 Task: Find connections with filter location Ādīgrat with filter topic #moneywith filter profile language English with filter current company Protiviti with filter school Dhanalakshmi College of Engineering with filter industry Credit Intermediation with filter service category Executive Coaching with filter keywords title Graphic Designer
Action: Mouse moved to (281, 235)
Screenshot: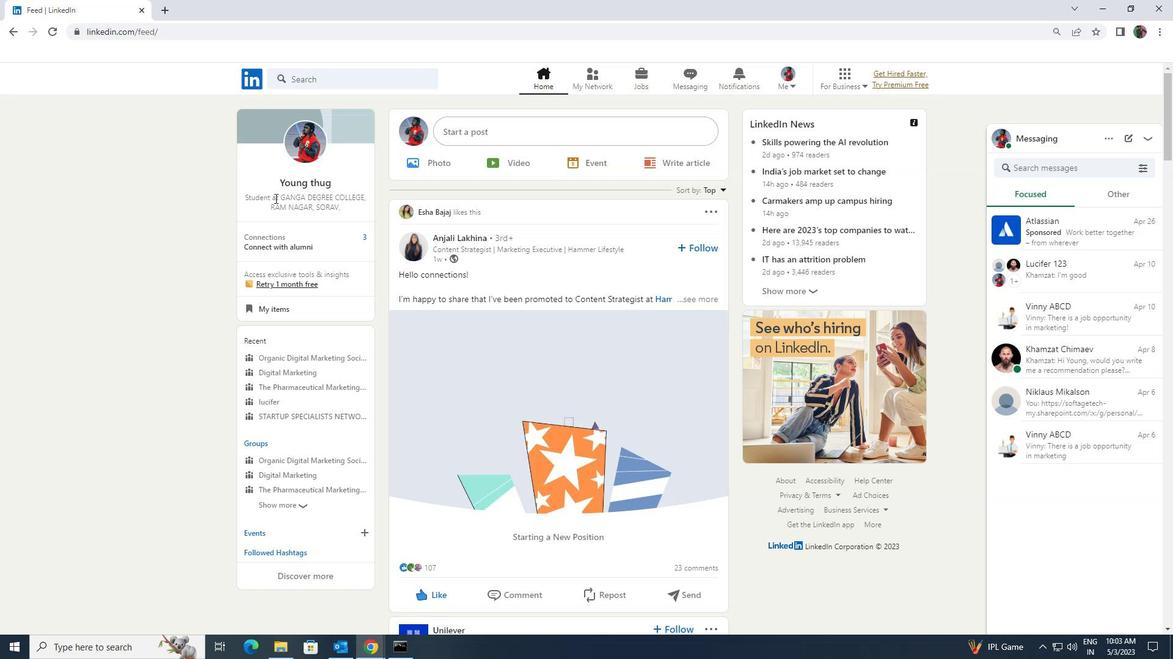 
Action: Mouse pressed left at (281, 235)
Screenshot: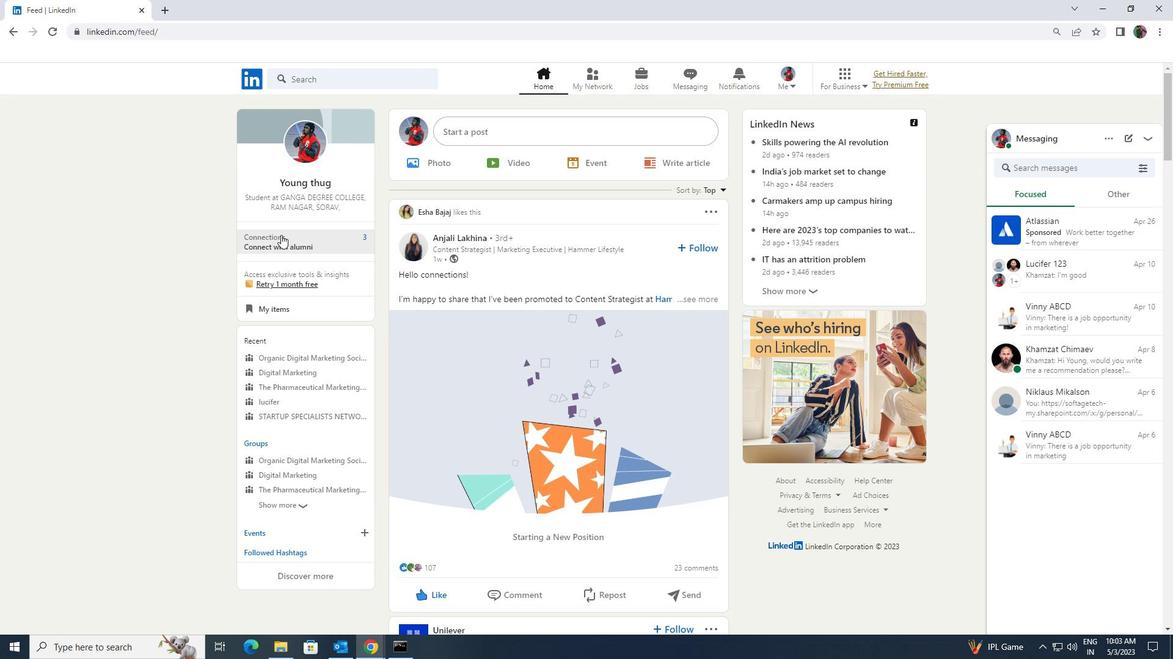 
Action: Mouse moved to (278, 147)
Screenshot: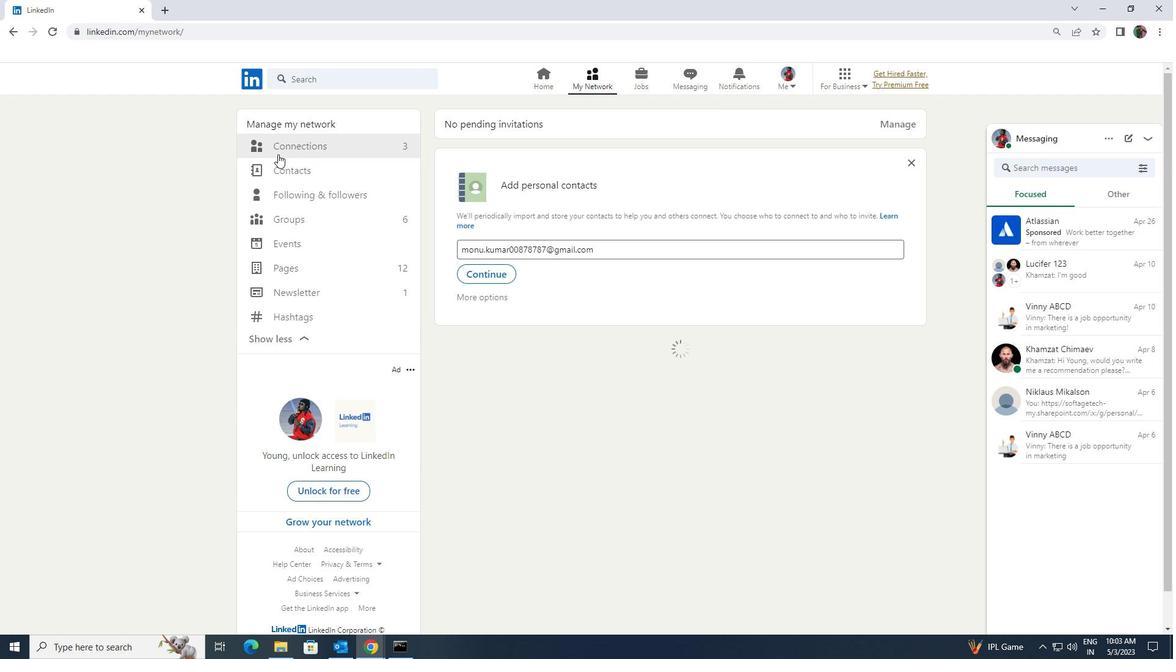 
Action: Mouse pressed left at (278, 147)
Screenshot: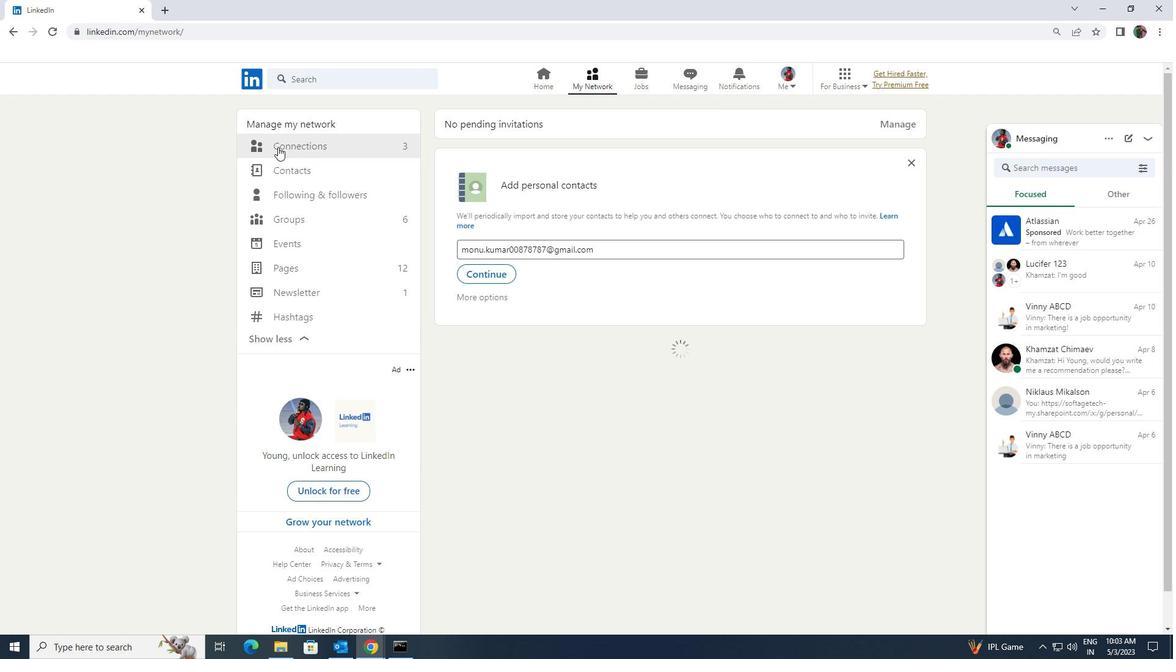 
Action: Mouse moved to (658, 144)
Screenshot: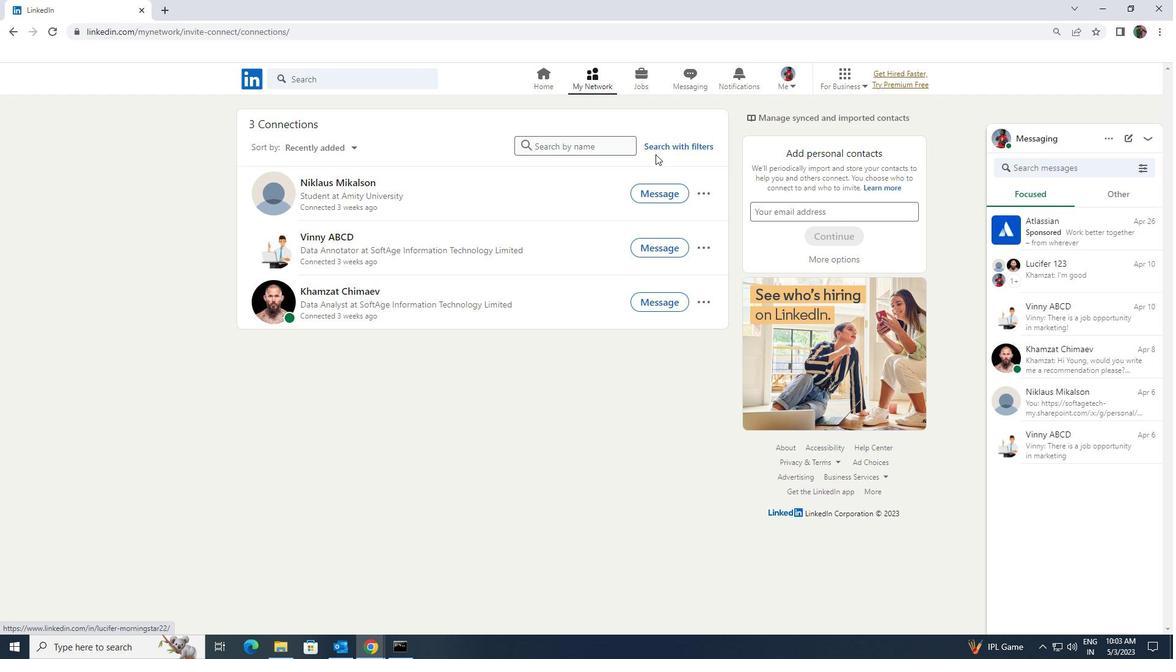 
Action: Mouse pressed left at (658, 144)
Screenshot: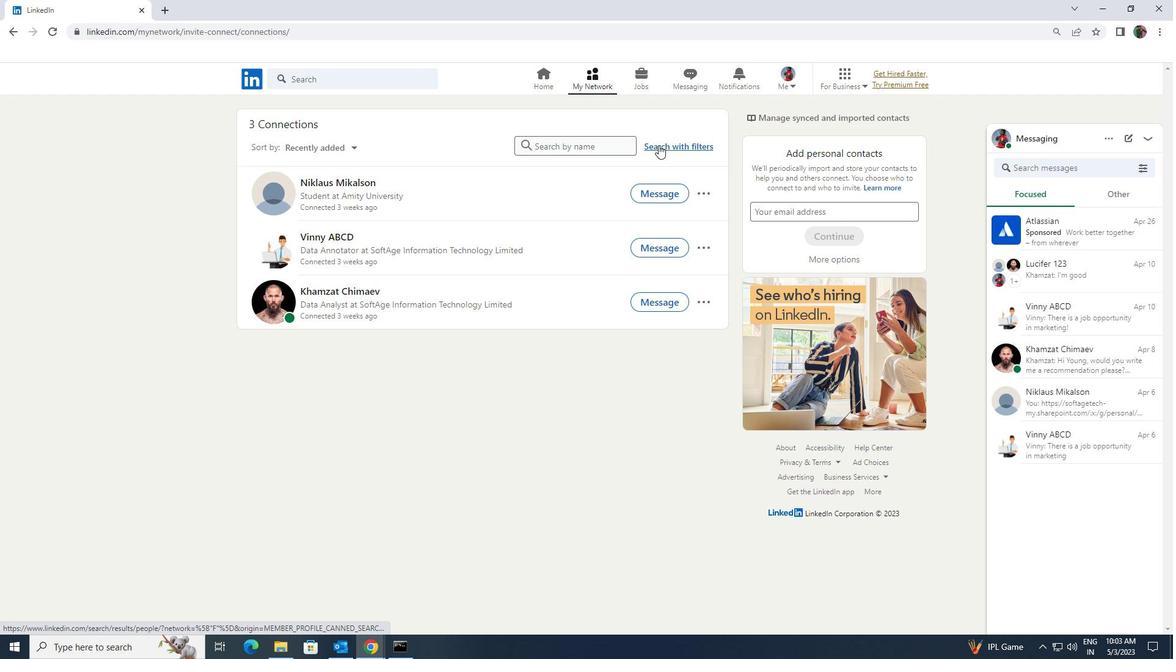 
Action: Mouse moved to (626, 111)
Screenshot: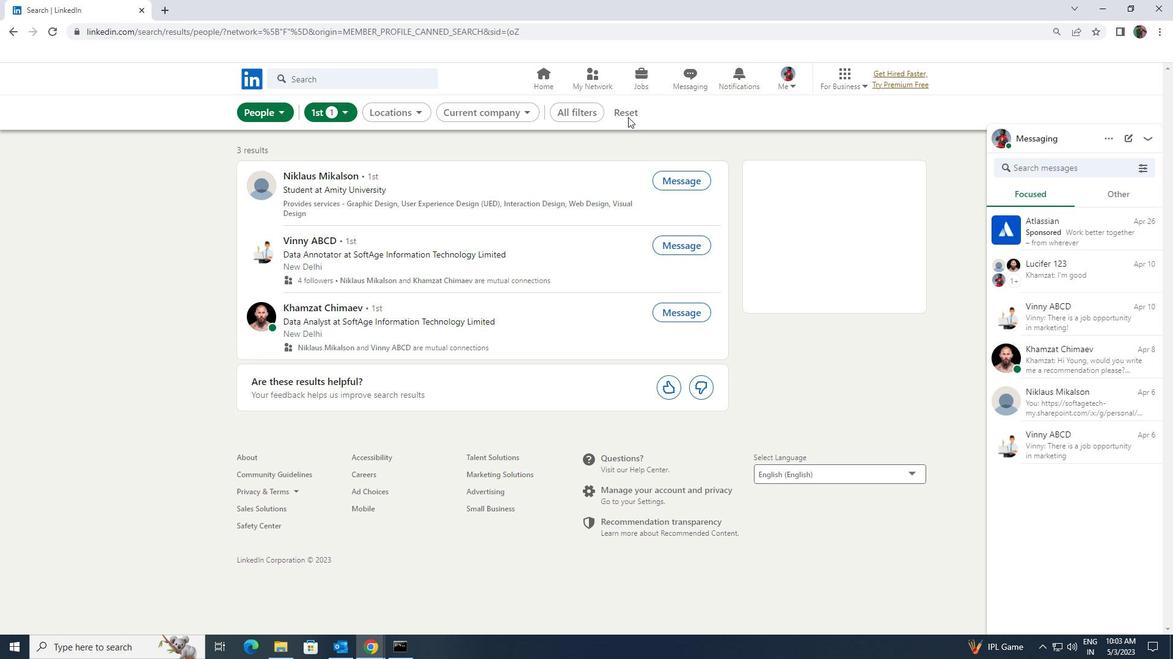 
Action: Mouse pressed left at (626, 111)
Screenshot: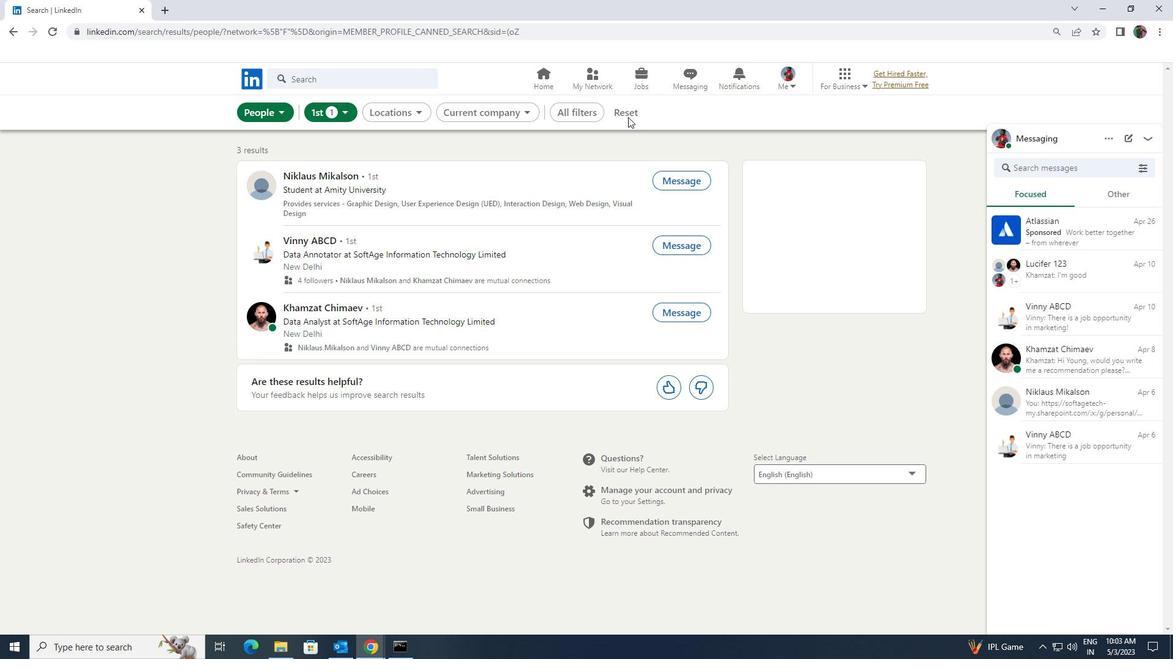 
Action: Mouse moved to (616, 110)
Screenshot: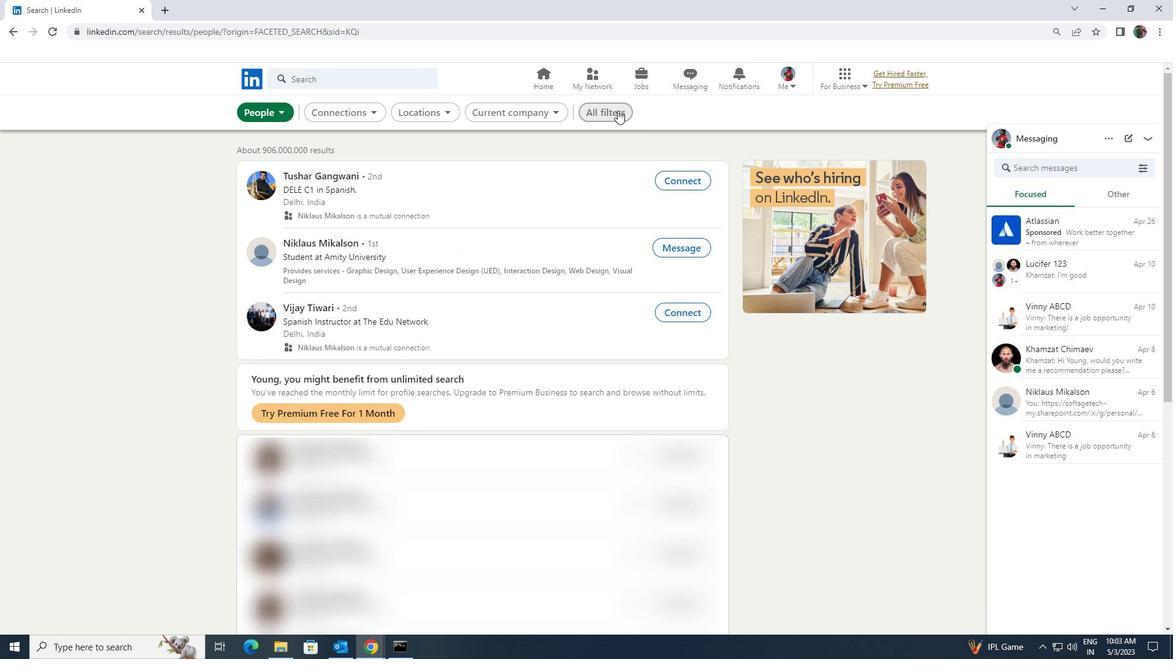 
Action: Mouse pressed left at (616, 110)
Screenshot: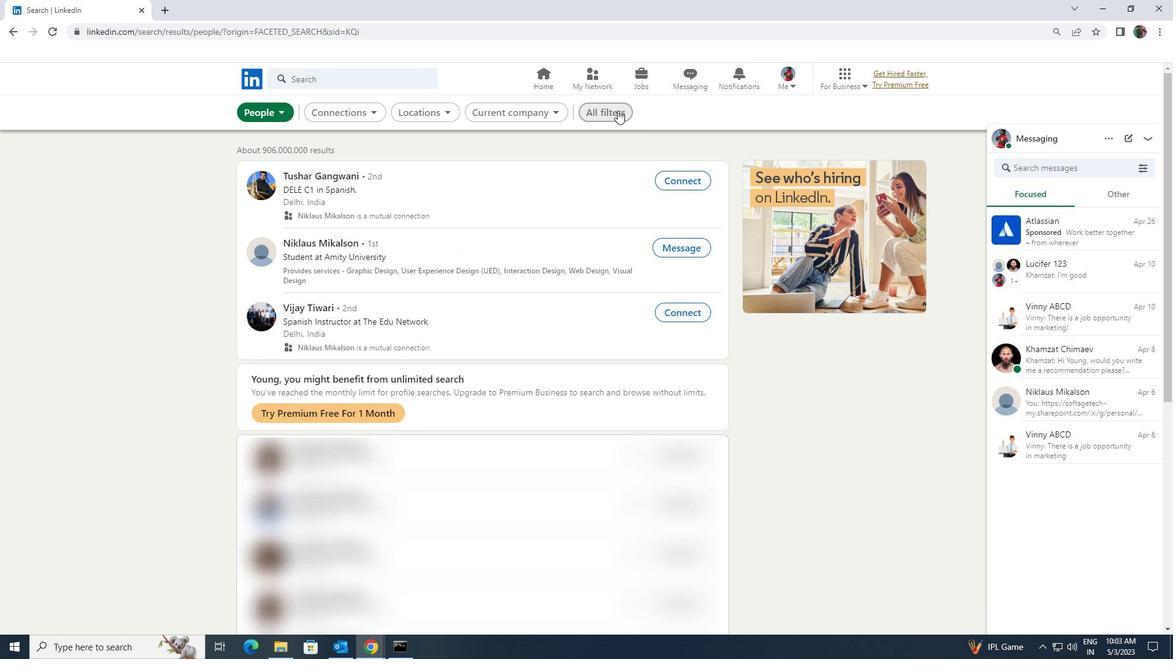 
Action: Mouse moved to (1035, 477)
Screenshot: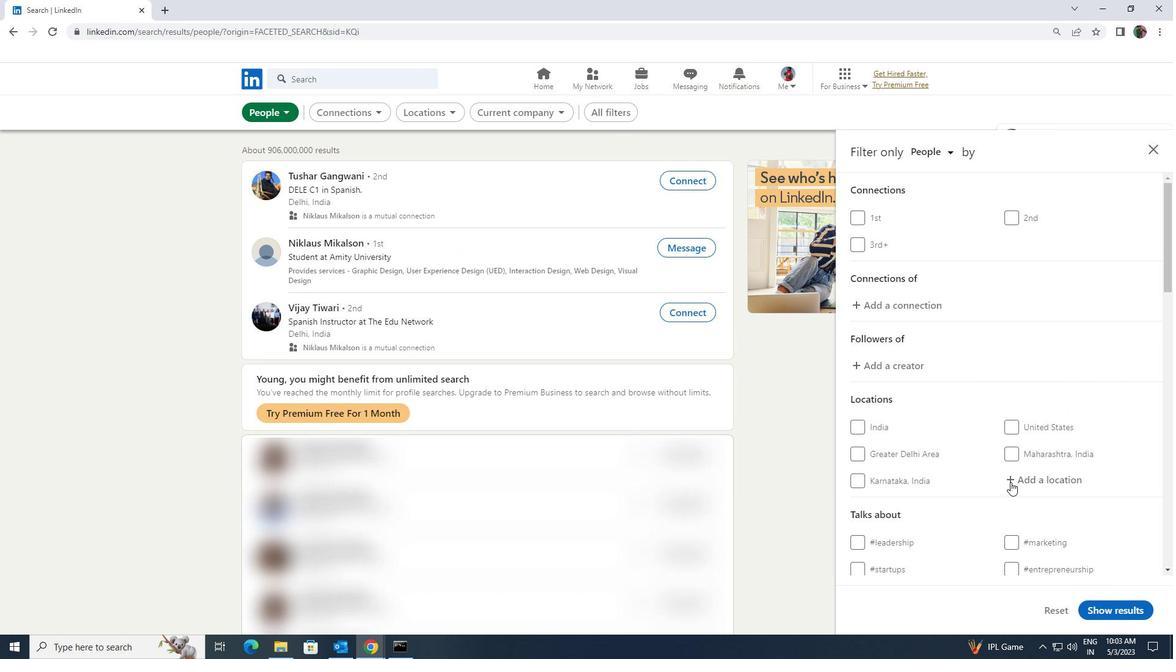 
Action: Mouse pressed left at (1035, 477)
Screenshot: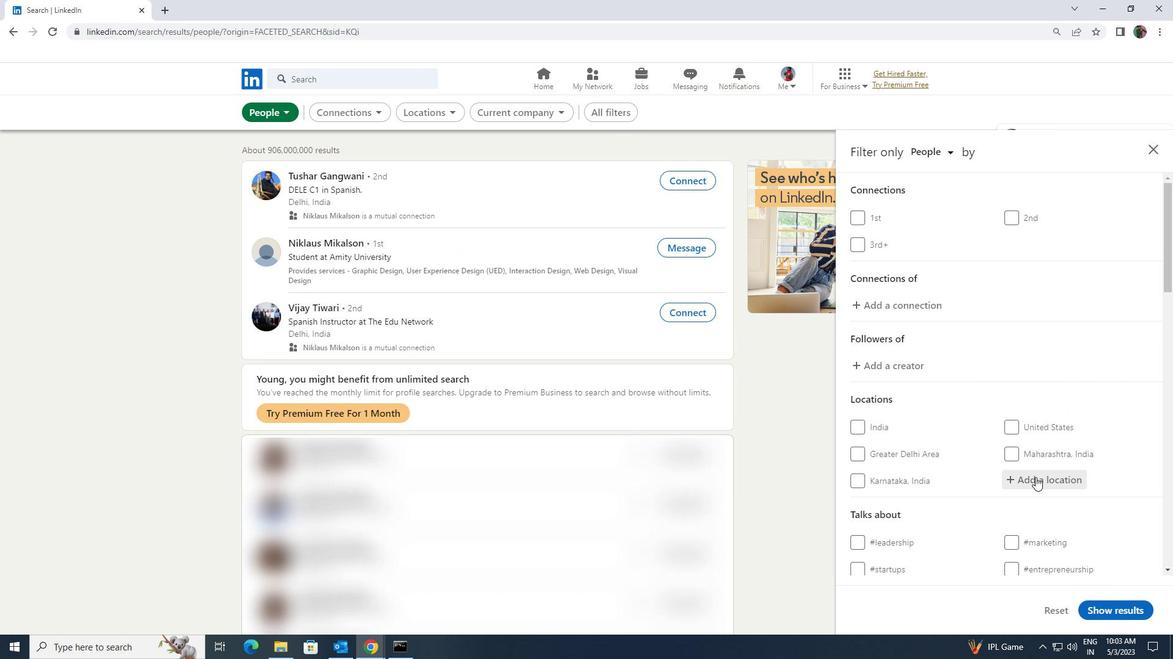 
Action: Mouse moved to (969, 514)
Screenshot: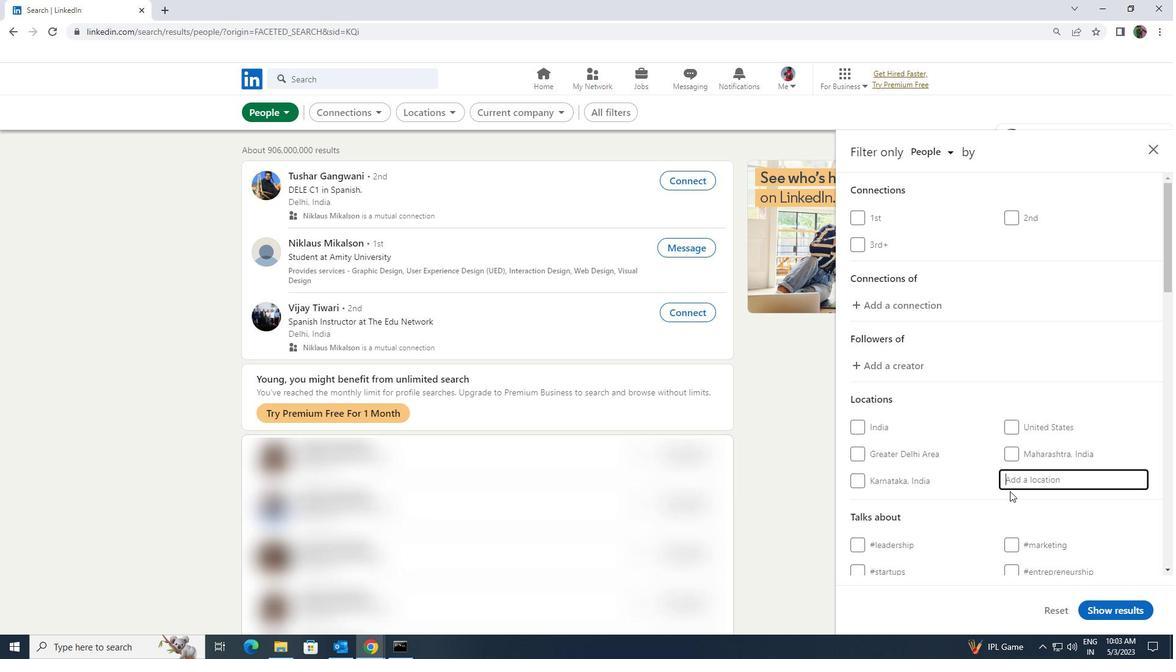 
Action: Key pressed <Key.shift>ADIG
Screenshot: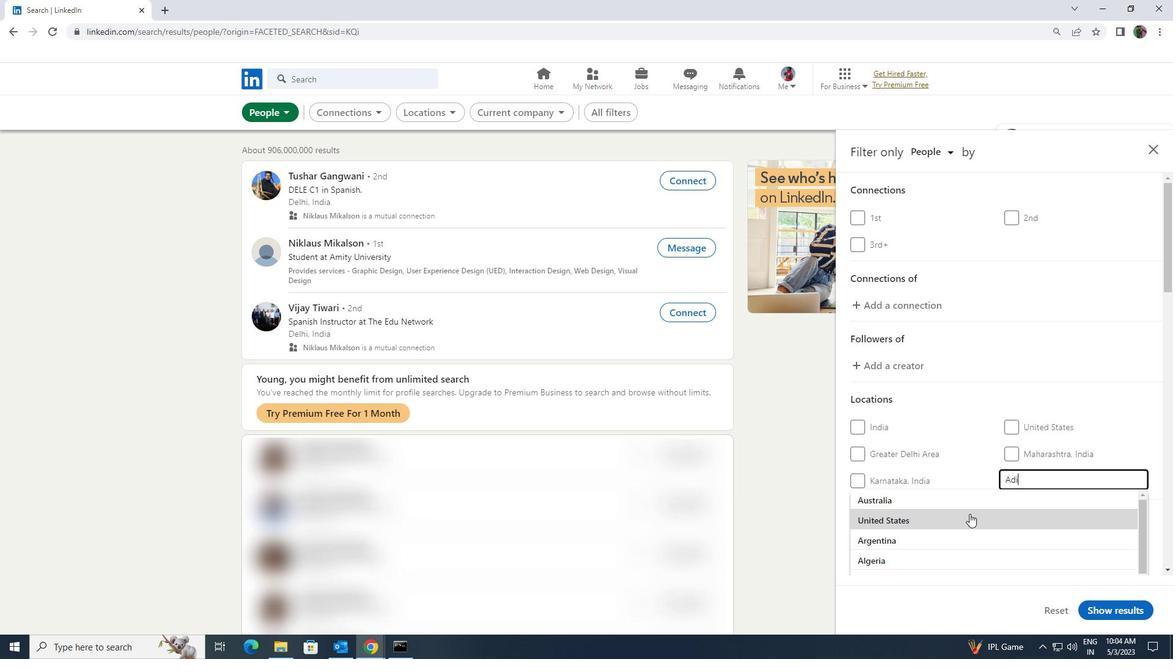 
Action: Mouse moved to (968, 515)
Screenshot: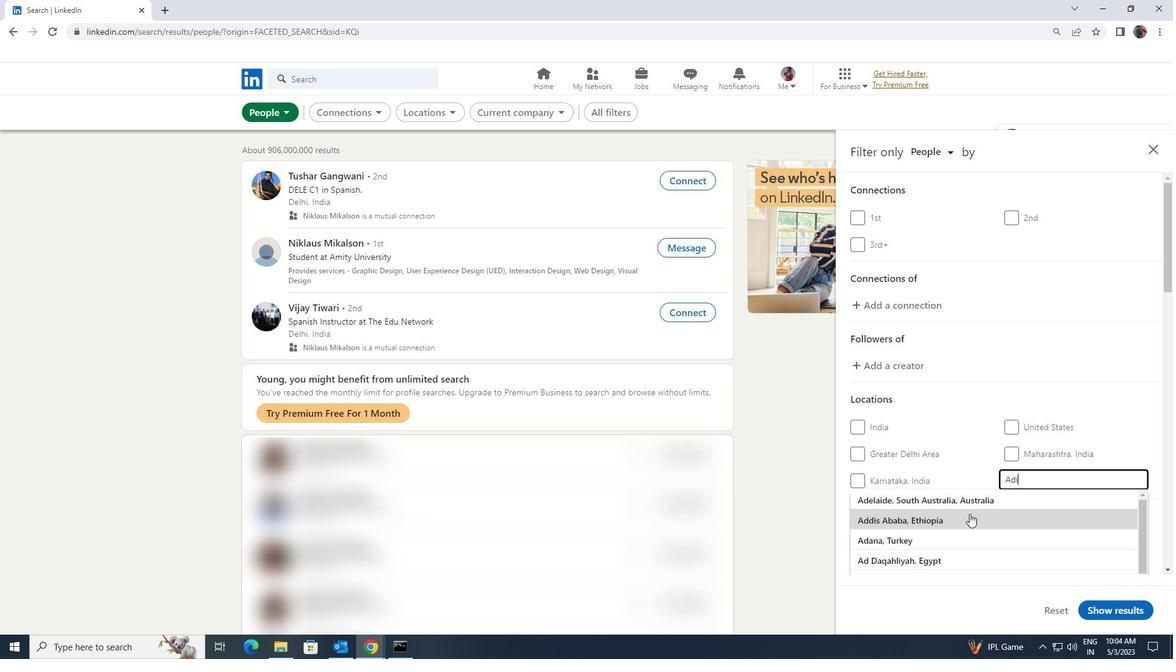 
Action: Key pressed RAT
Screenshot: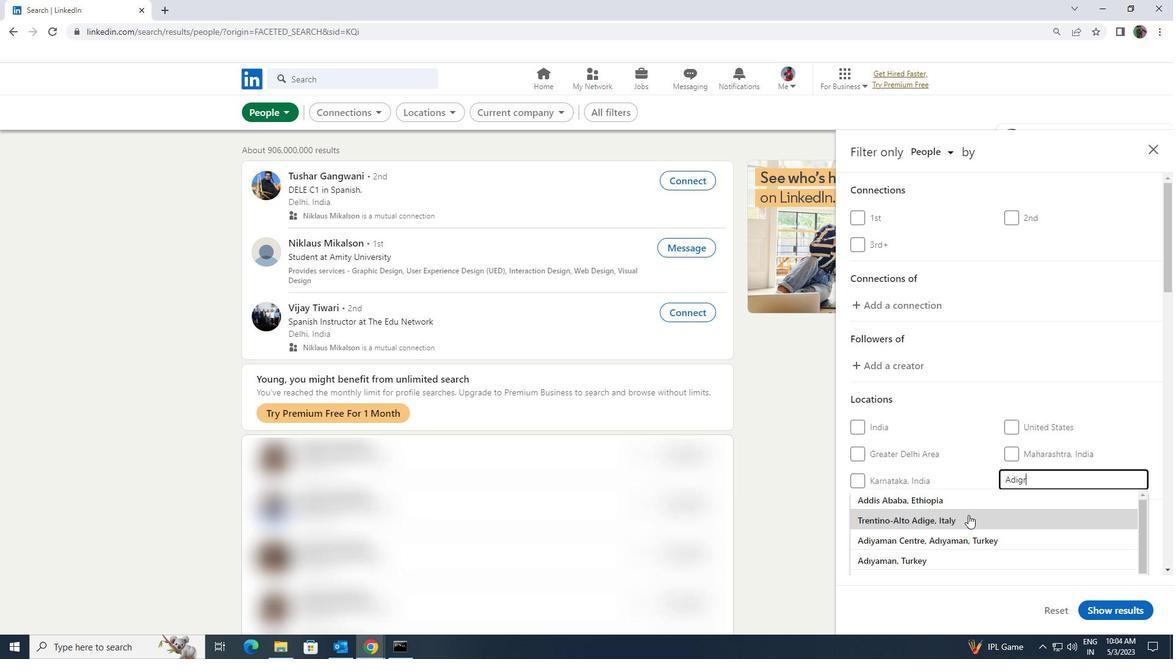 
Action: Mouse moved to (949, 526)
Screenshot: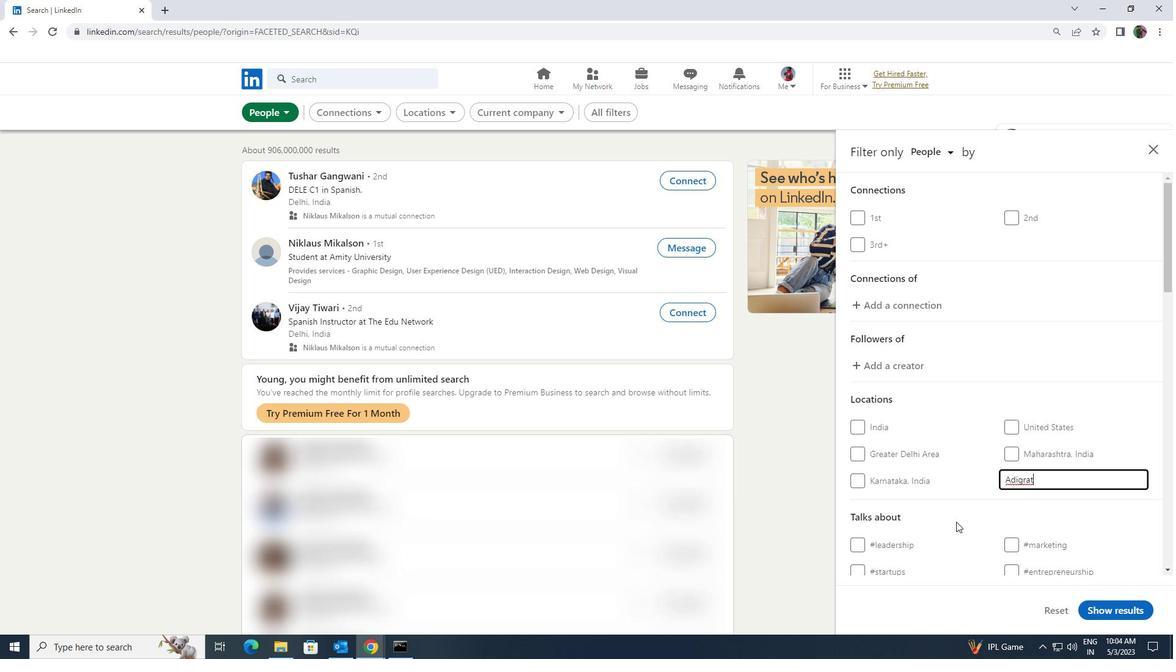 
Action: Mouse scrolled (949, 525) with delta (0, 0)
Screenshot: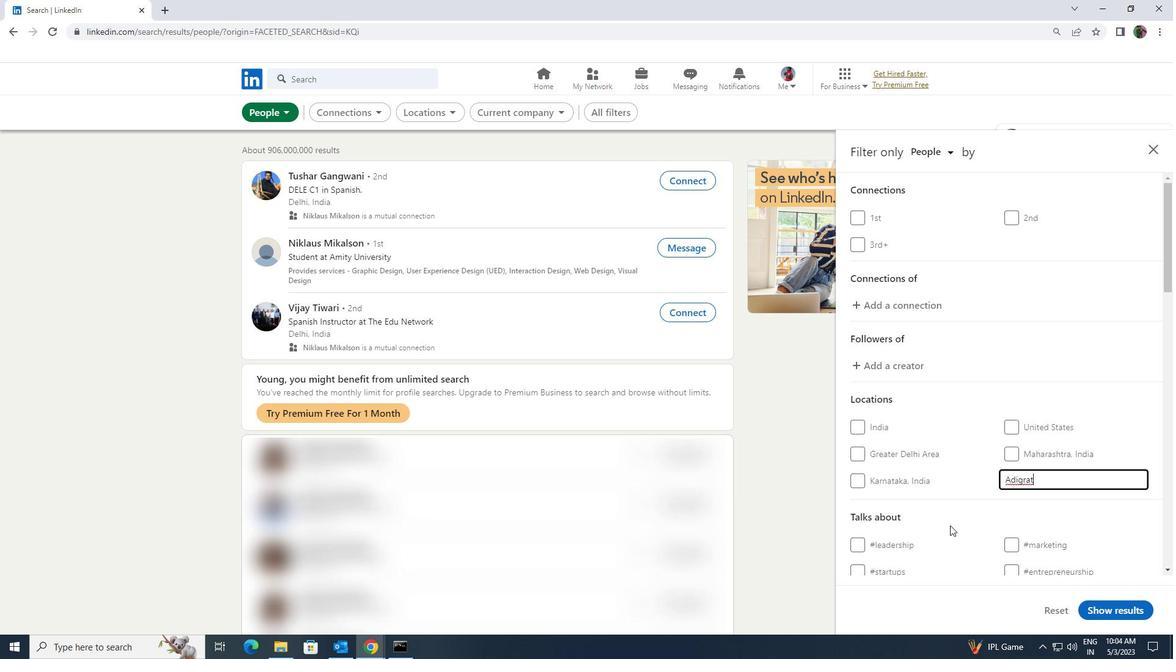 
Action: Mouse moved to (1028, 531)
Screenshot: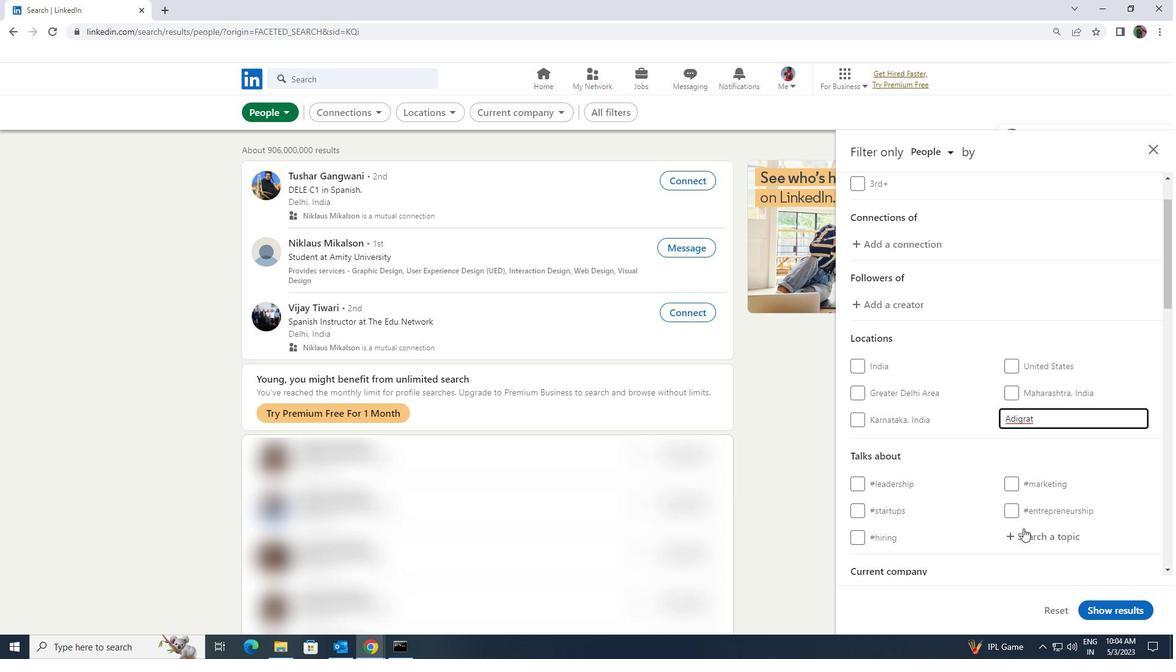 
Action: Mouse pressed left at (1028, 531)
Screenshot: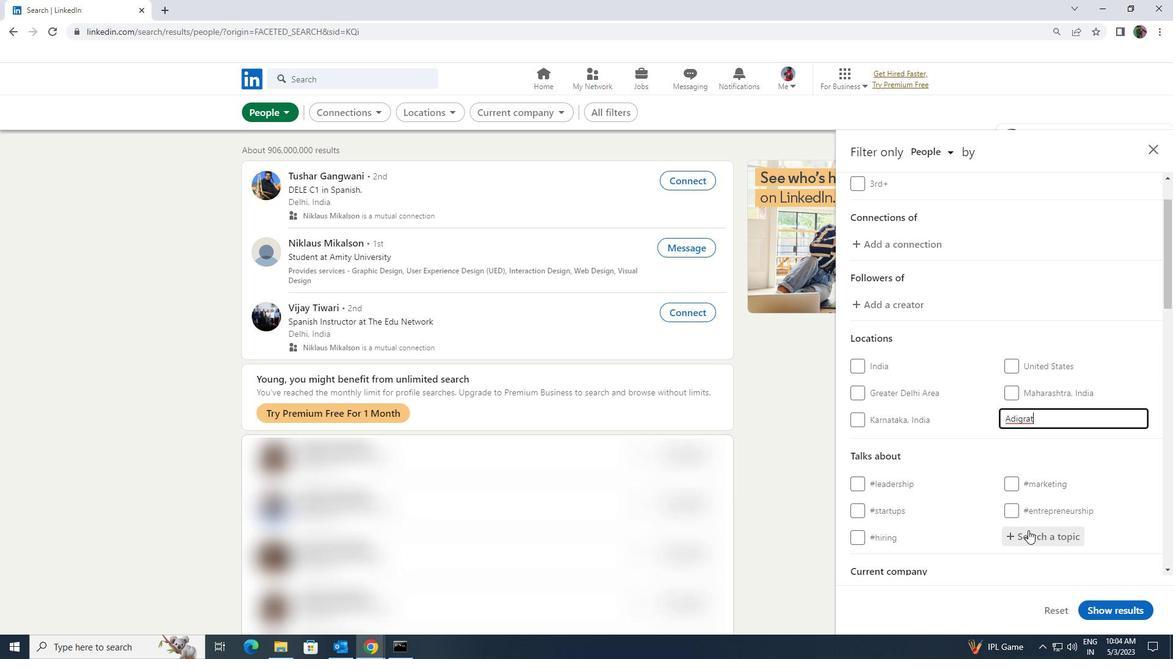 
Action: Mouse moved to (1011, 543)
Screenshot: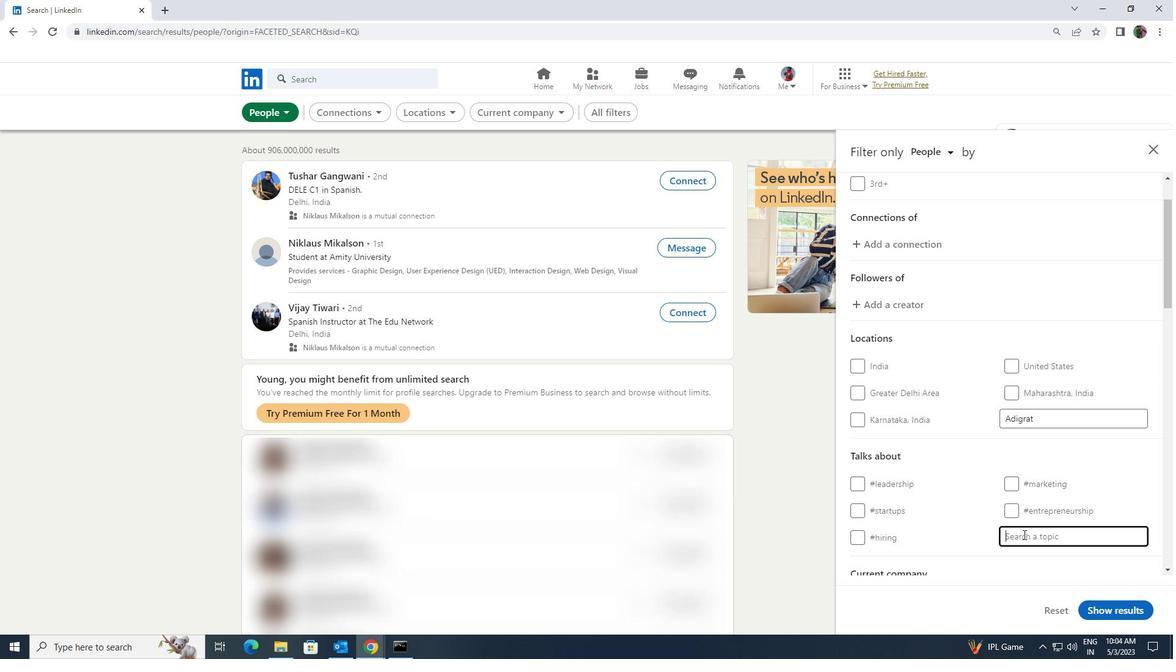 
Action: Key pressed <Key.shift><Key.shift><Key.shift><Key.shift><Key.shift><Key.shift><Key.shift>MONEY
Screenshot: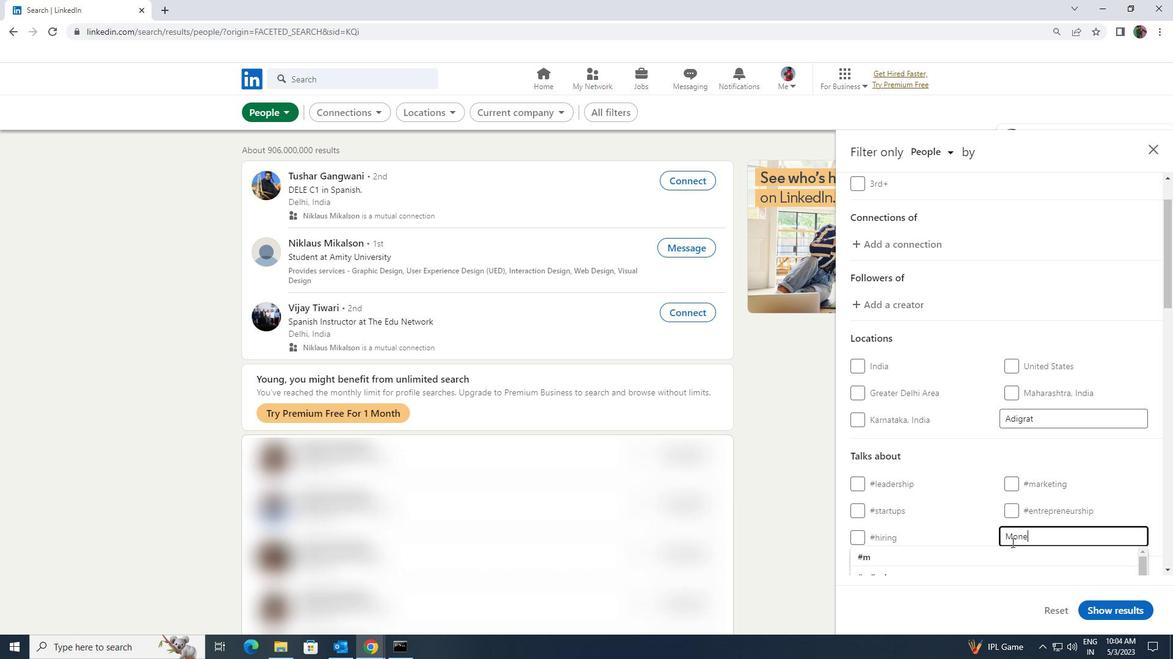 
Action: Mouse moved to (1008, 550)
Screenshot: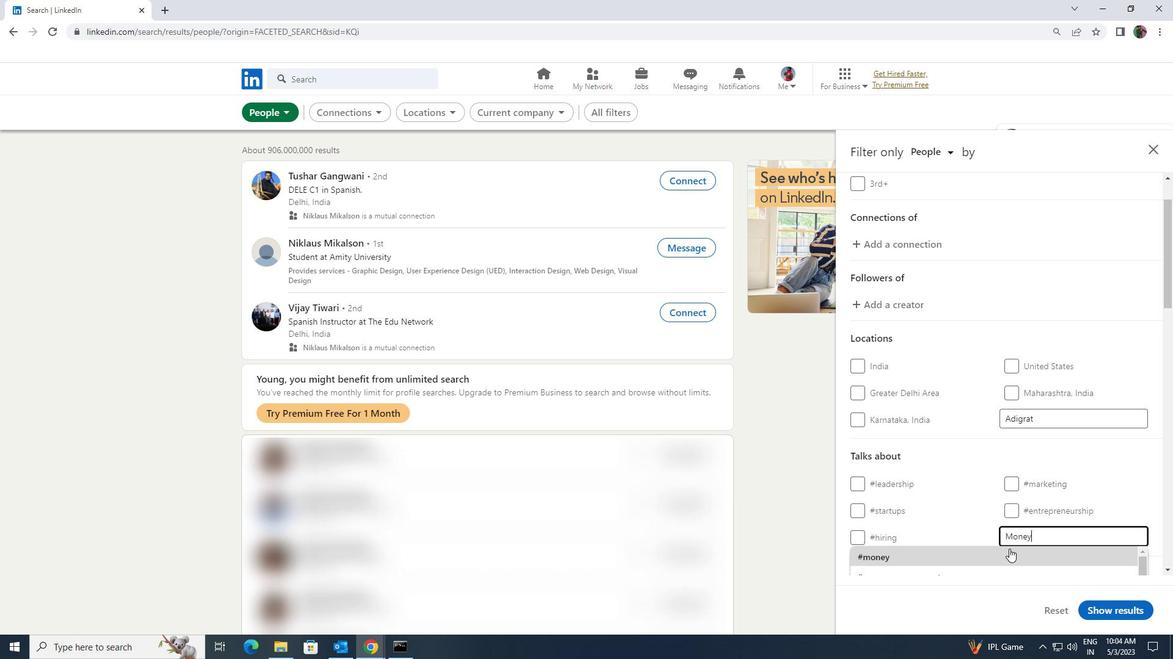 
Action: Mouse pressed left at (1008, 550)
Screenshot: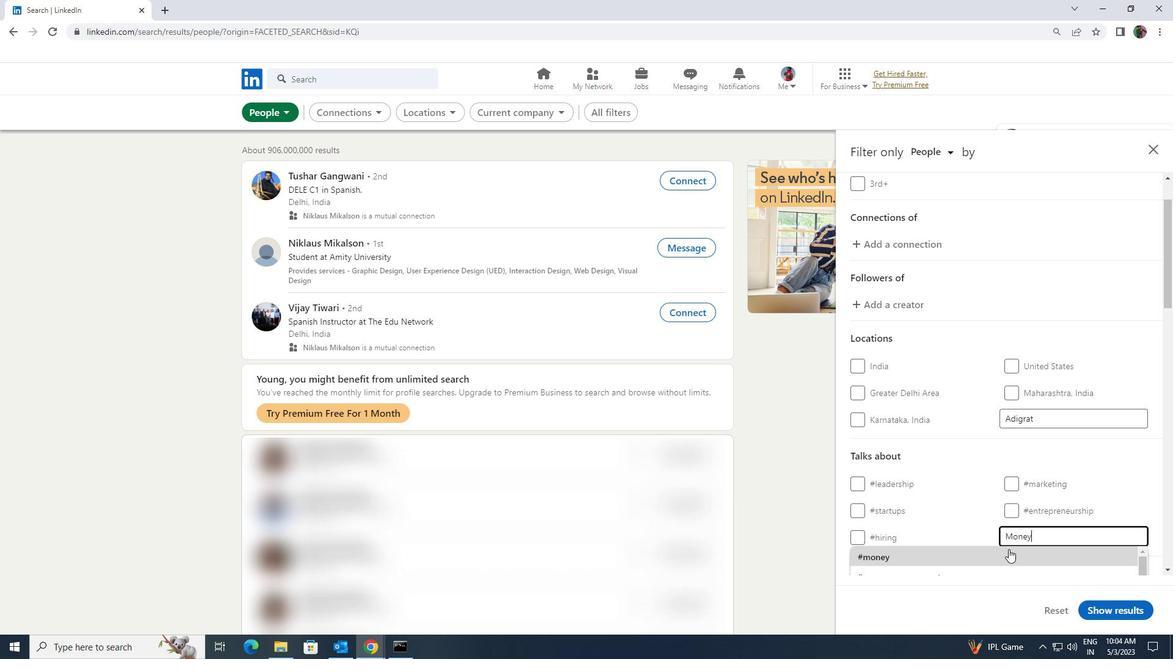 
Action: Mouse moved to (1007, 551)
Screenshot: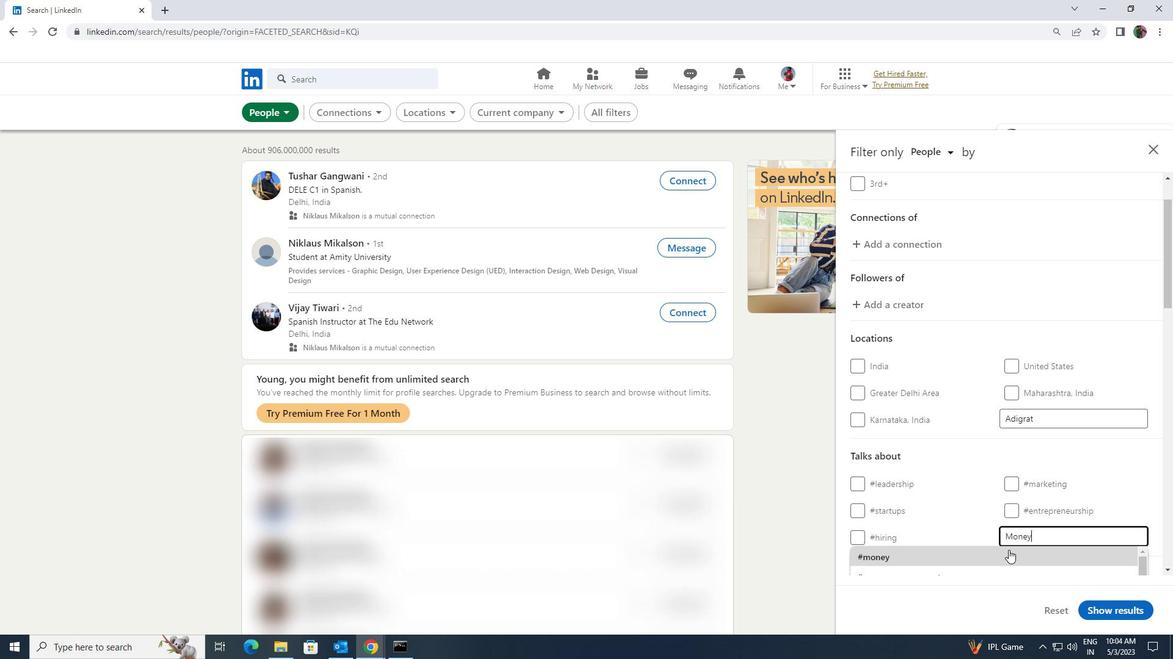 
Action: Mouse scrolled (1007, 550) with delta (0, 0)
Screenshot: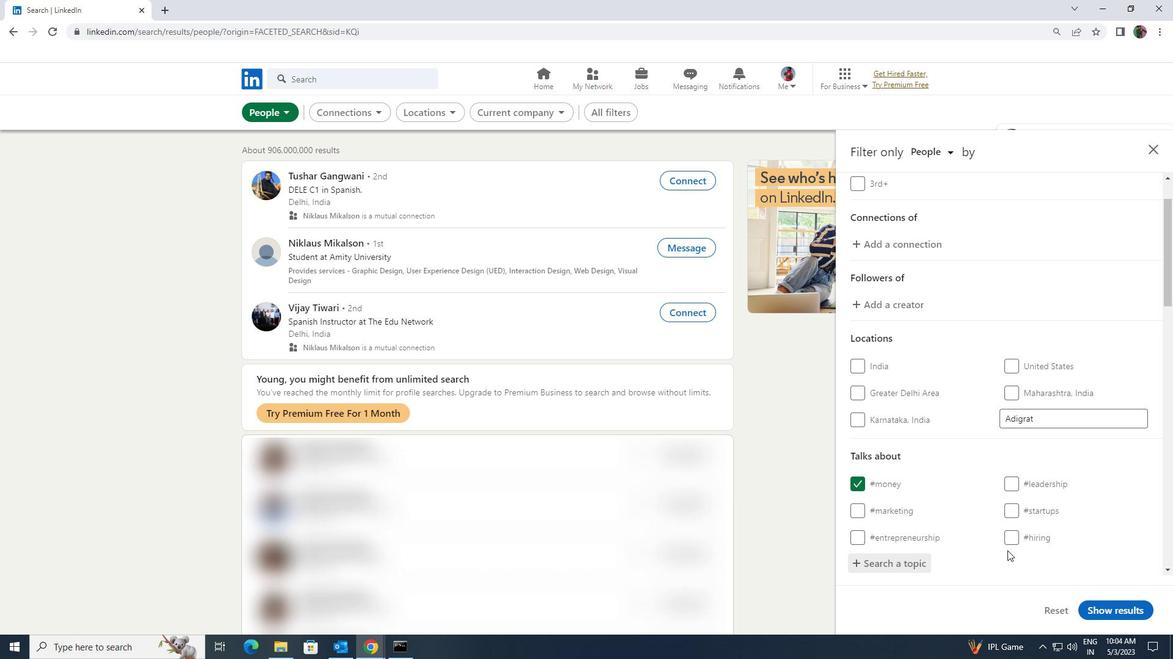 
Action: Mouse moved to (1005, 552)
Screenshot: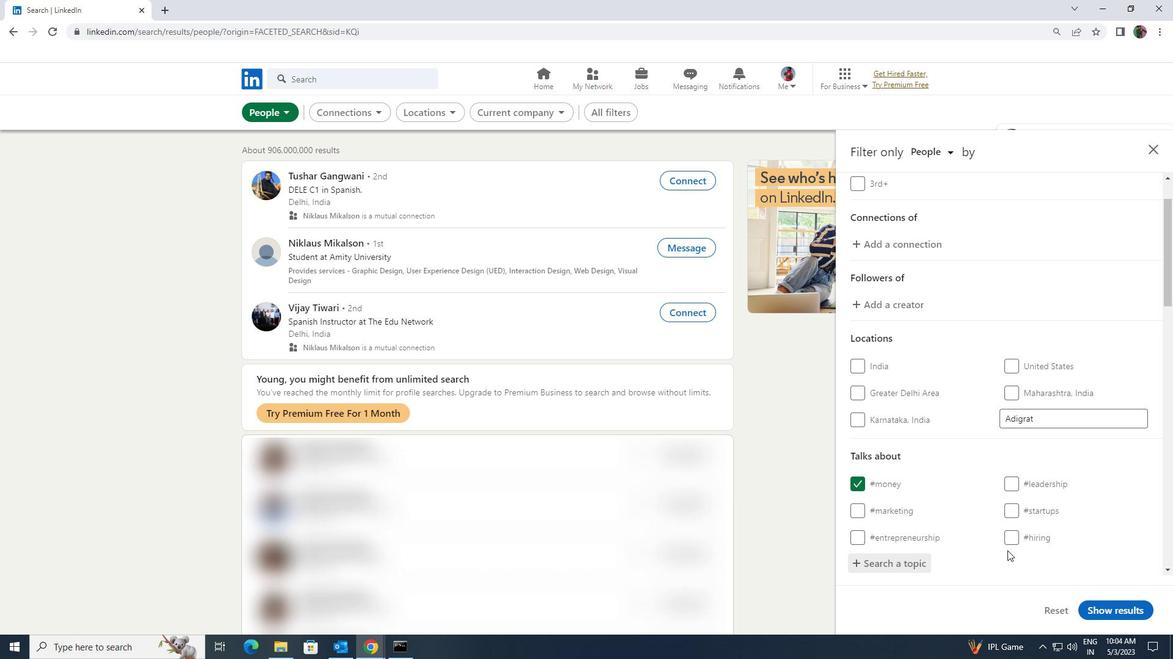 
Action: Mouse scrolled (1005, 551) with delta (0, 0)
Screenshot: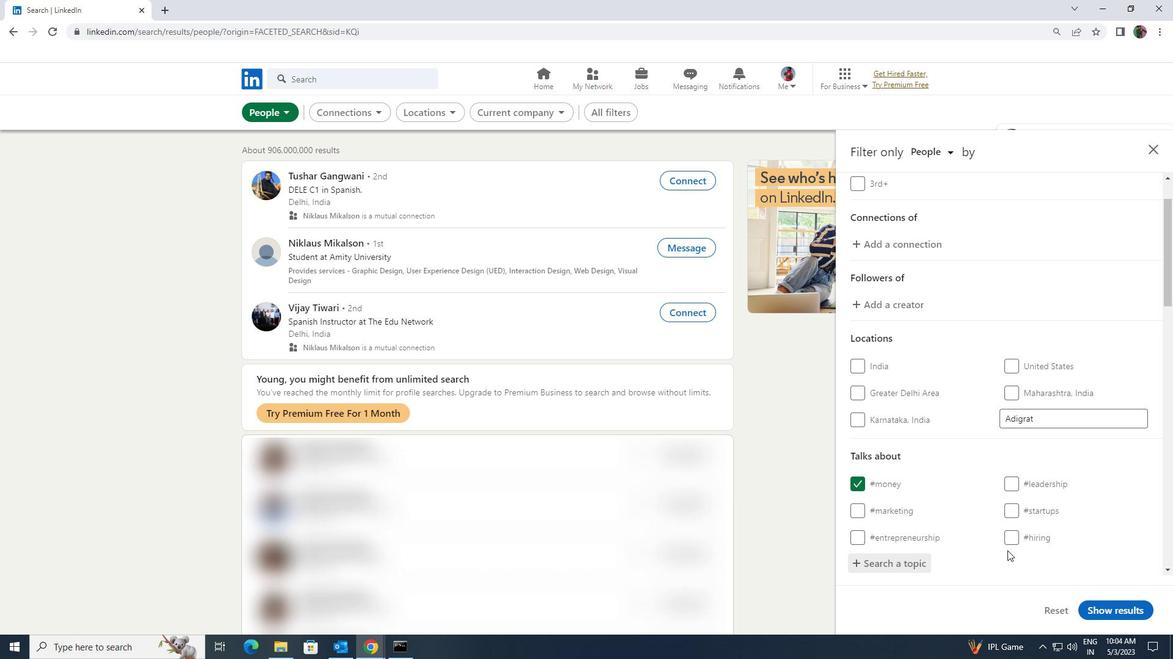 
Action: Mouse moved to (1005, 552)
Screenshot: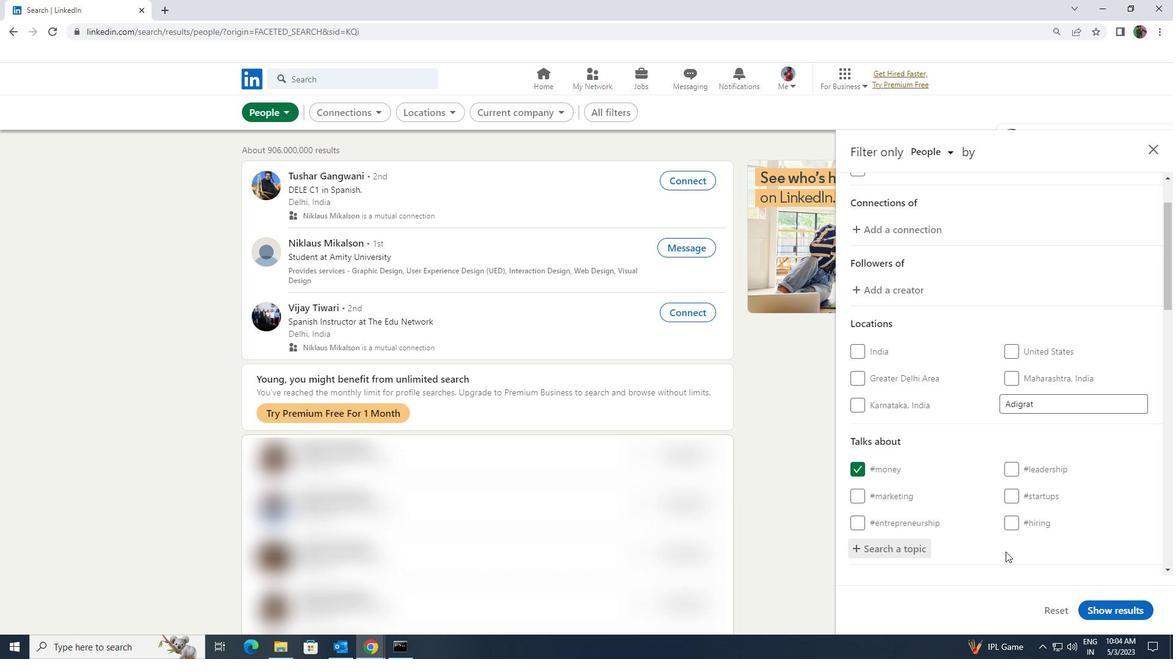 
Action: Mouse scrolled (1005, 551) with delta (0, 0)
Screenshot: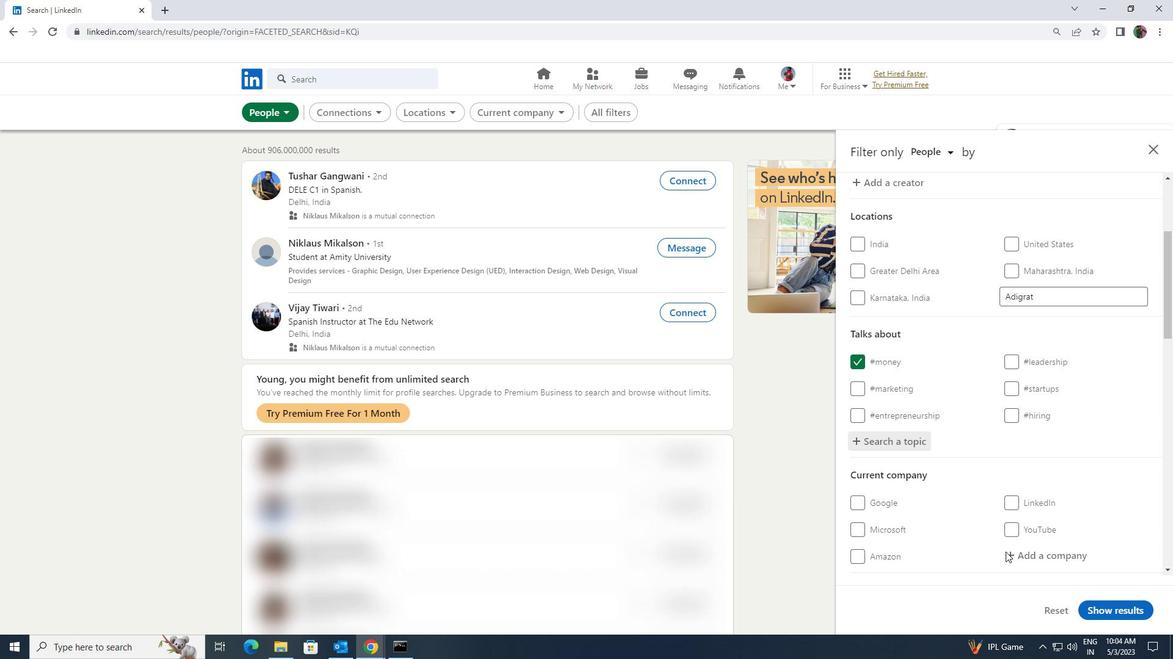 
Action: Mouse moved to (1005, 552)
Screenshot: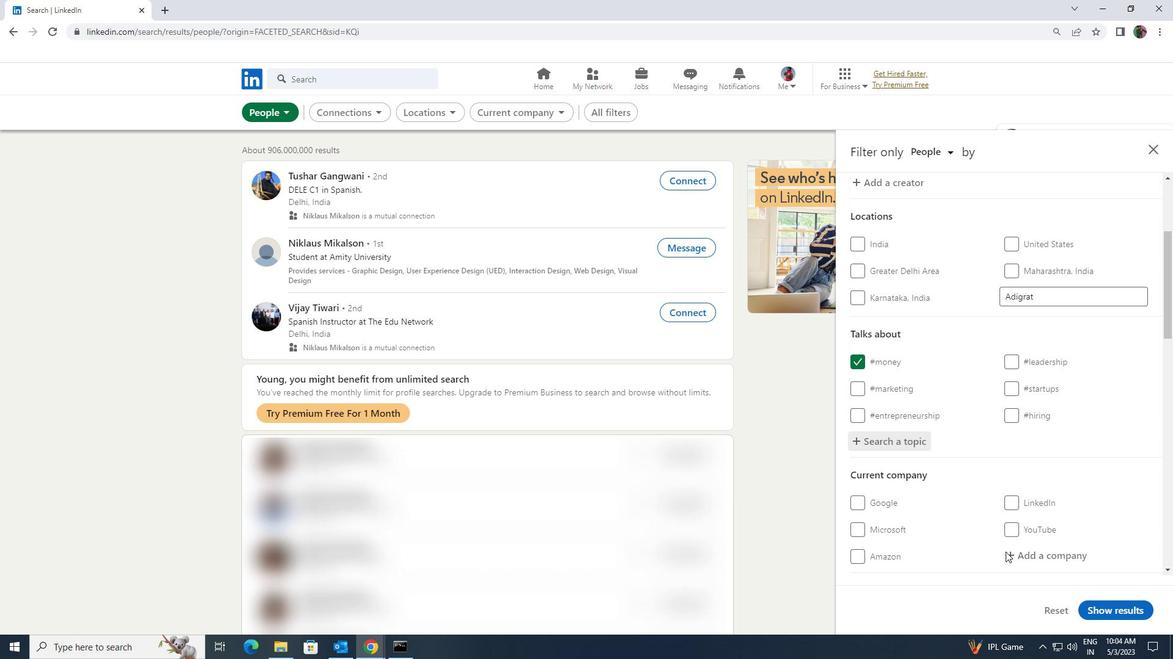 
Action: Mouse scrolled (1005, 551) with delta (0, 0)
Screenshot: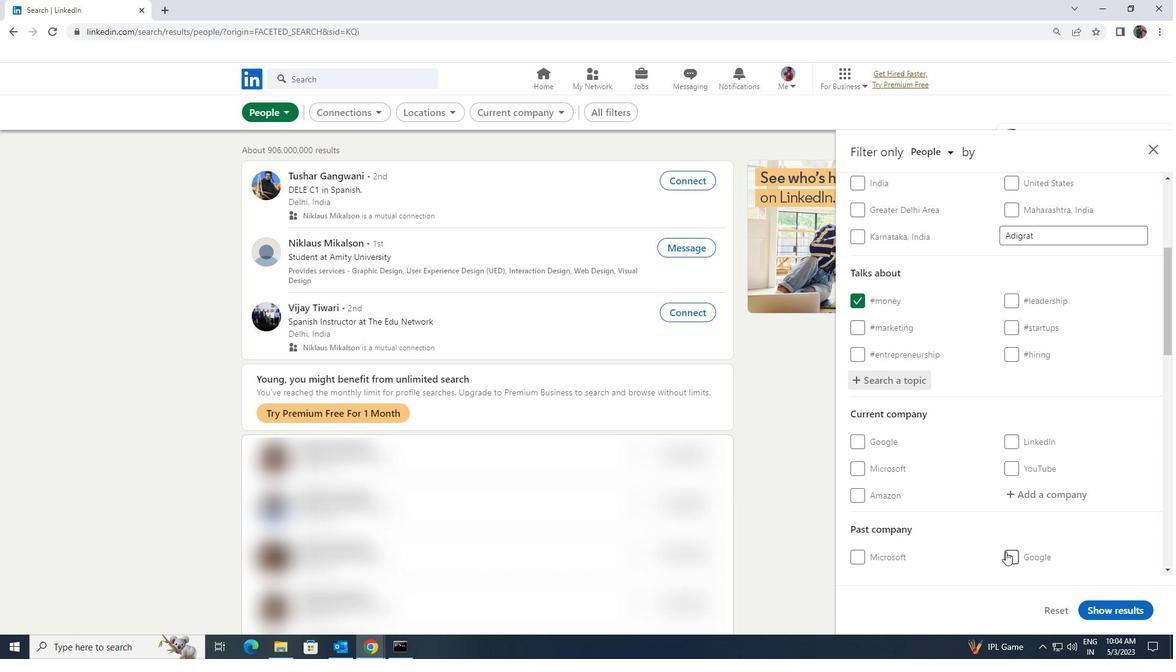 
Action: Mouse scrolled (1005, 551) with delta (0, 0)
Screenshot: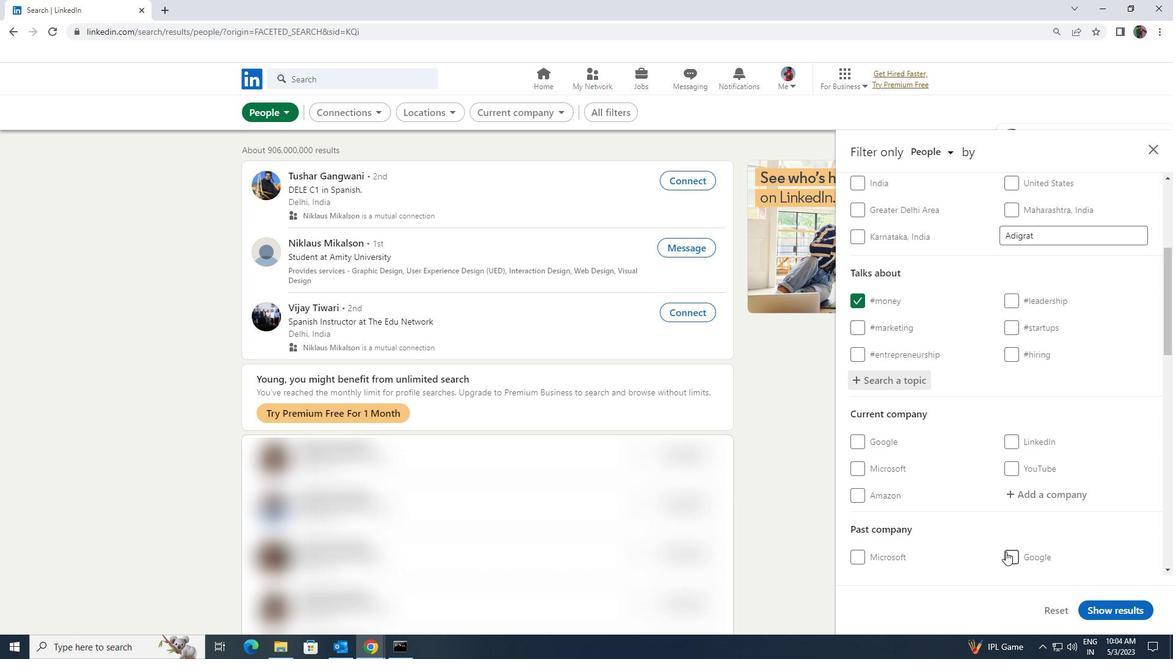 
Action: Mouse scrolled (1005, 551) with delta (0, 0)
Screenshot: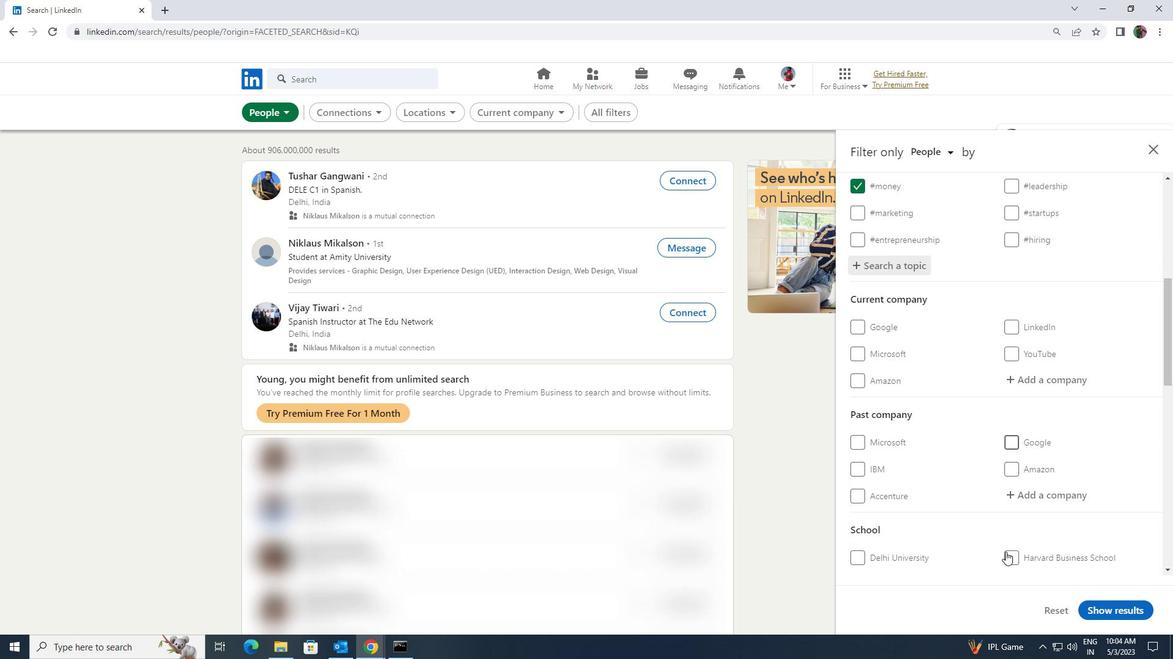 
Action: Mouse moved to (1005, 551)
Screenshot: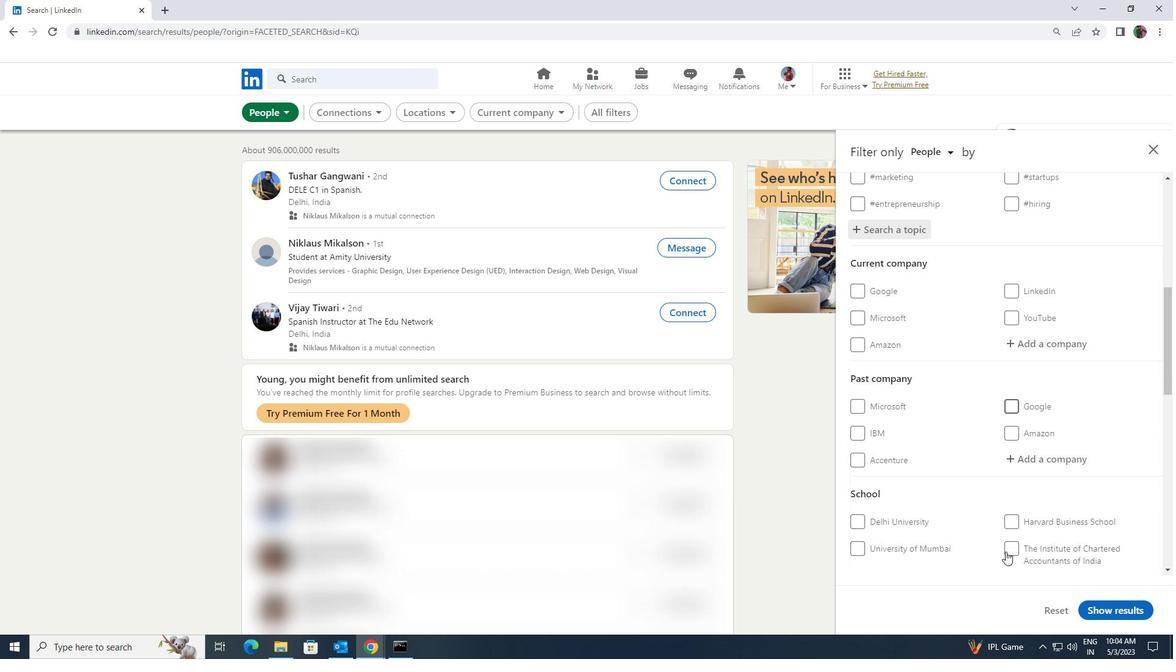 
Action: Mouse scrolled (1005, 551) with delta (0, 0)
Screenshot: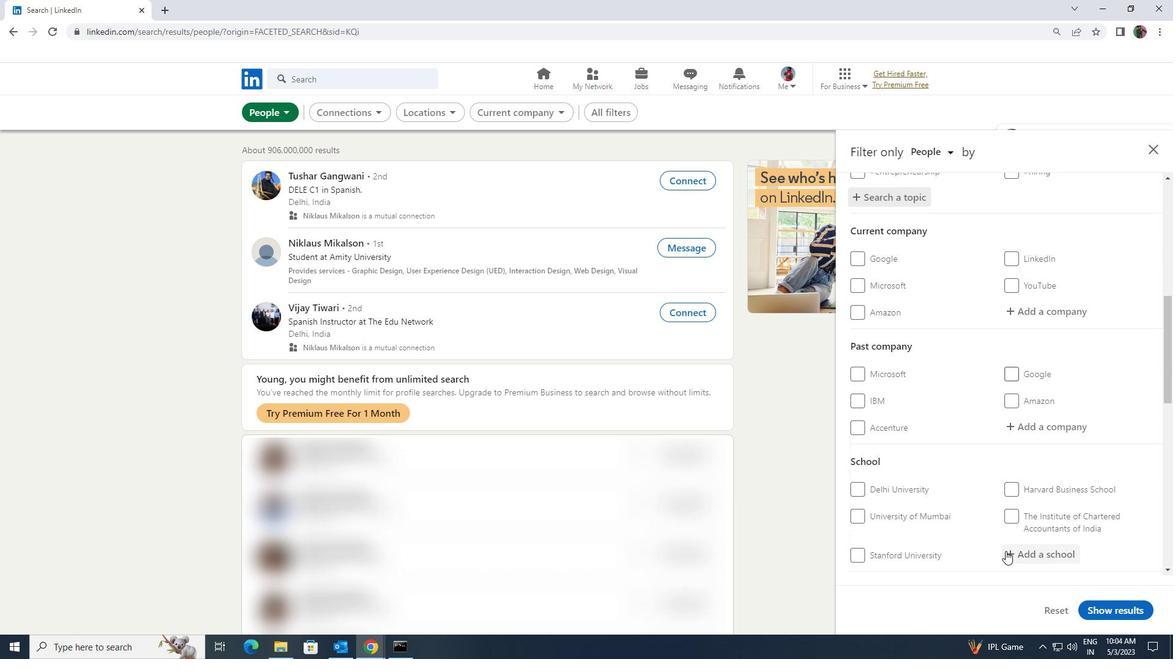 
Action: Mouse scrolled (1005, 551) with delta (0, 0)
Screenshot: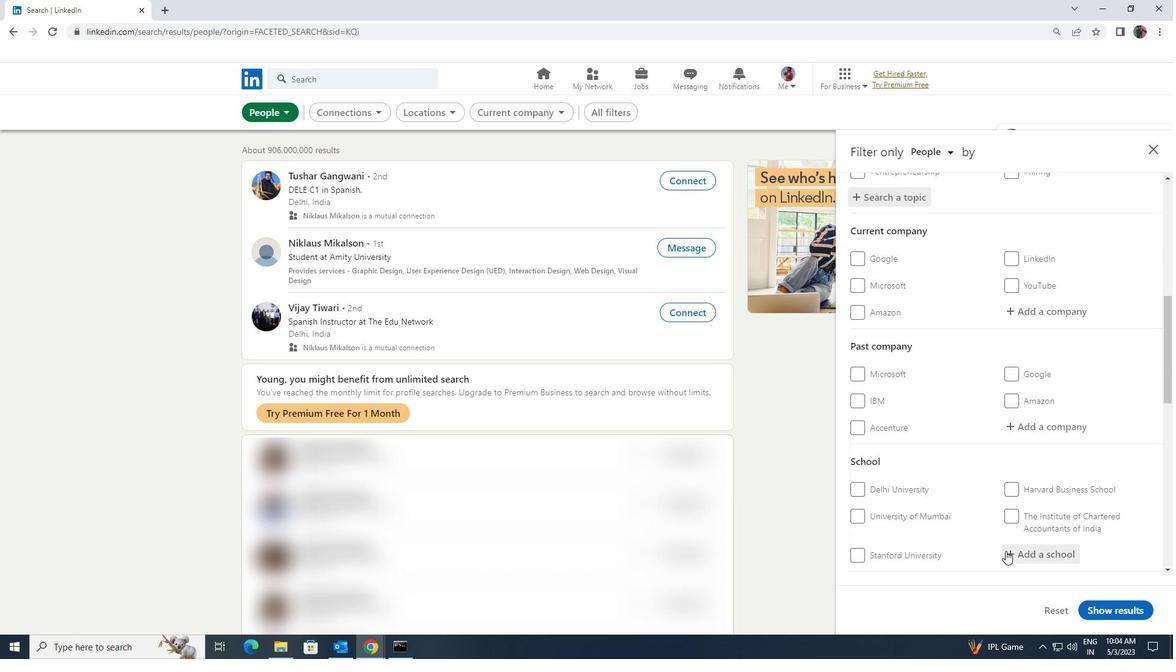 
Action: Mouse scrolled (1005, 551) with delta (0, 0)
Screenshot: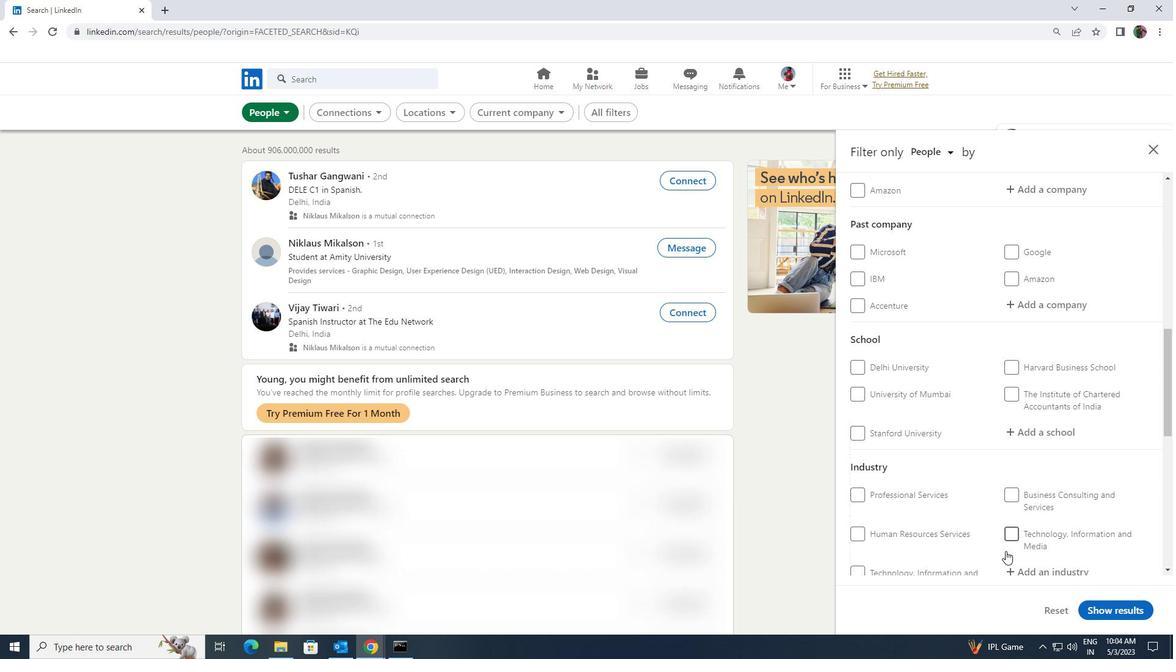 
Action: Mouse scrolled (1005, 551) with delta (0, 0)
Screenshot: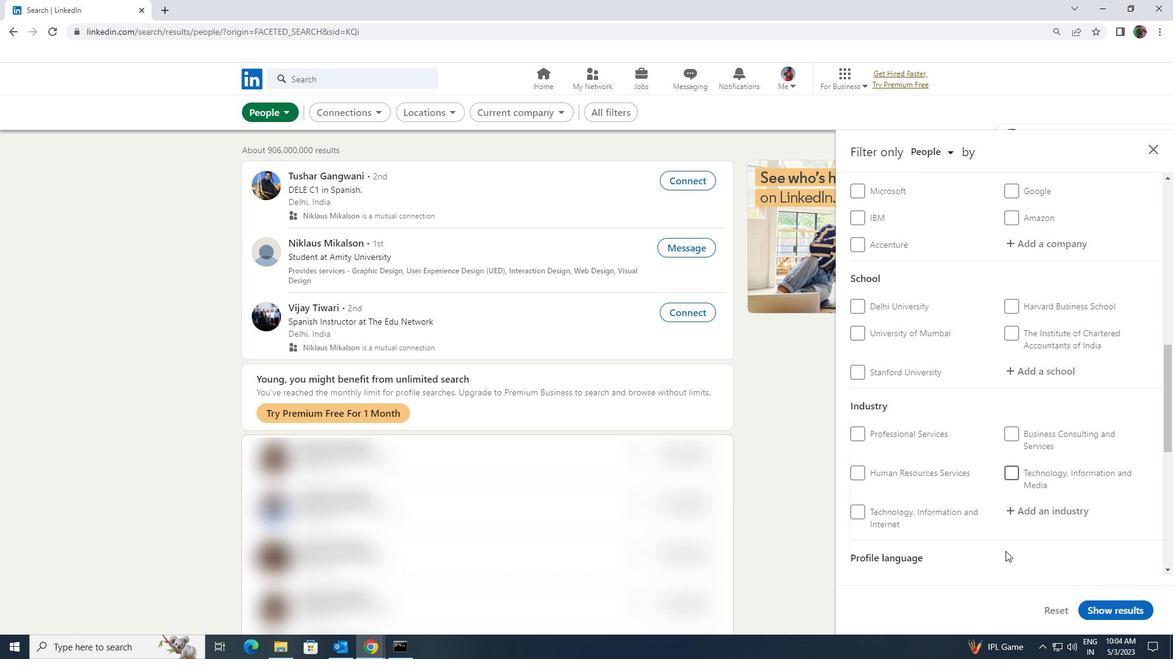 
Action: Mouse scrolled (1005, 551) with delta (0, 0)
Screenshot: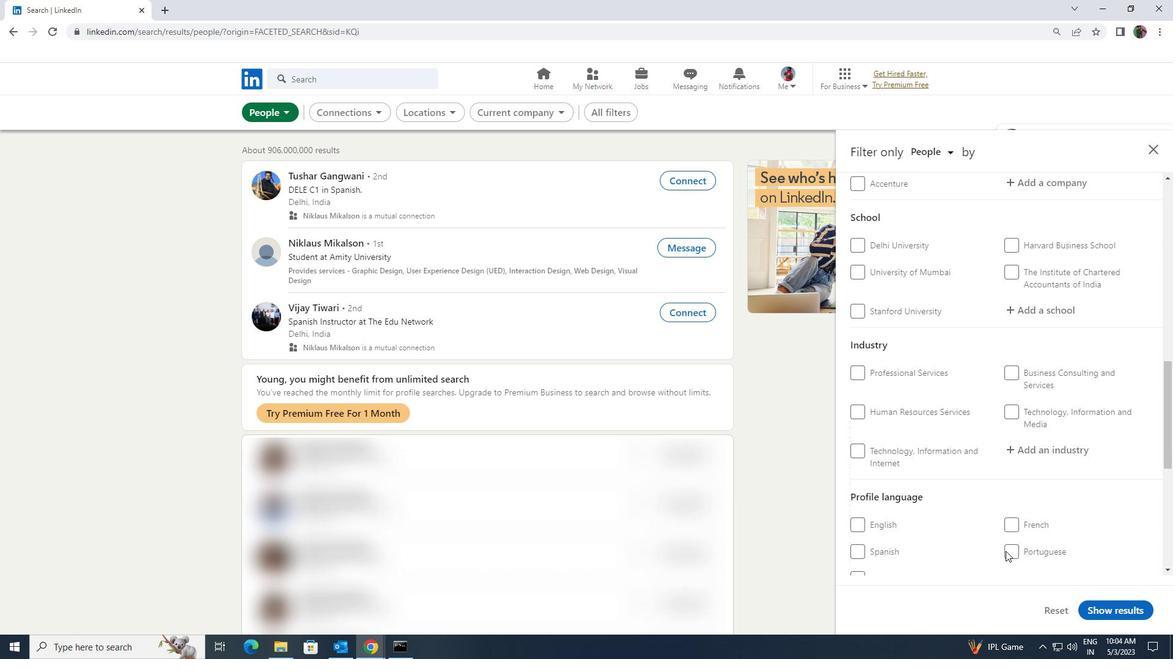 
Action: Mouse moved to (860, 466)
Screenshot: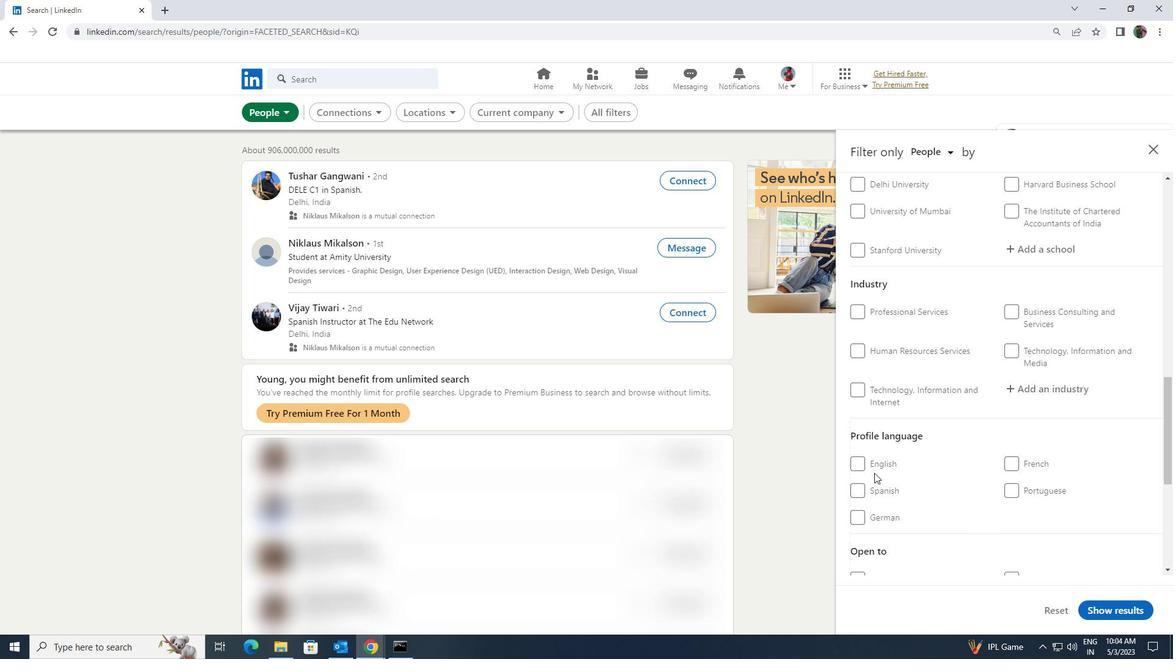 
Action: Mouse pressed left at (860, 466)
Screenshot: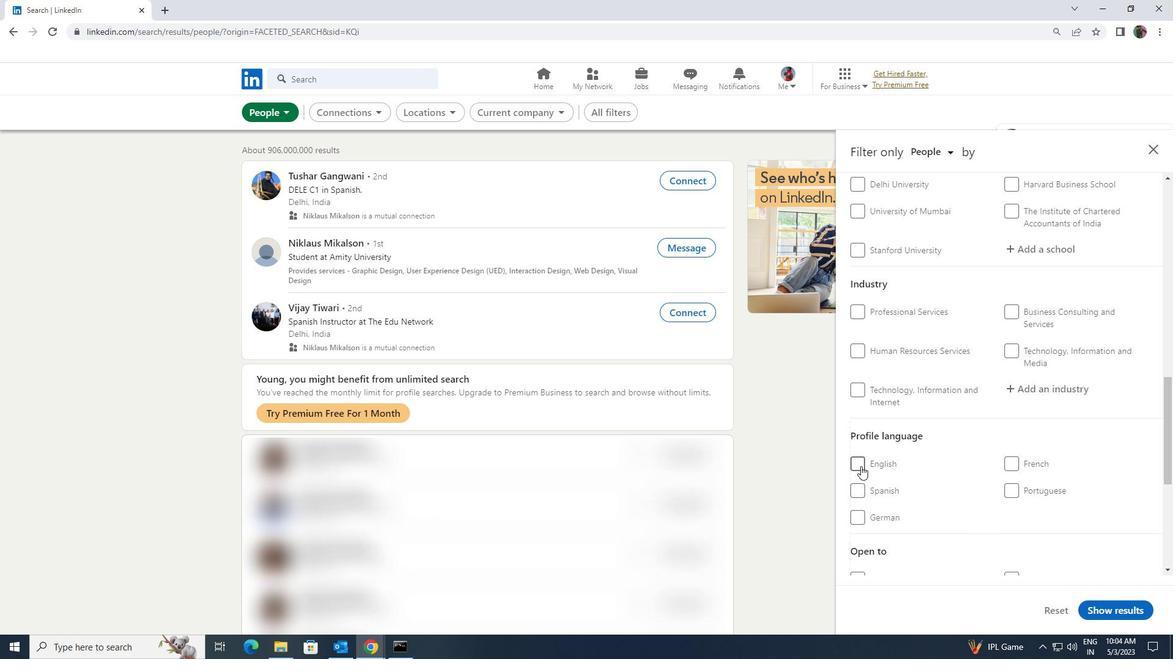 
Action: Mouse moved to (952, 491)
Screenshot: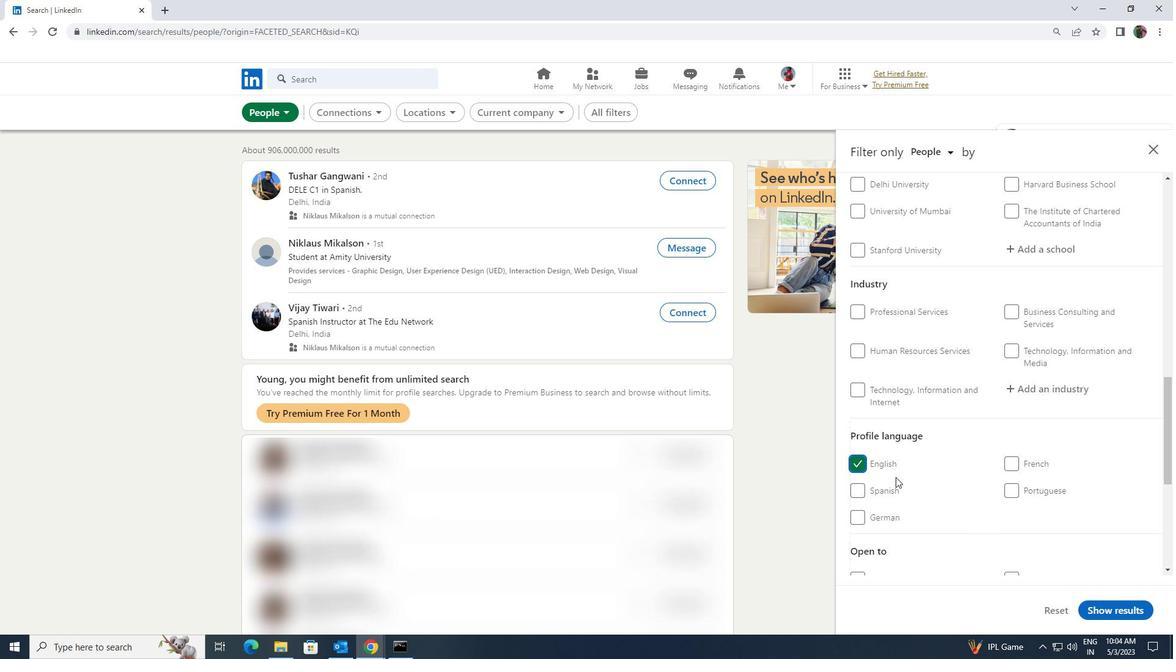 
Action: Mouse scrolled (952, 492) with delta (0, 0)
Screenshot: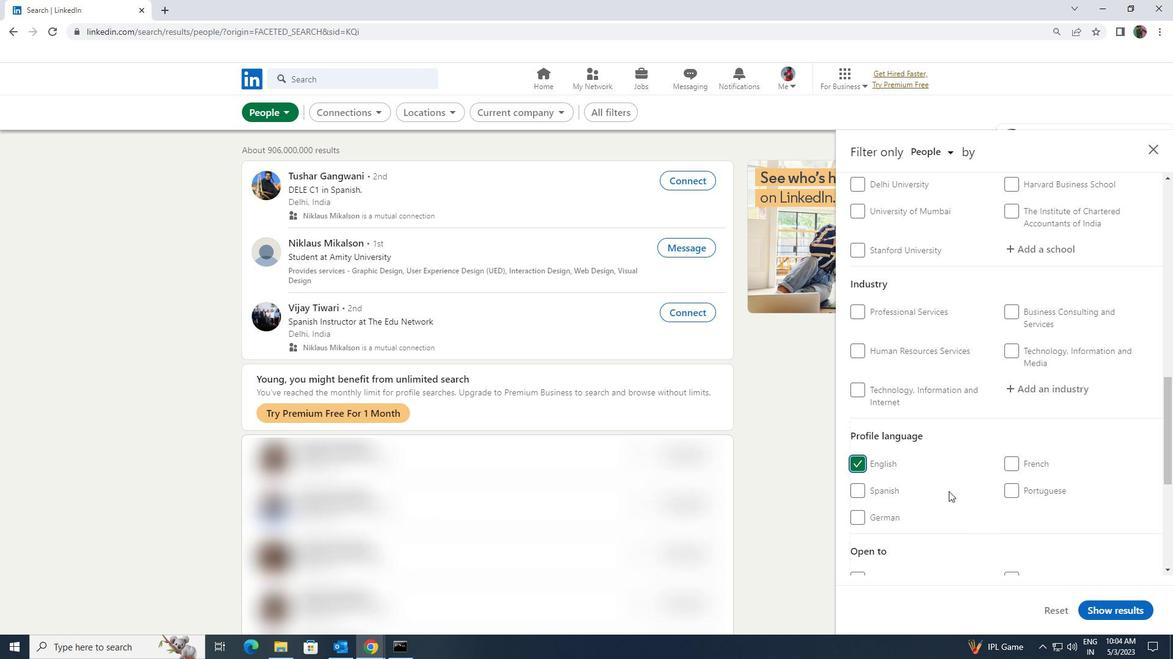 
Action: Mouse scrolled (952, 492) with delta (0, 0)
Screenshot: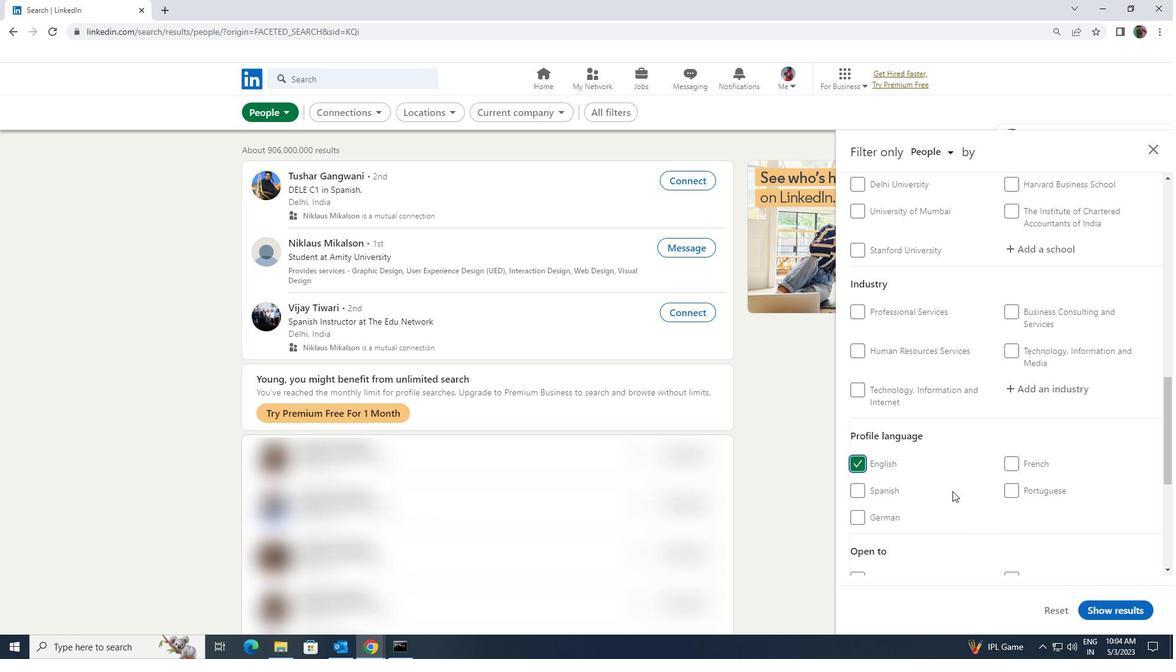 
Action: Mouse scrolled (952, 492) with delta (0, 0)
Screenshot: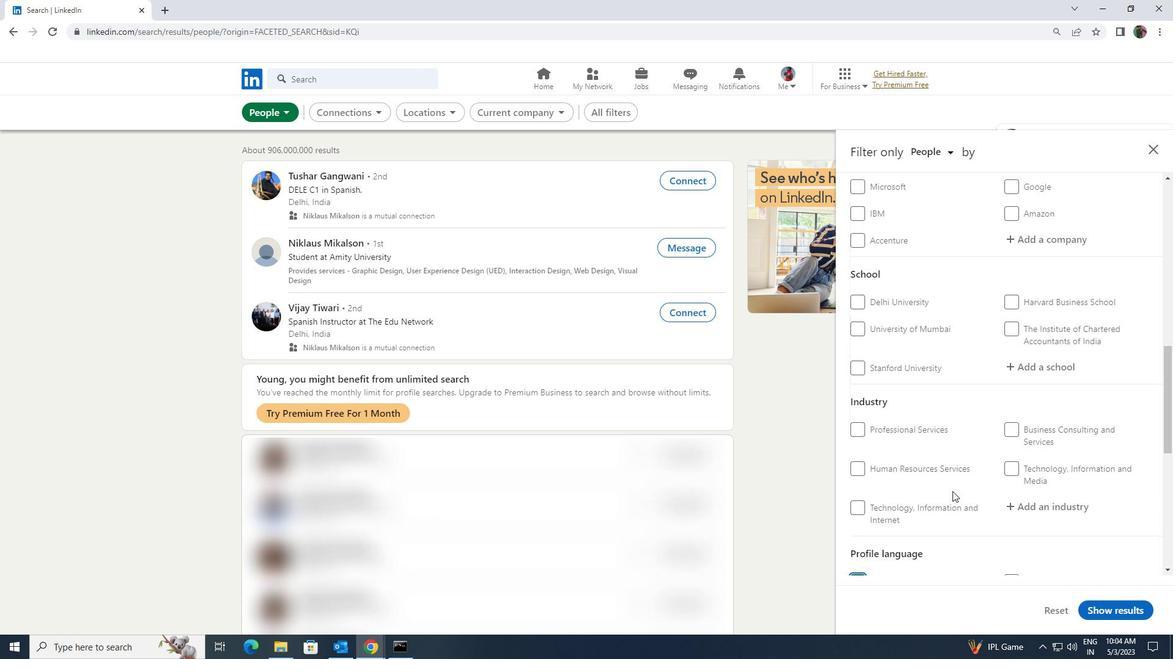 
Action: Mouse scrolled (952, 492) with delta (0, 0)
Screenshot: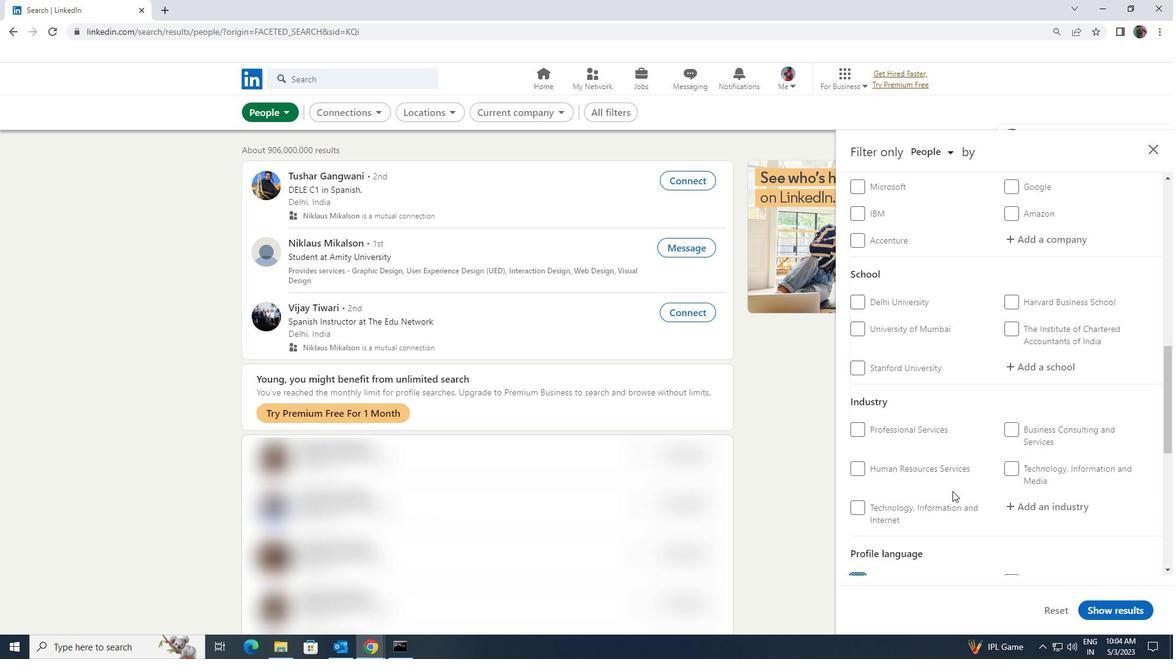 
Action: Mouse scrolled (952, 492) with delta (0, 0)
Screenshot: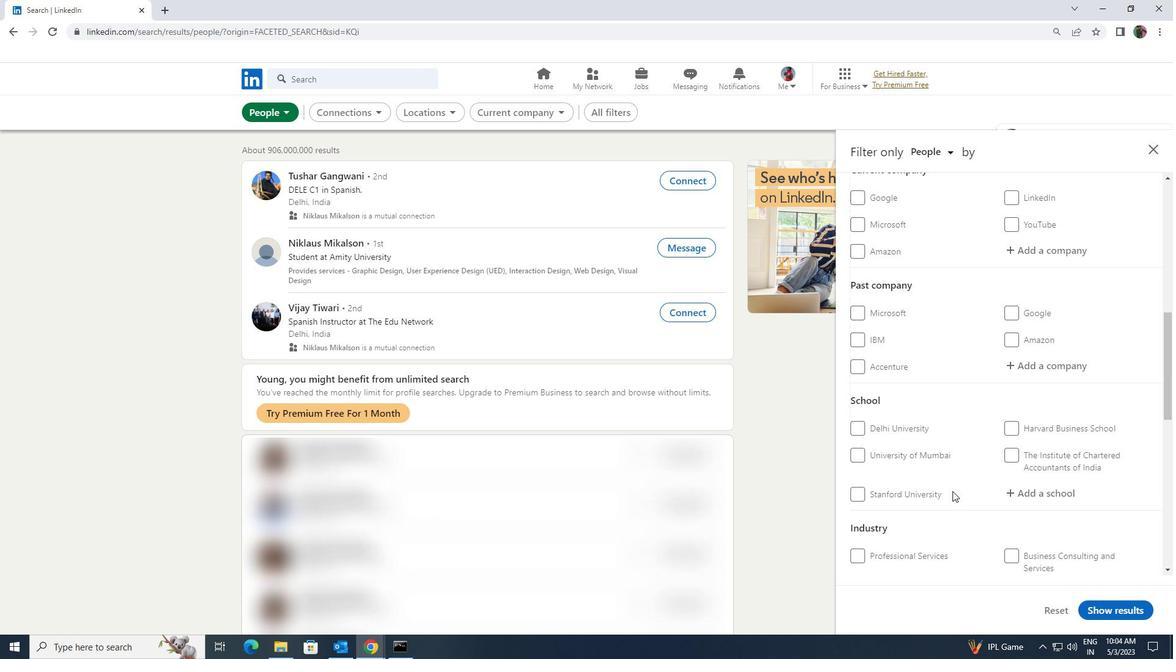 
Action: Mouse scrolled (952, 492) with delta (0, 0)
Screenshot: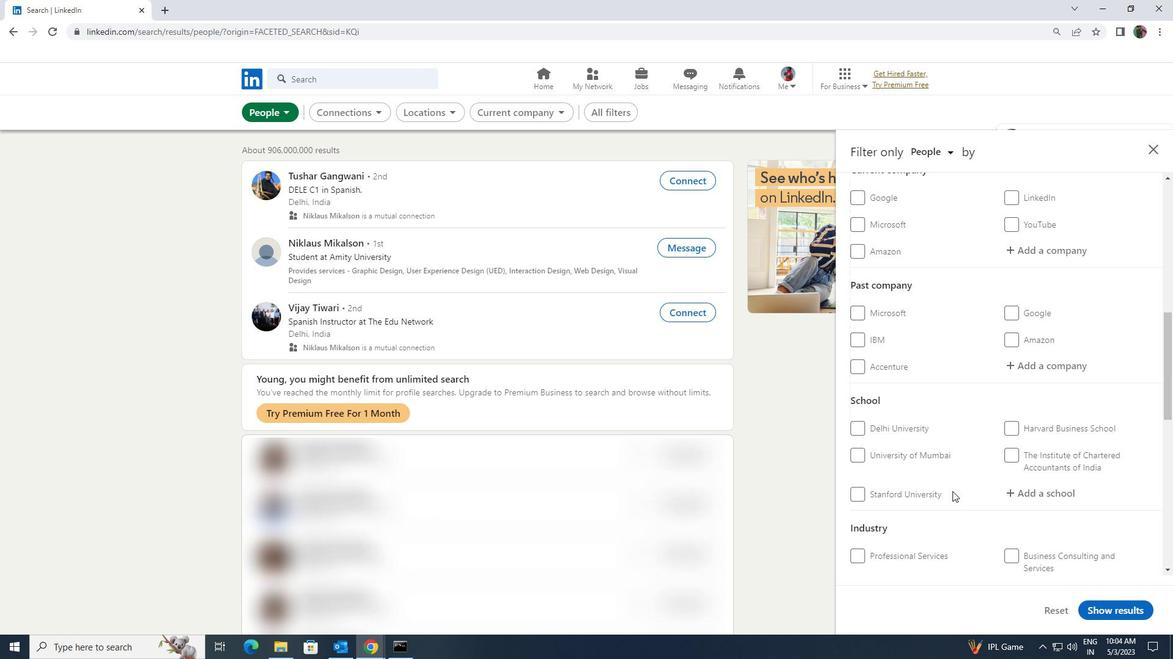 
Action: Mouse scrolled (952, 492) with delta (0, 0)
Screenshot: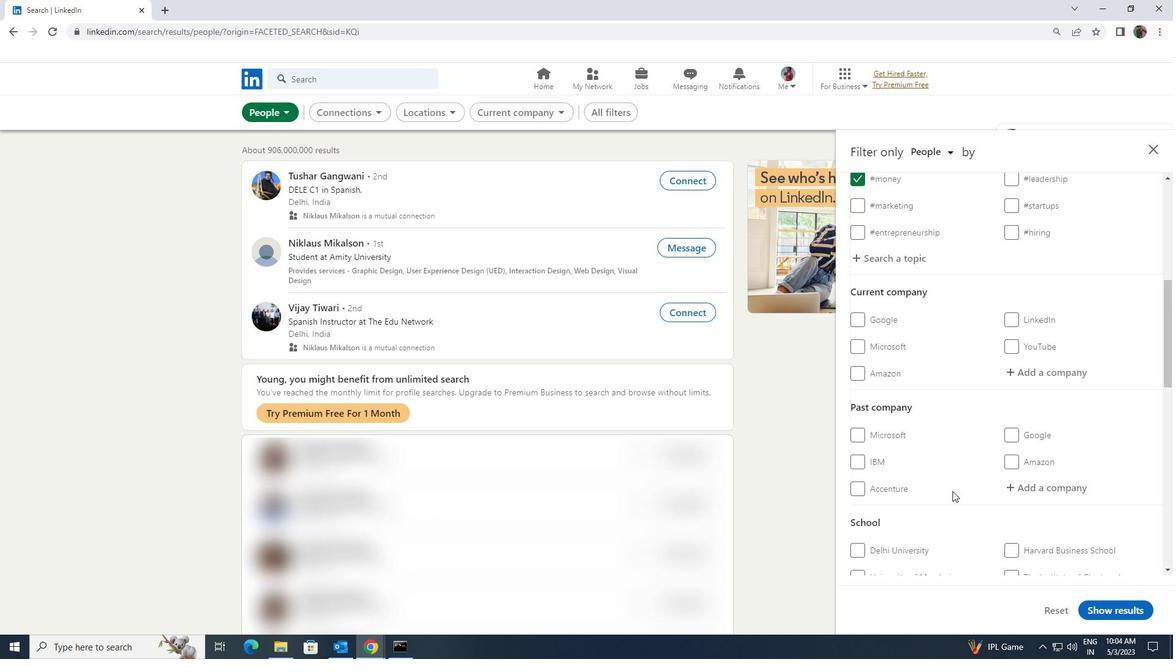 
Action: Mouse moved to (1021, 437)
Screenshot: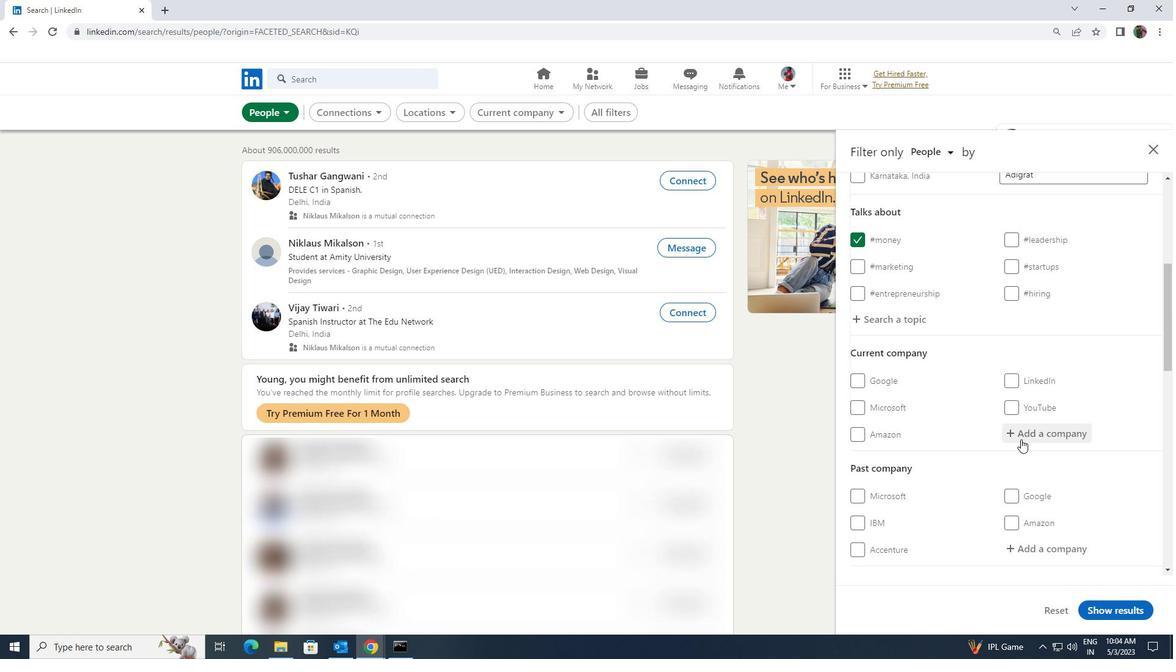
Action: Mouse pressed left at (1021, 437)
Screenshot: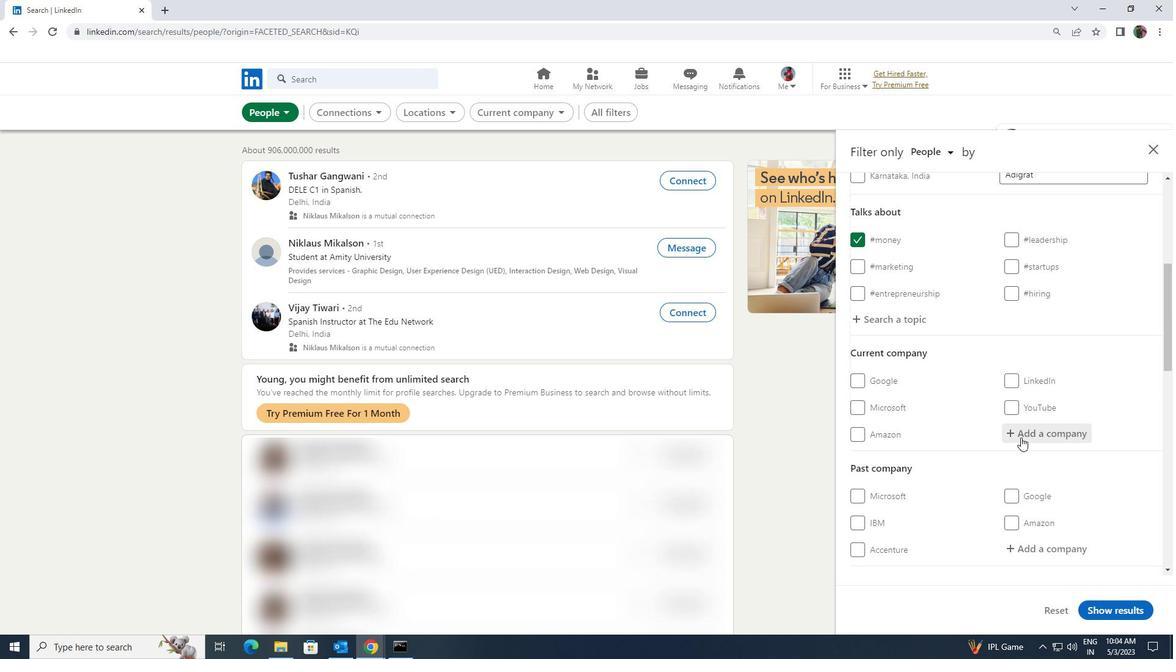 
Action: Mouse moved to (1019, 437)
Screenshot: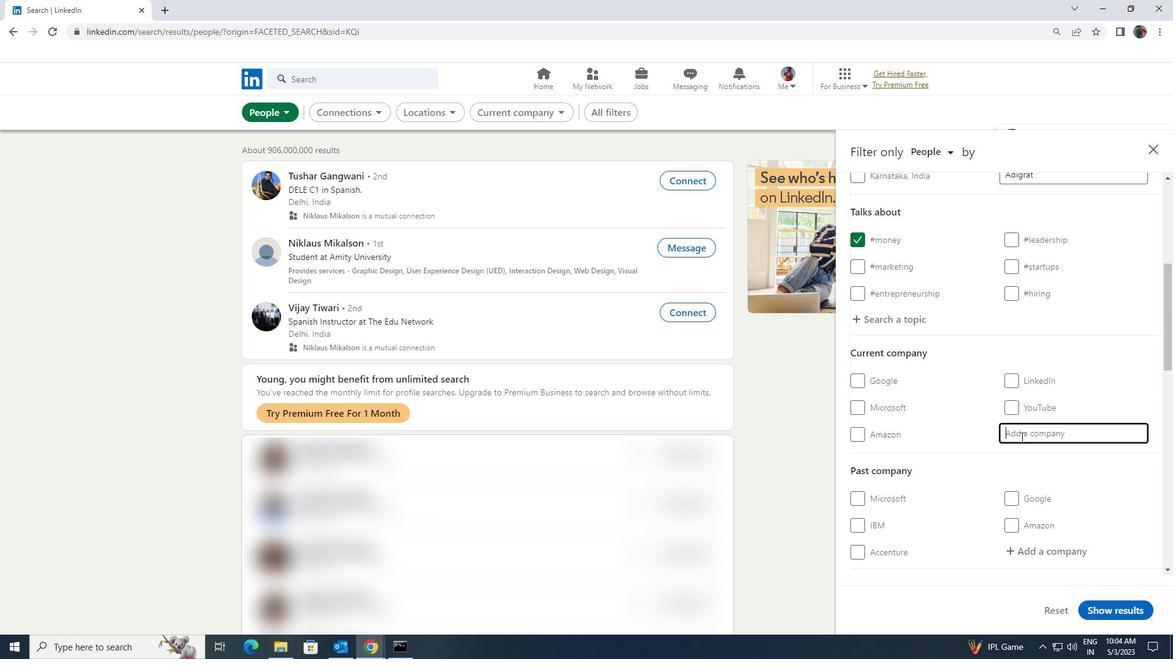 
Action: Key pressed <Key.shift>PROTIVI
Screenshot: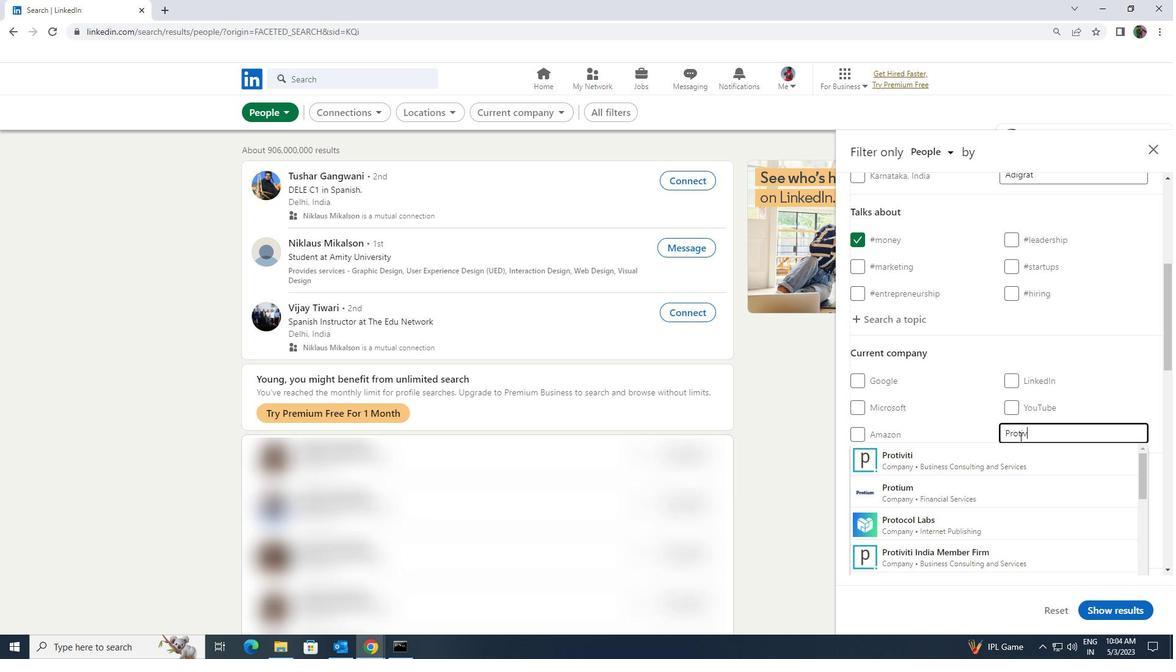 
Action: Mouse moved to (1002, 455)
Screenshot: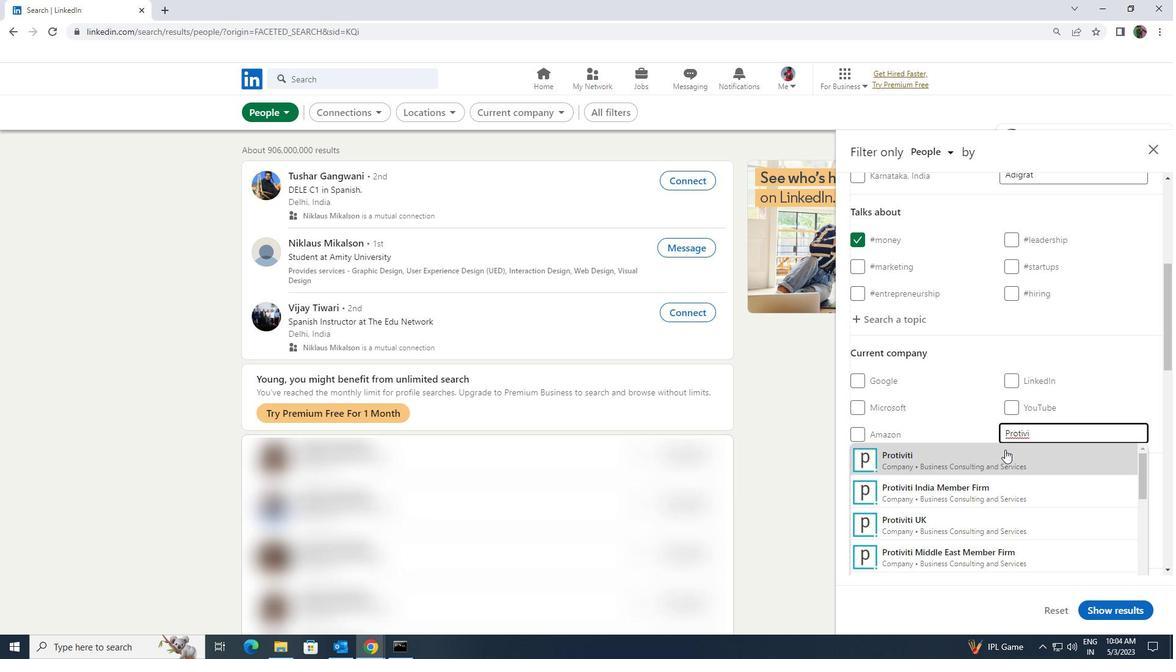 
Action: Mouse pressed left at (1002, 455)
Screenshot: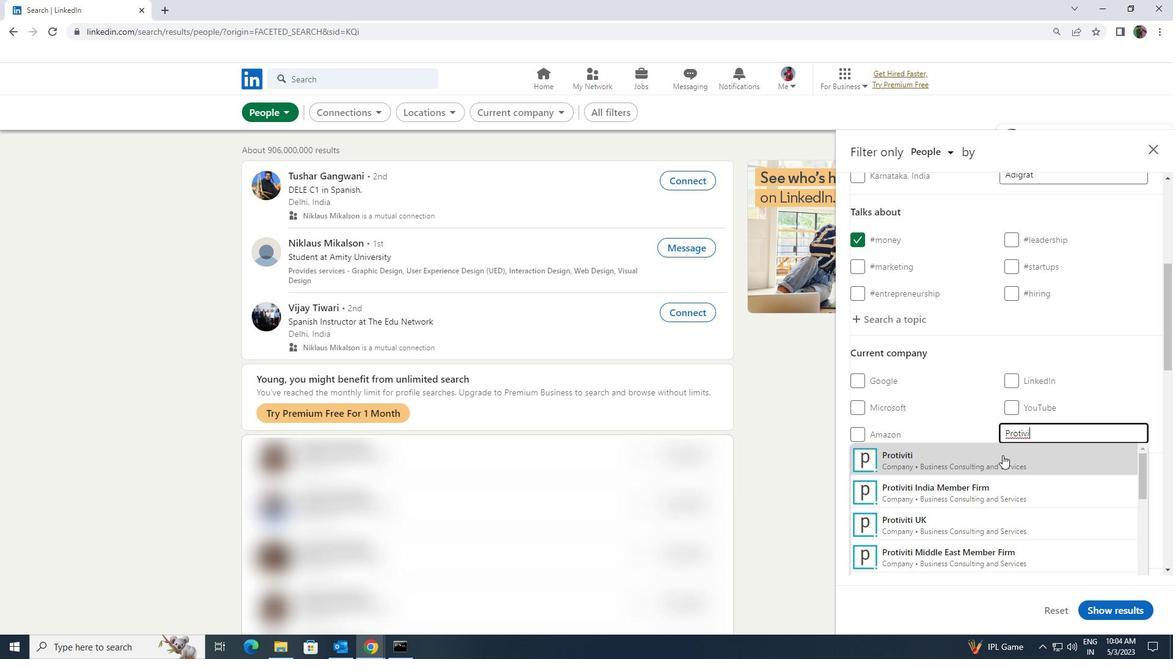 
Action: Mouse scrolled (1002, 455) with delta (0, 0)
Screenshot: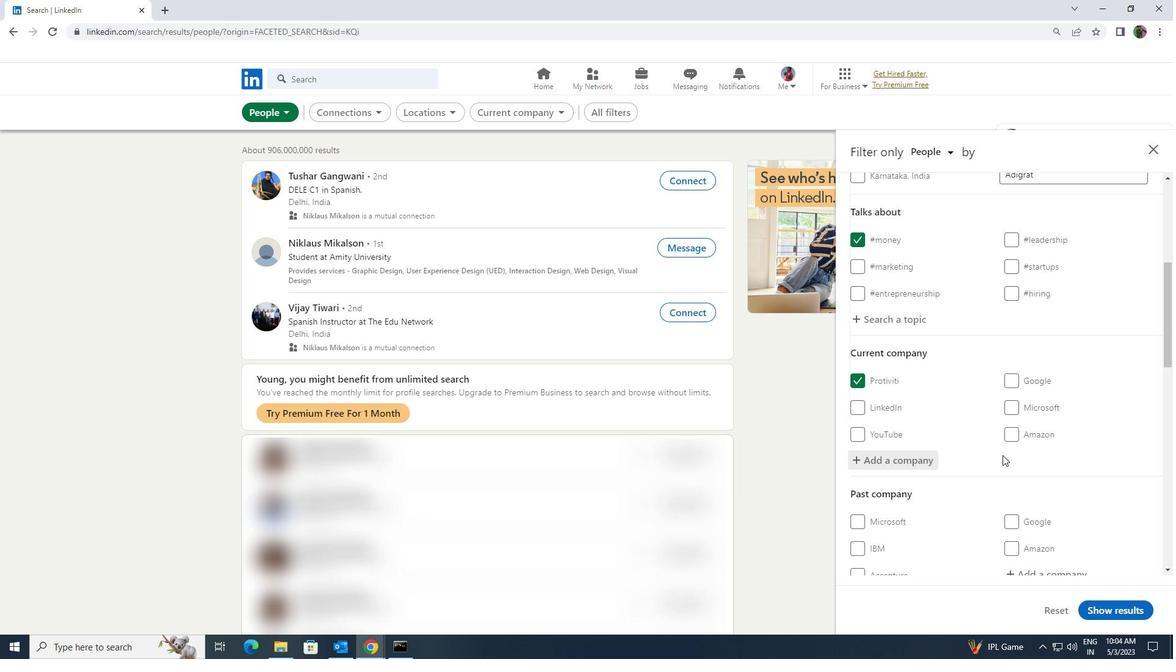 
Action: Mouse scrolled (1002, 455) with delta (0, 0)
Screenshot: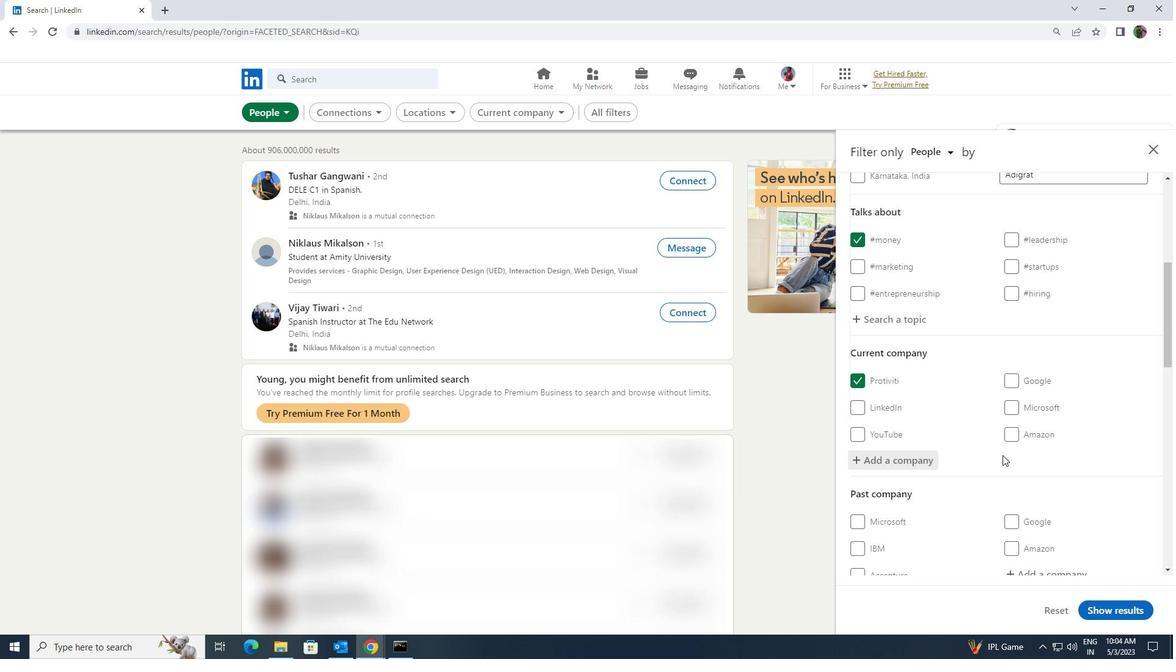
Action: Mouse scrolled (1002, 455) with delta (0, 0)
Screenshot: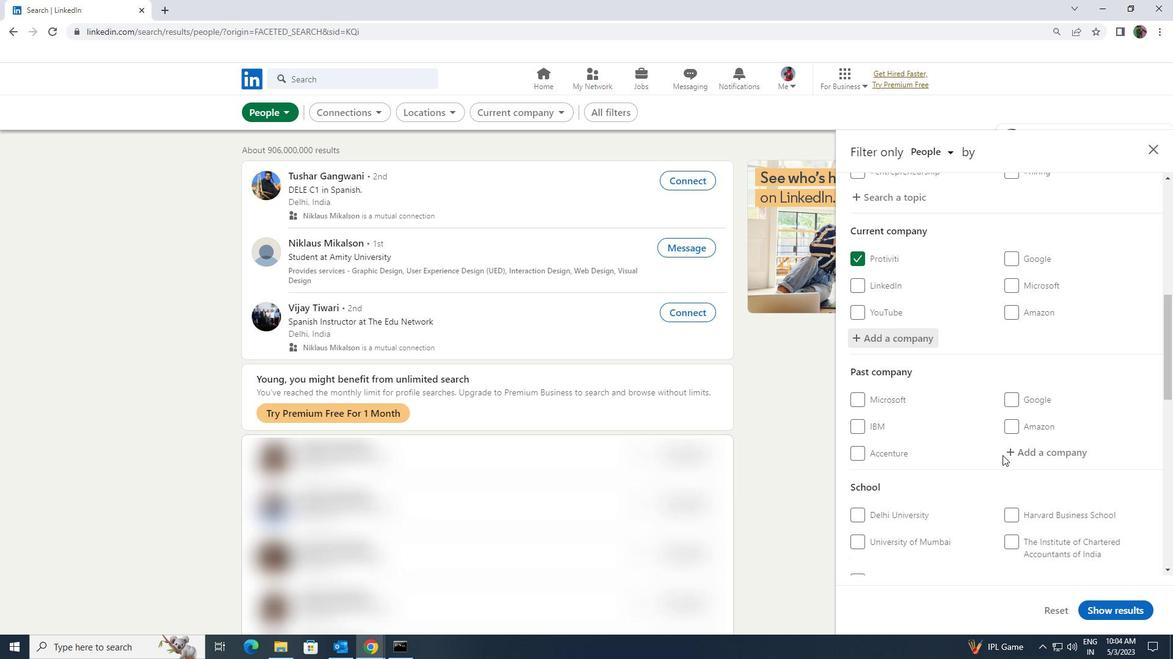 
Action: Mouse scrolled (1002, 455) with delta (0, 0)
Screenshot: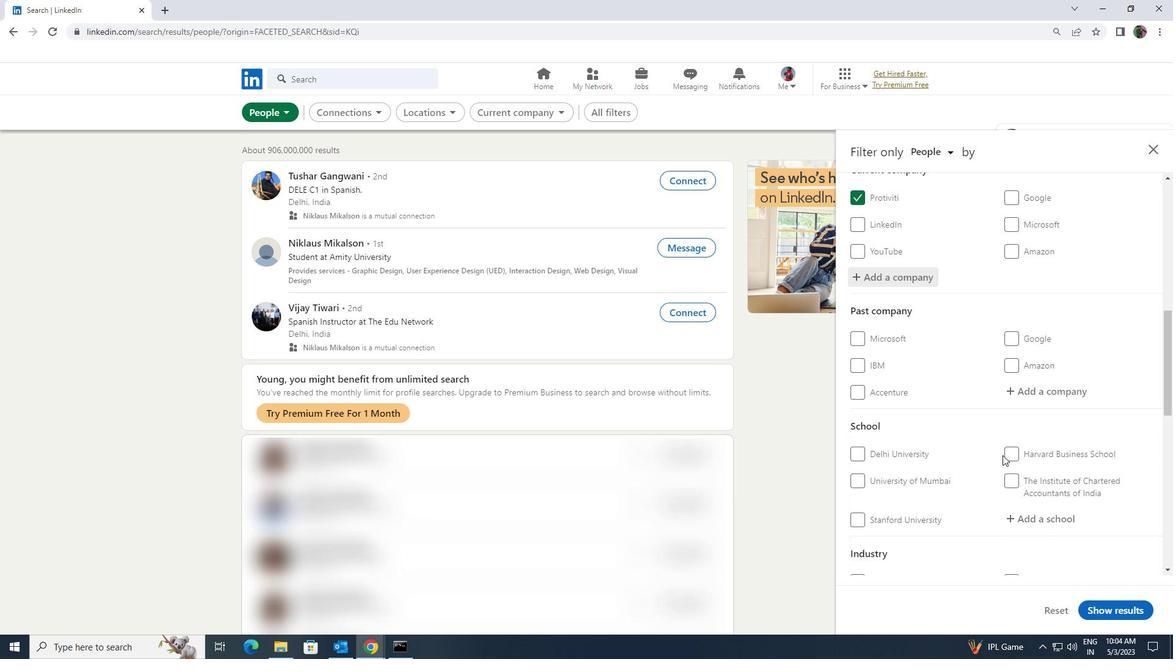 
Action: Mouse pressed left at (1002, 455)
Screenshot: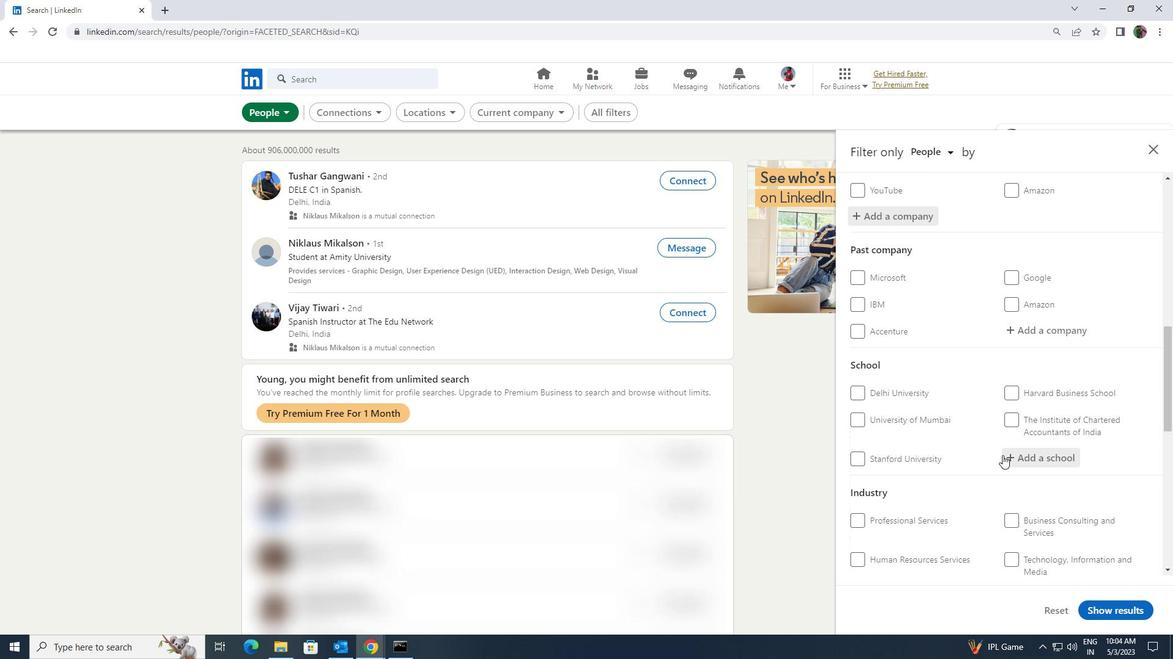
Action: Key pressed <Key.shift>DHANALA
Screenshot: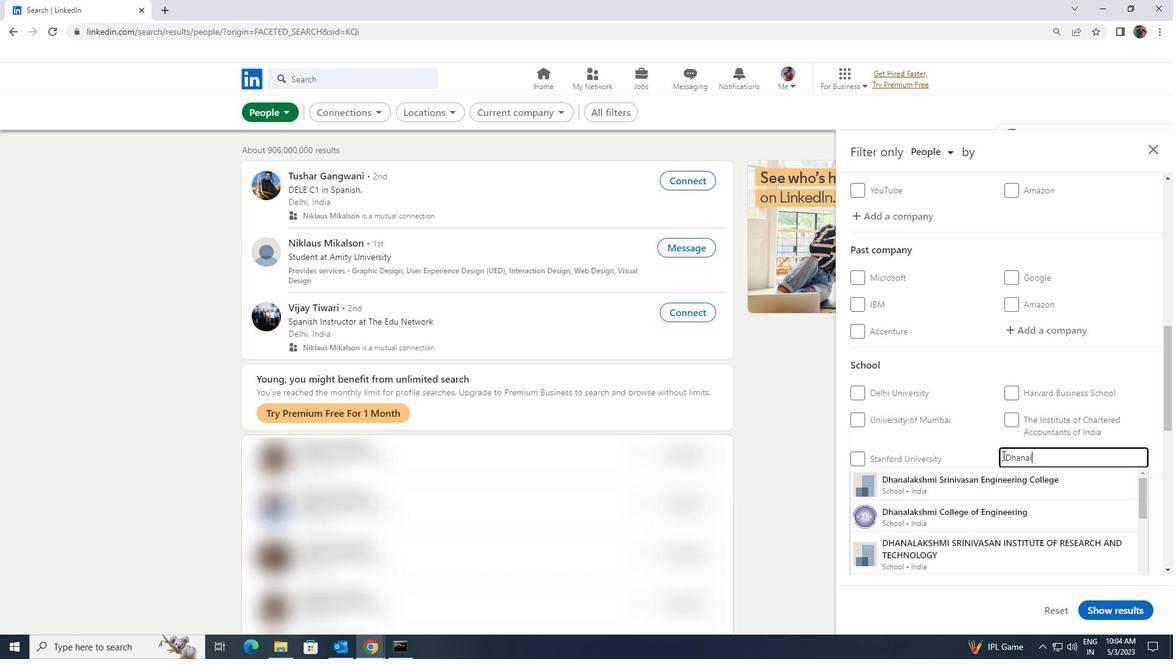 
Action: Mouse moved to (999, 475)
Screenshot: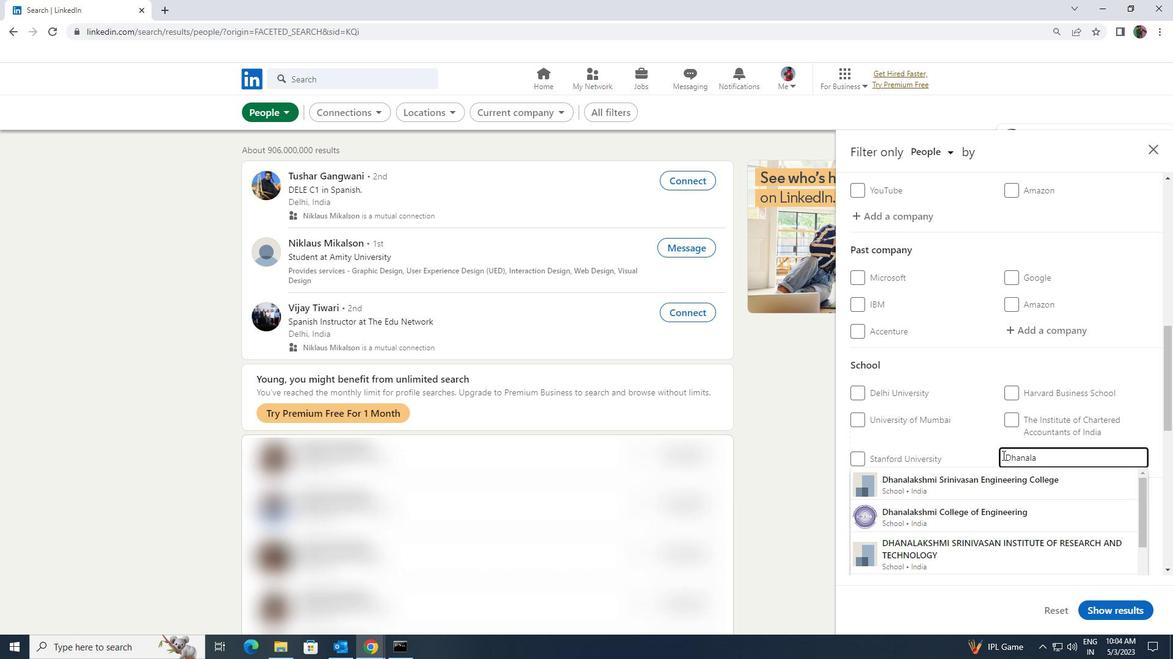 
Action: Mouse pressed left at (999, 475)
Screenshot: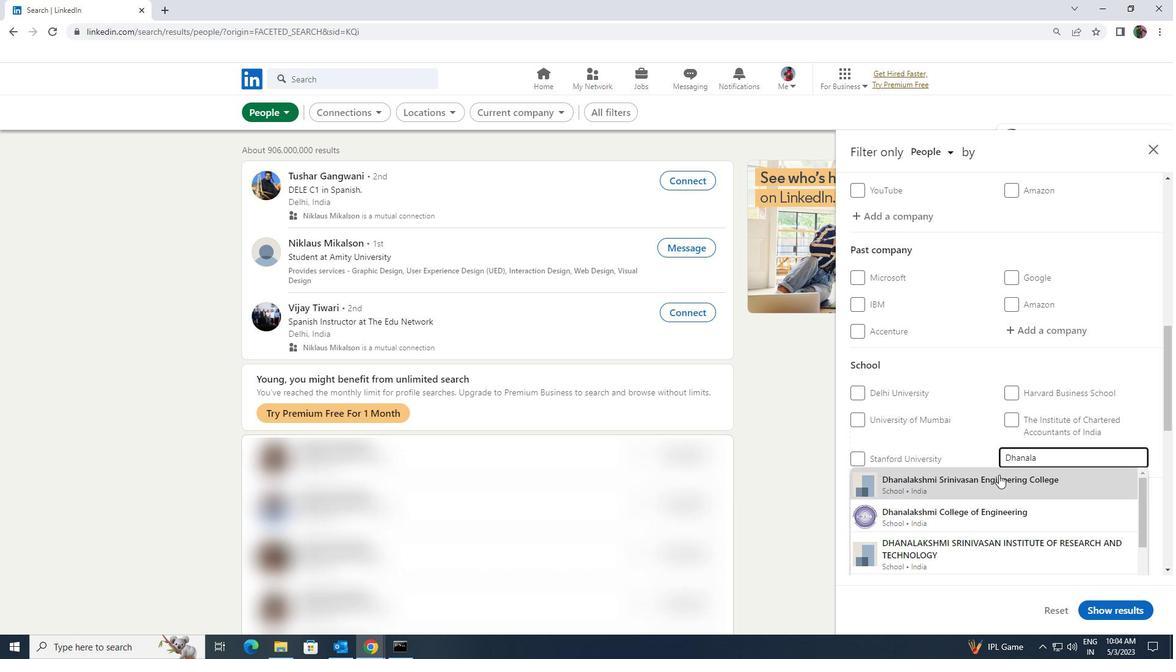 
Action: Mouse moved to (993, 479)
Screenshot: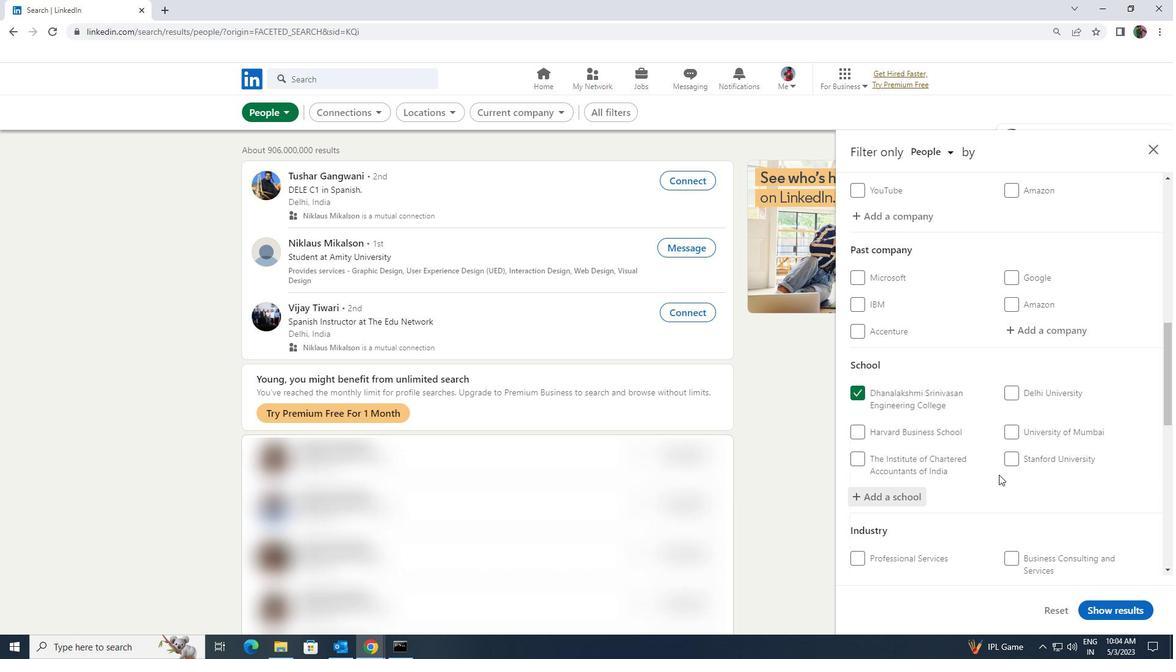 
Action: Mouse scrolled (993, 479) with delta (0, 0)
Screenshot: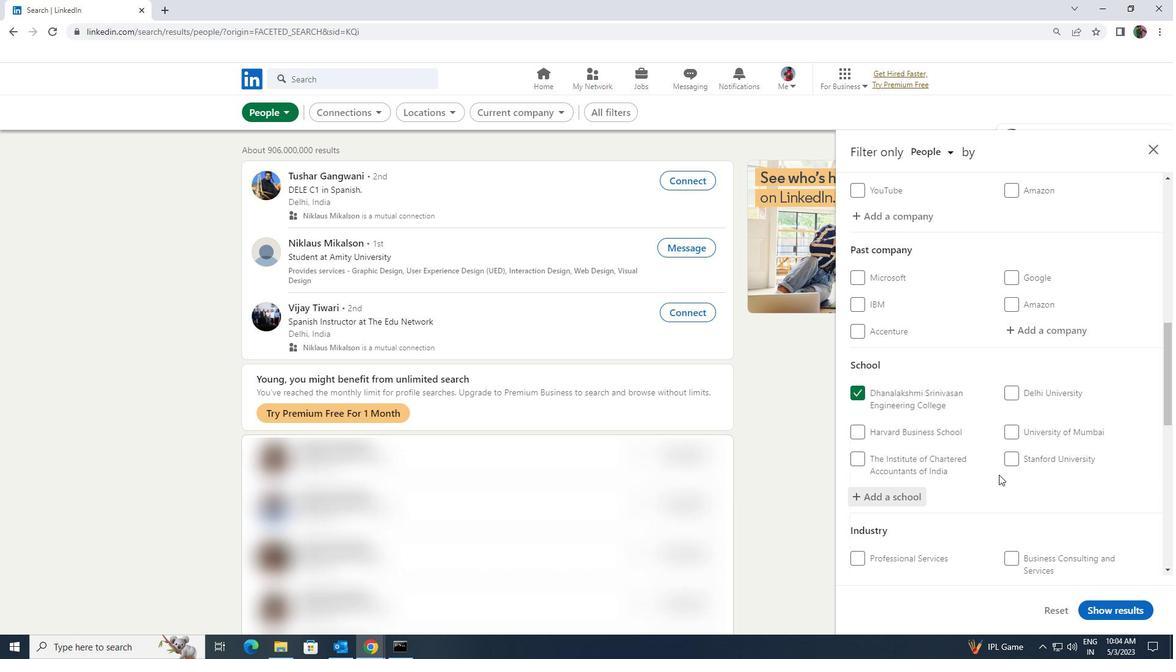 
Action: Mouse scrolled (993, 479) with delta (0, 0)
Screenshot: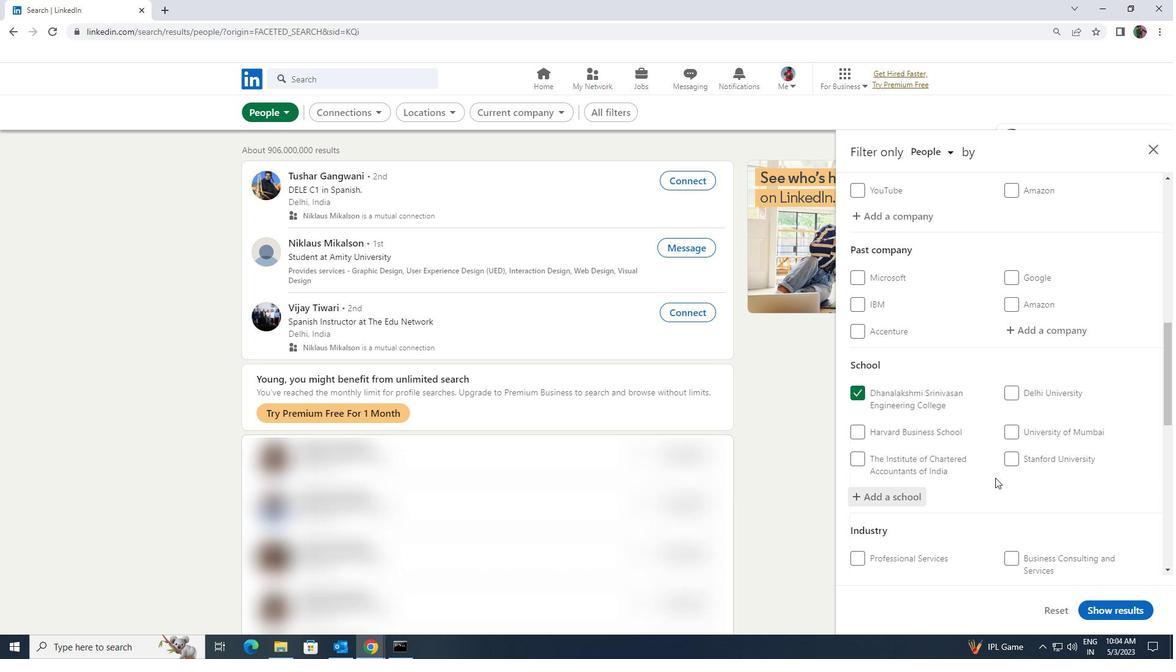 
Action: Mouse scrolled (993, 479) with delta (0, 0)
Screenshot: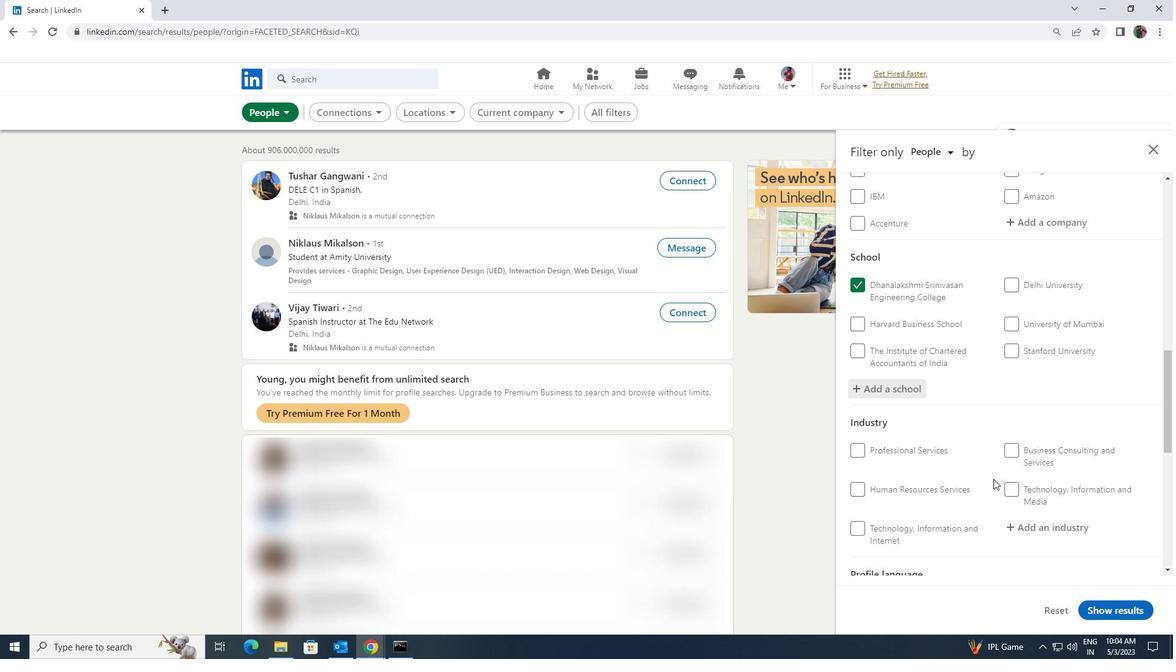 
Action: Mouse moved to (1017, 455)
Screenshot: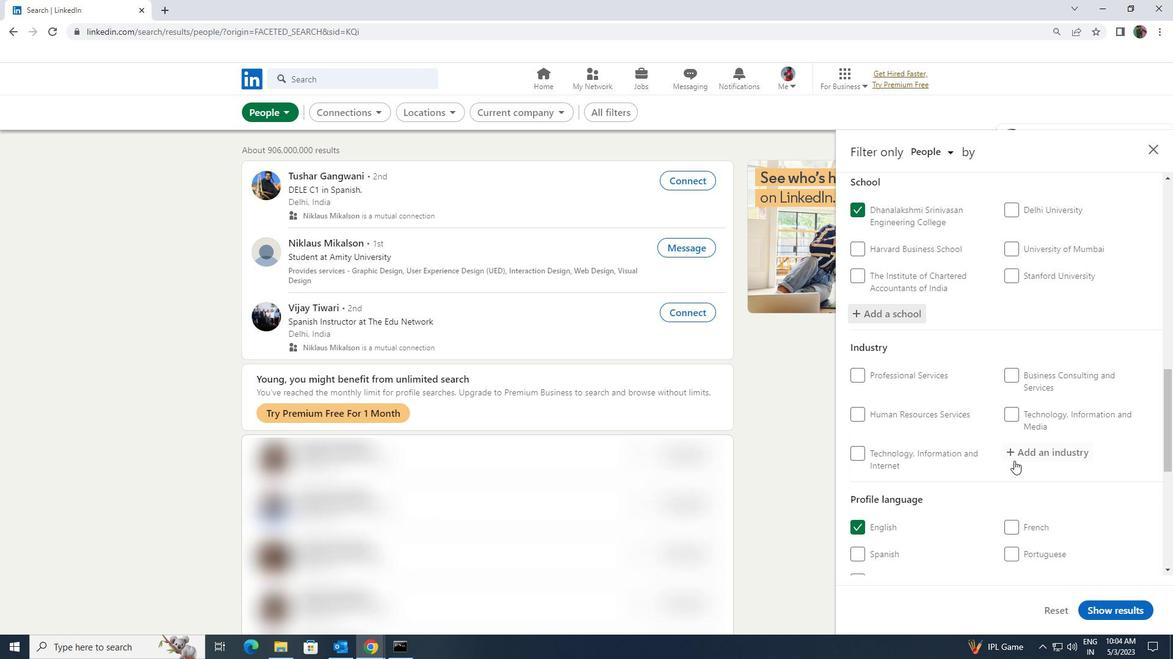 
Action: Mouse pressed left at (1017, 455)
Screenshot: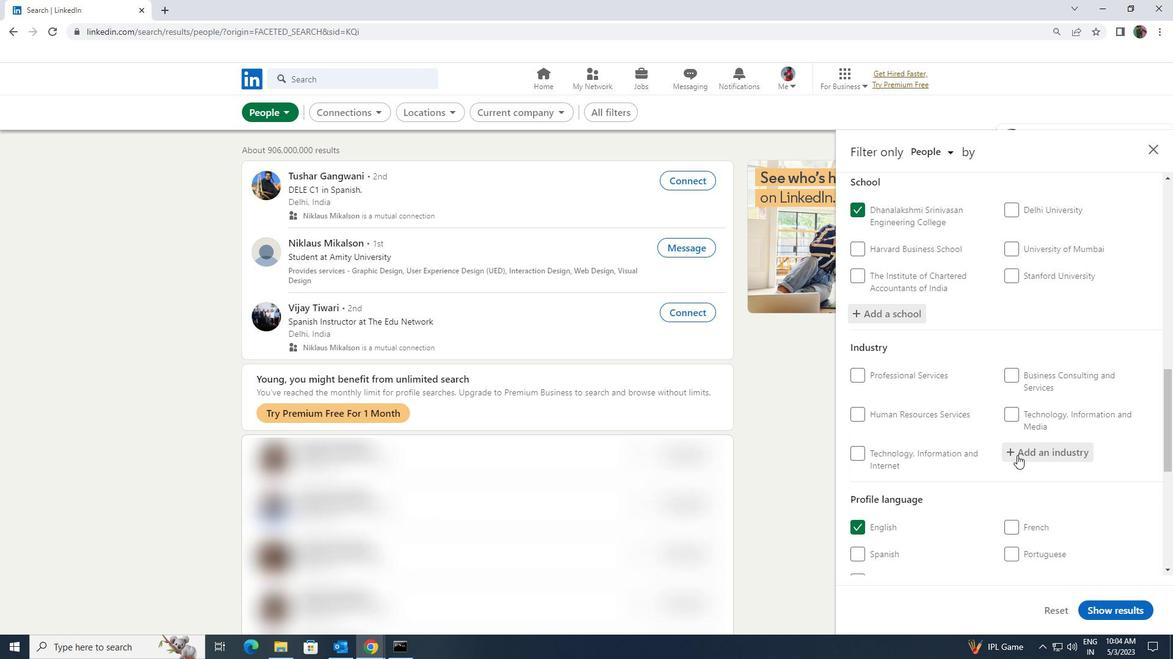 
Action: Key pressed <Key.shift><Key.shift><Key.shift><Key.shift><Key.shift><Key.shift><Key.shift>CREDIT<Key.space><Key.shift><Key.shift>INTER
Screenshot: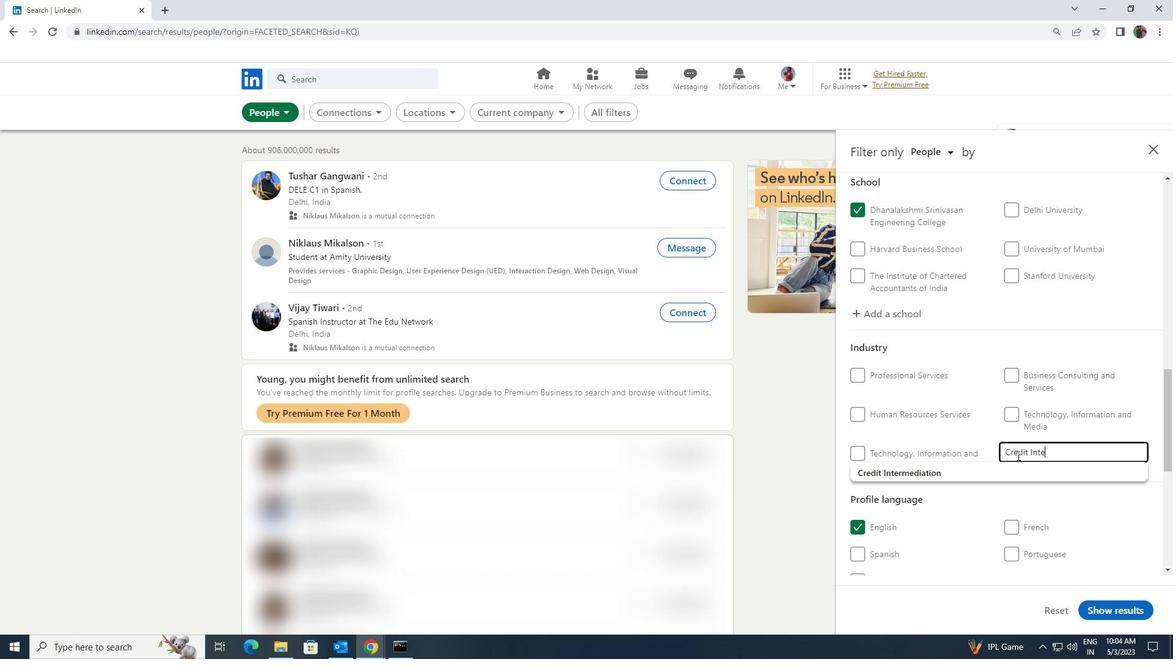 
Action: Mouse moved to (1003, 463)
Screenshot: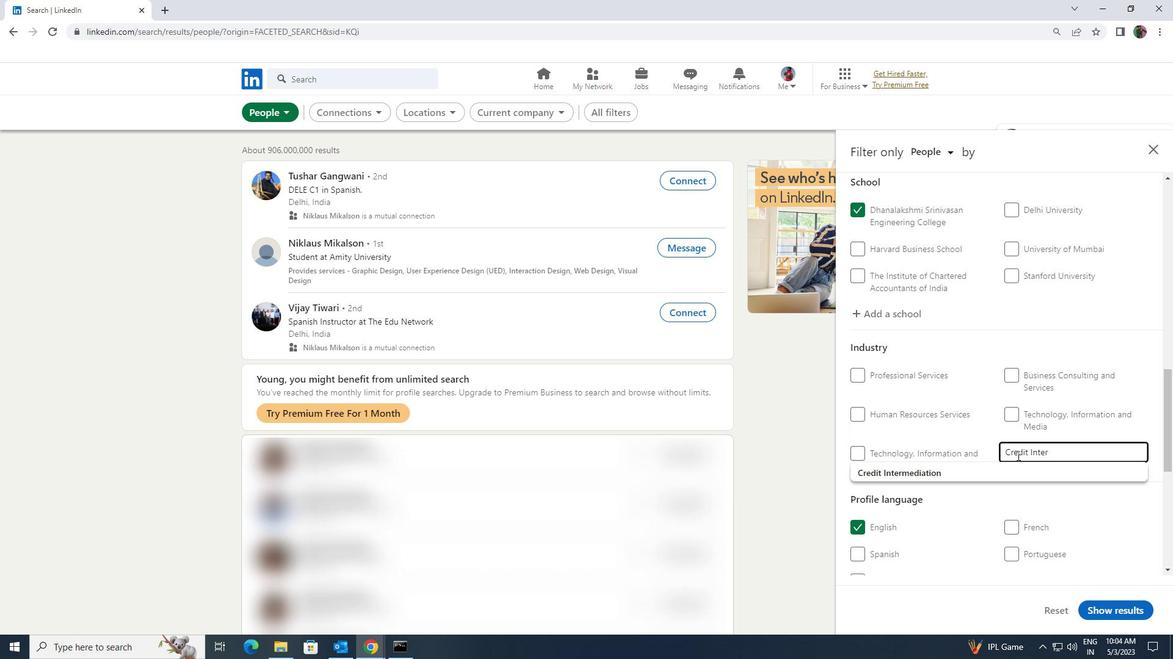 
Action: Mouse pressed left at (1003, 463)
Screenshot: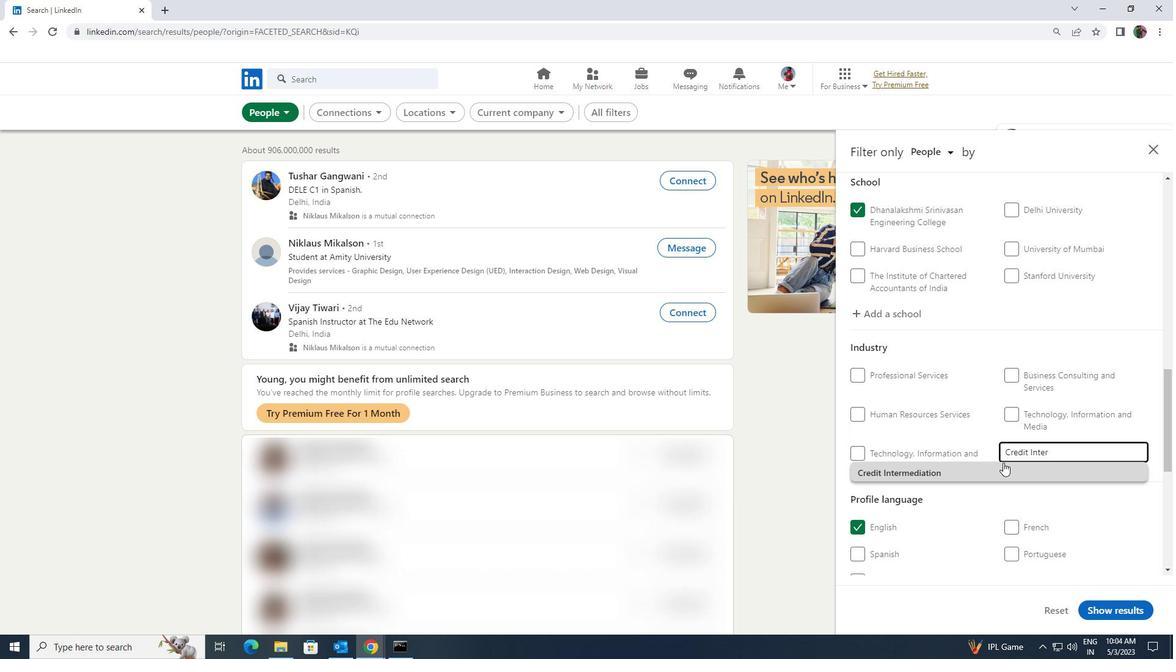 
Action: Mouse moved to (1001, 464)
Screenshot: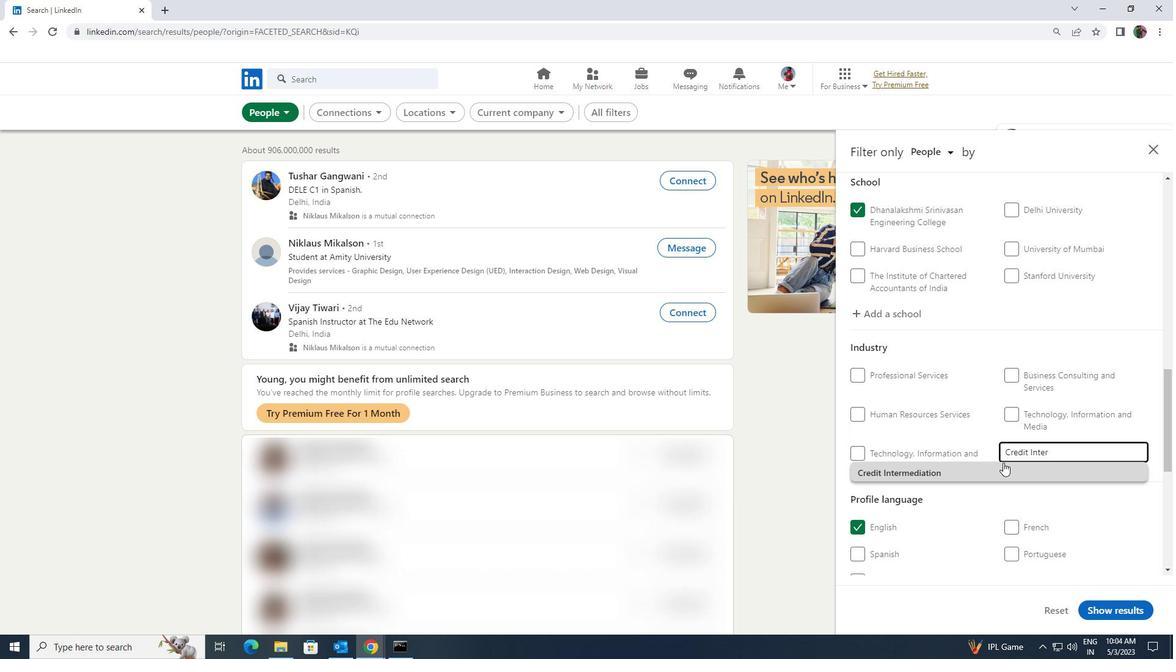 
Action: Mouse pressed left at (1001, 464)
Screenshot: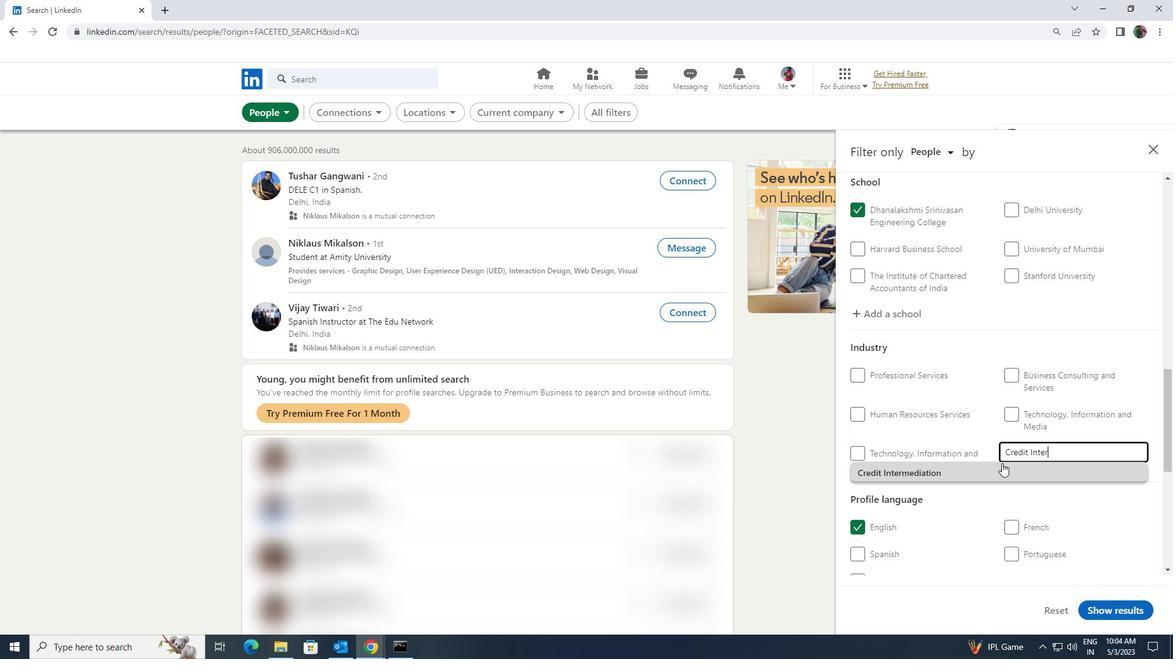 
Action: Mouse scrolled (1001, 463) with delta (0, 0)
Screenshot: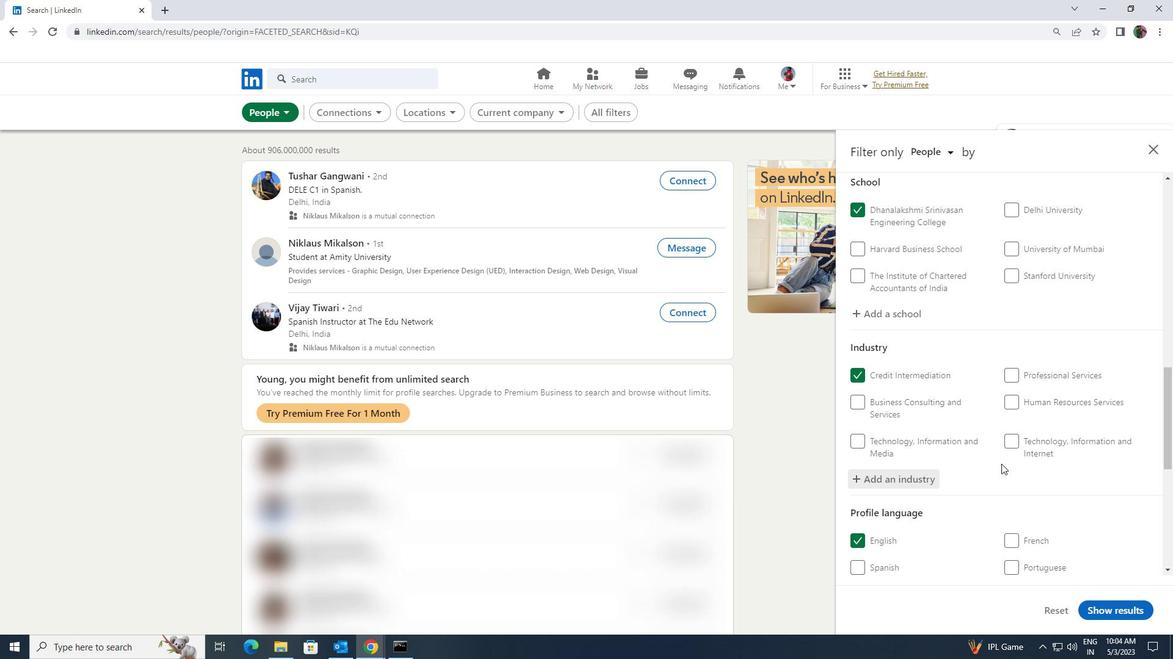 
Action: Mouse moved to (1000, 465)
Screenshot: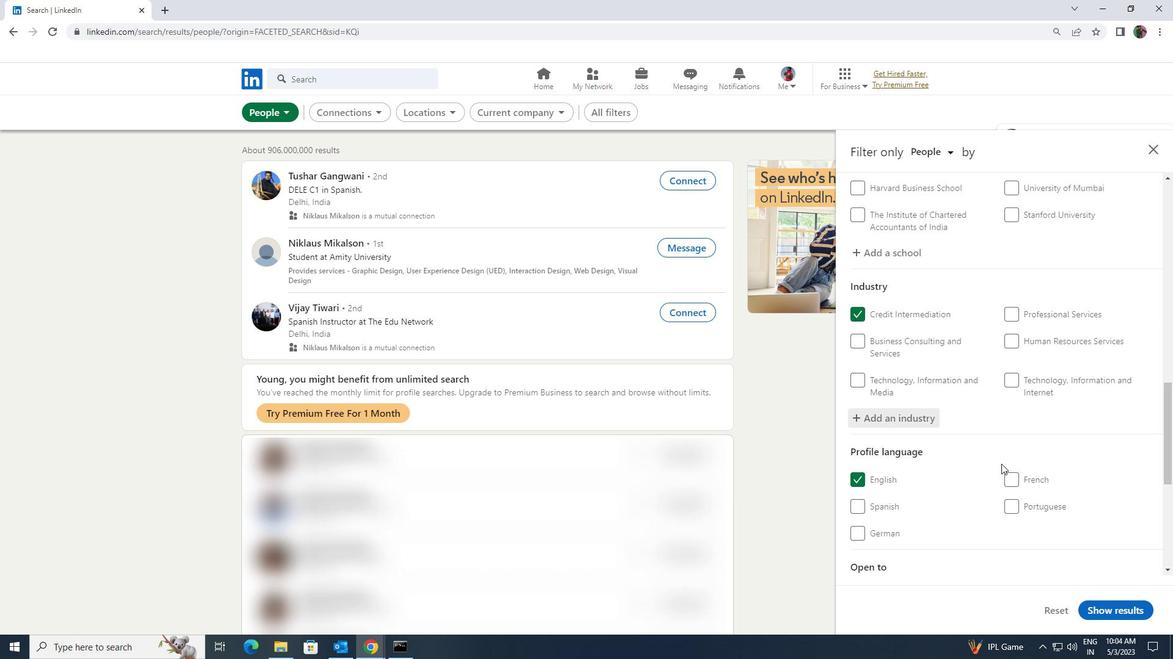 
Action: Mouse scrolled (1000, 464) with delta (0, 0)
Screenshot: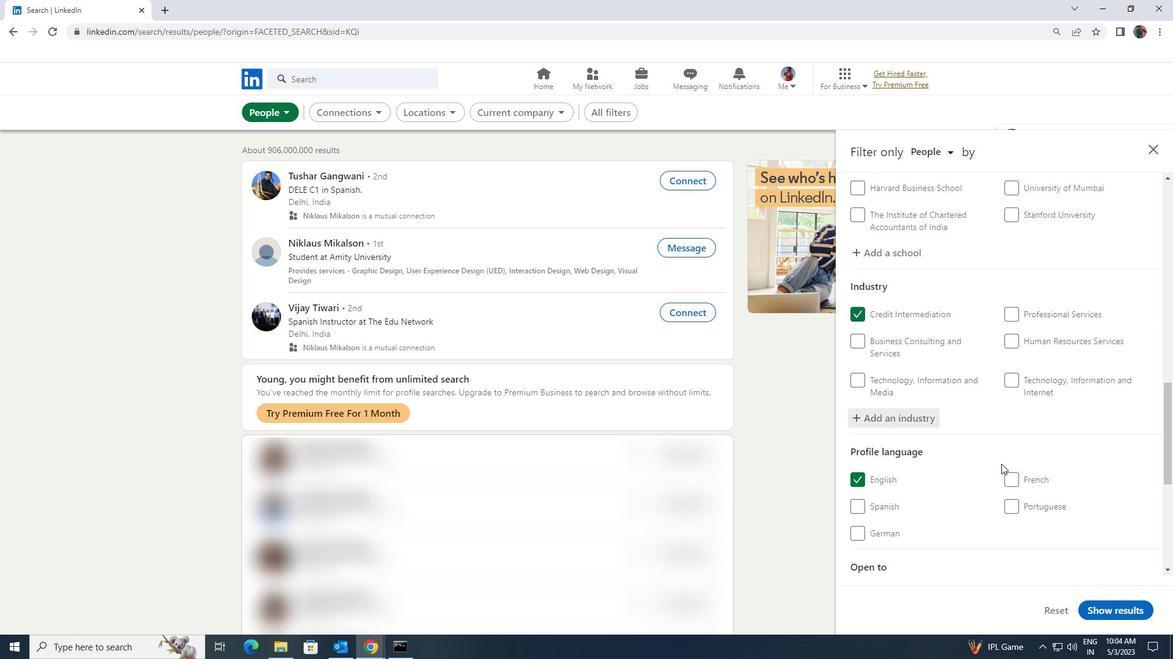 
Action: Mouse scrolled (1000, 464) with delta (0, 0)
Screenshot: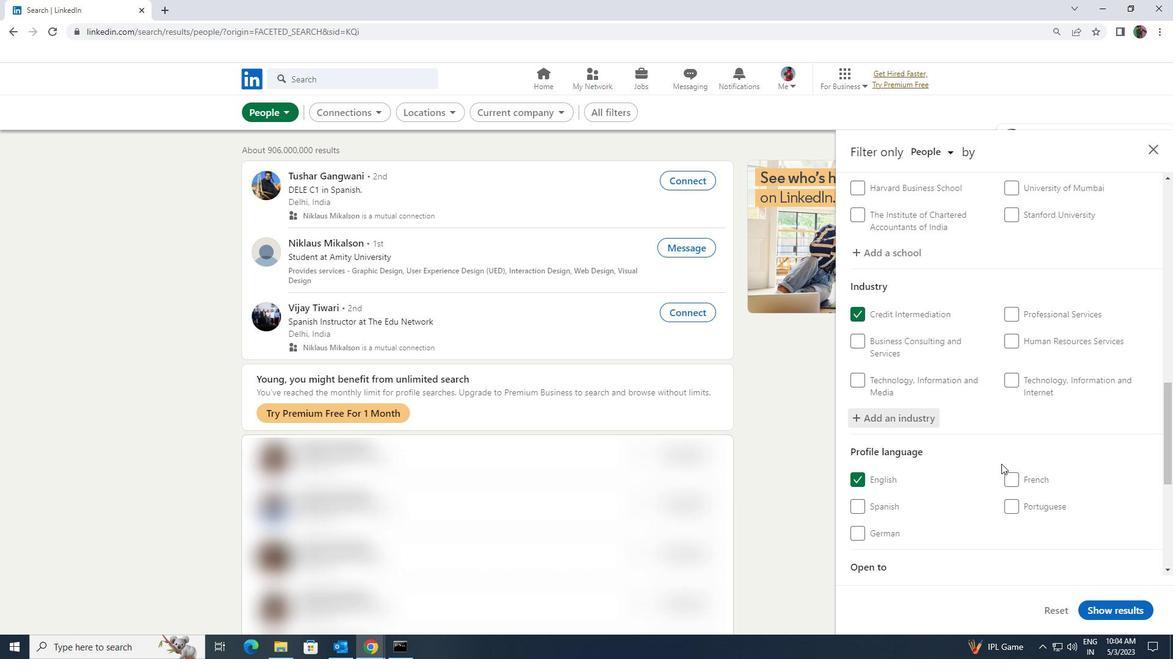 
Action: Mouse scrolled (1000, 464) with delta (0, 0)
Screenshot: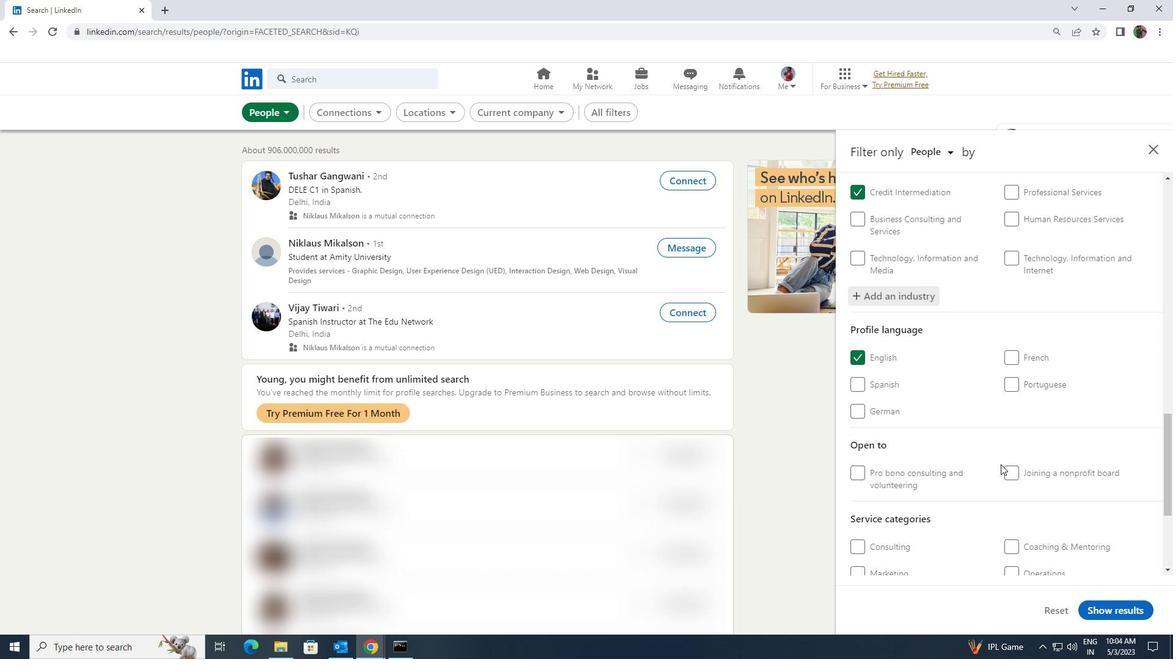 
Action: Mouse scrolled (1000, 464) with delta (0, 0)
Screenshot: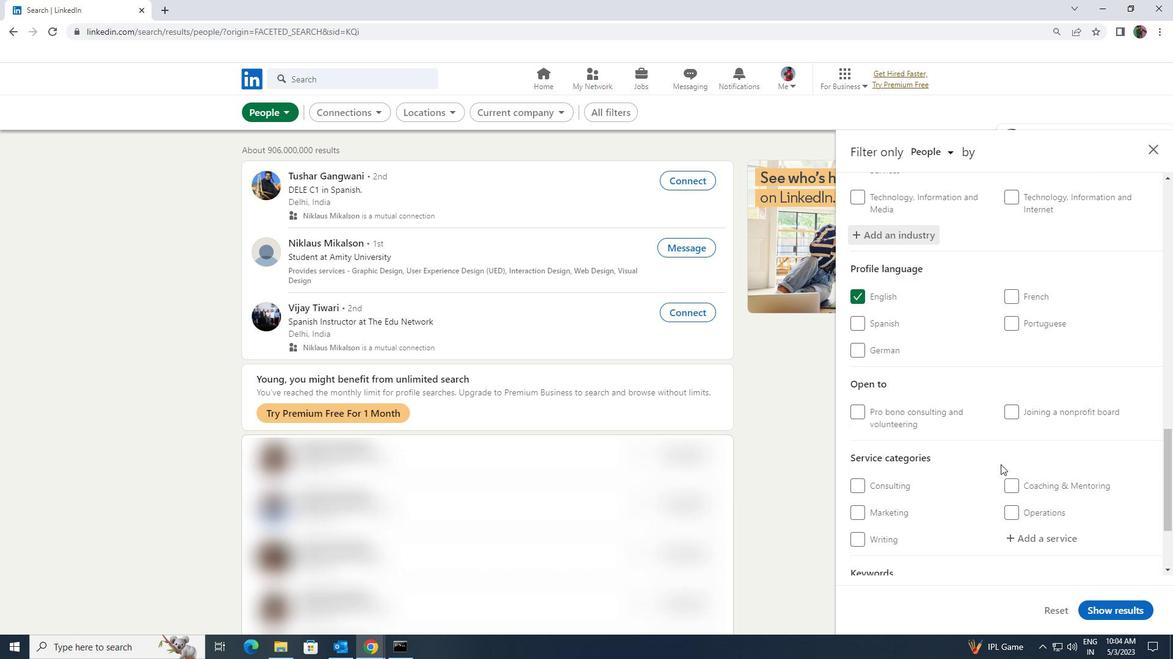 
Action: Mouse moved to (1022, 477)
Screenshot: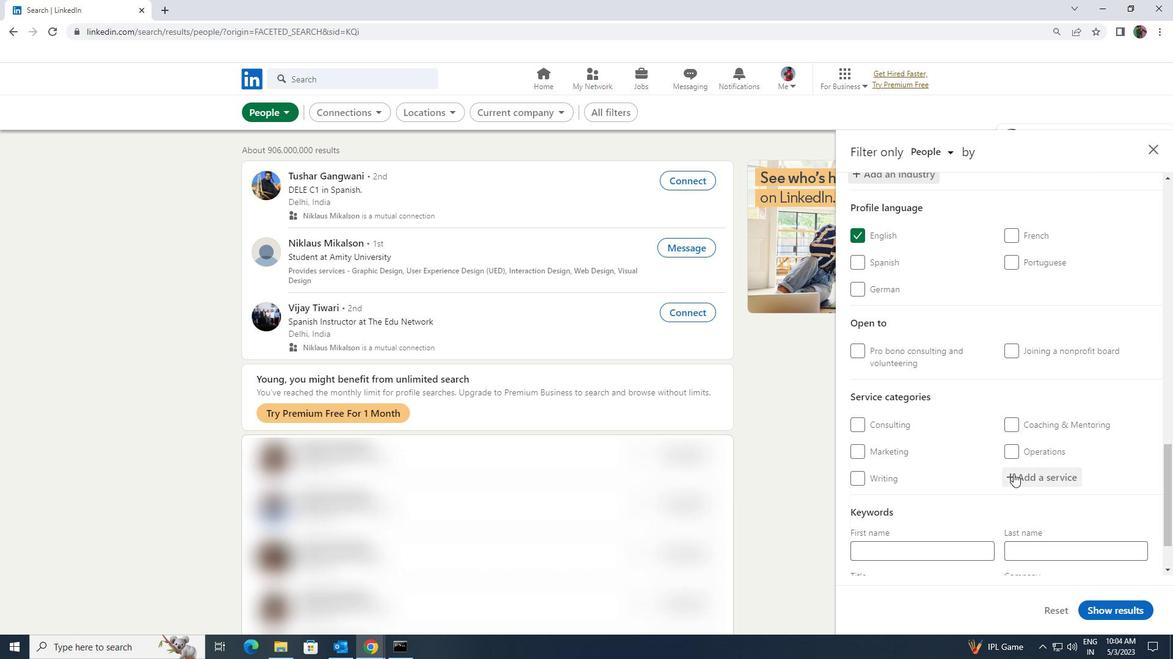 
Action: Mouse pressed left at (1022, 477)
Screenshot: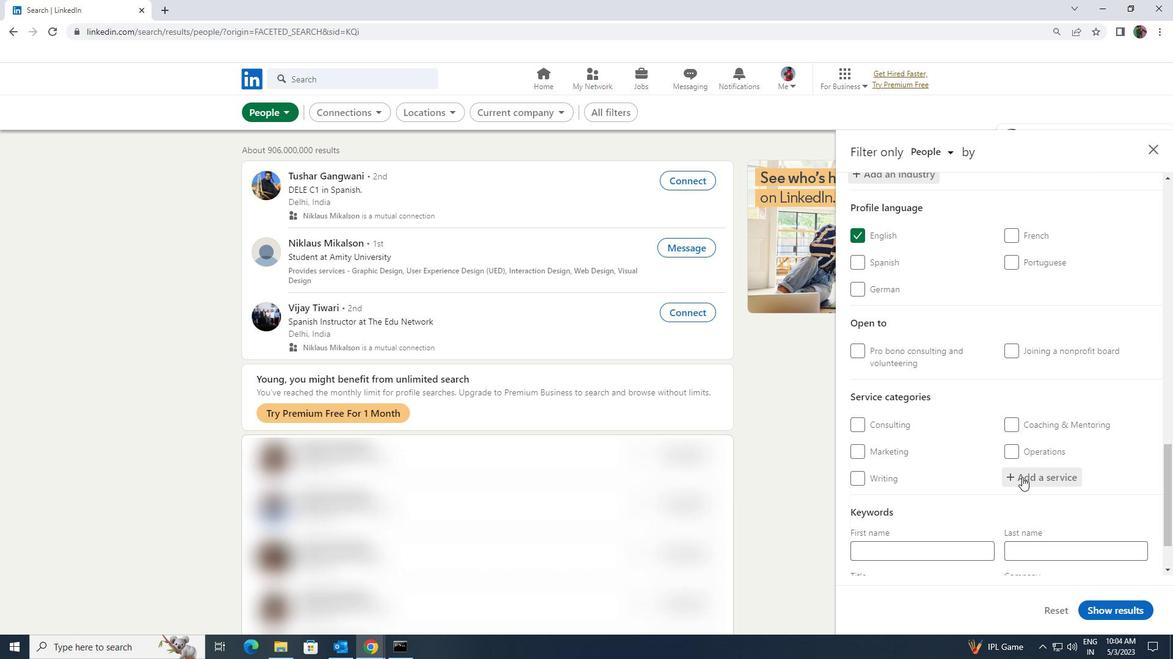 
Action: Key pressed <Key.shift>EXECUTIVE
Screenshot: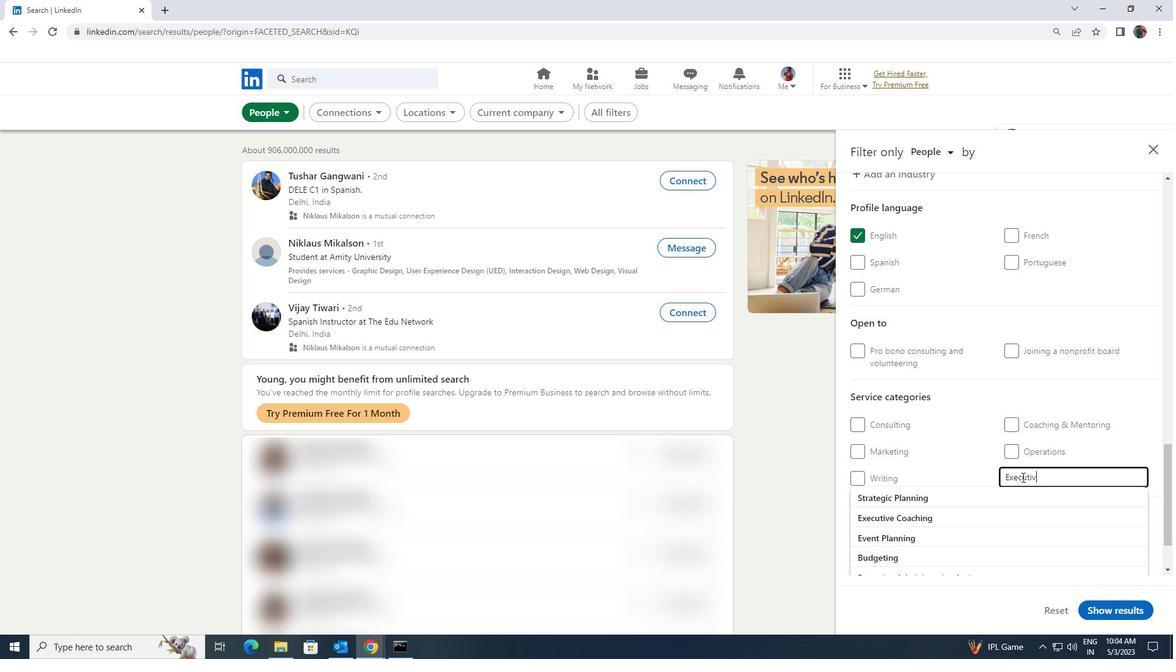 
Action: Mouse moved to (1019, 490)
Screenshot: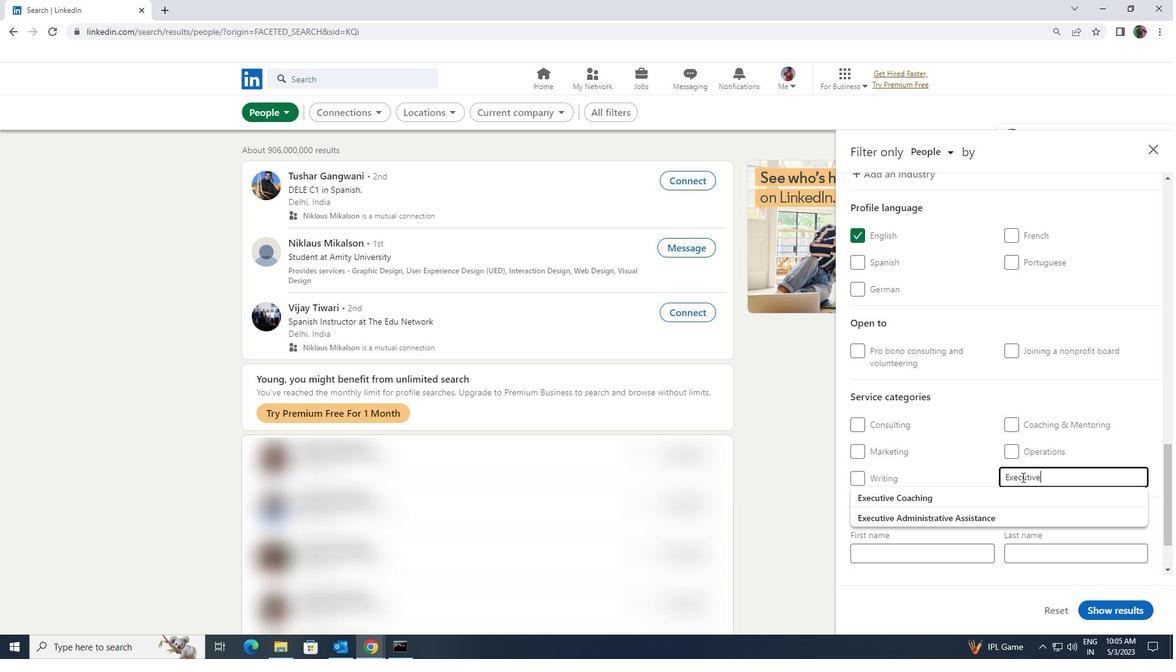
Action: Mouse pressed left at (1019, 490)
Screenshot: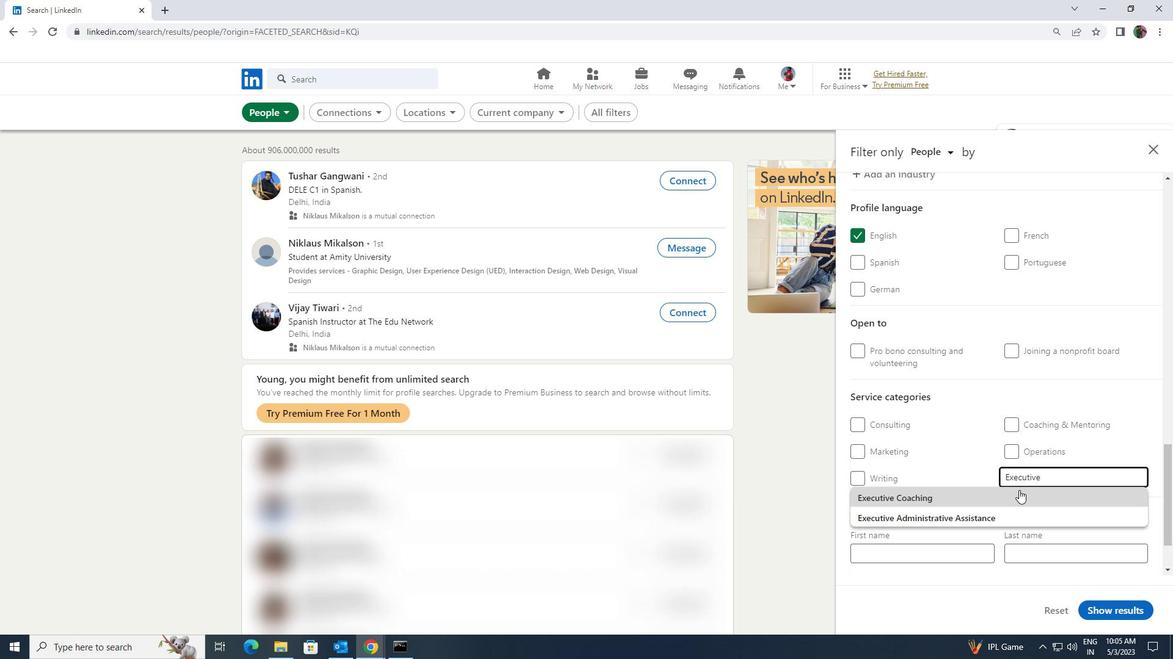 
Action: Mouse scrolled (1019, 490) with delta (0, 0)
Screenshot: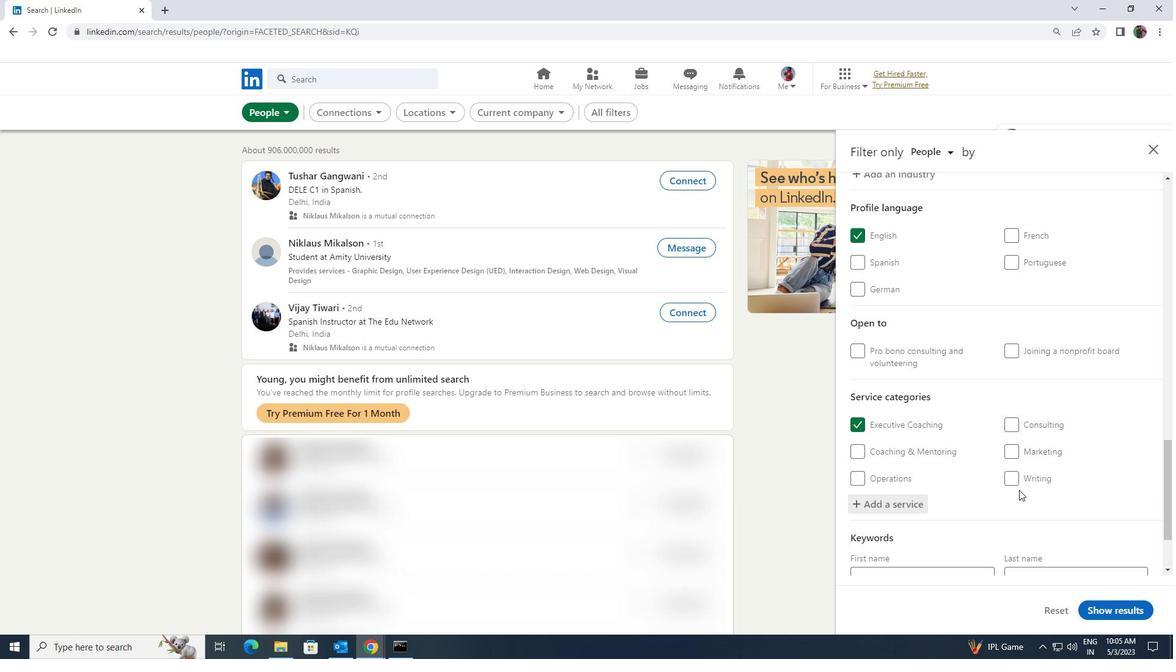 
Action: Mouse scrolled (1019, 490) with delta (0, 0)
Screenshot: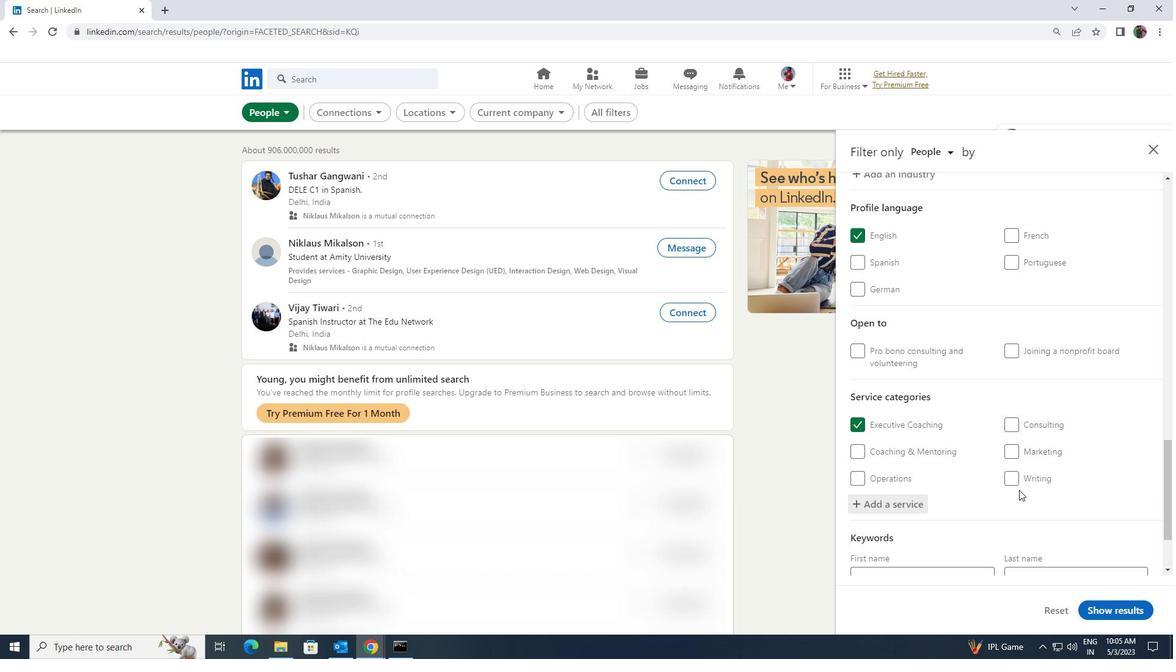 
Action: Mouse scrolled (1019, 490) with delta (0, 0)
Screenshot: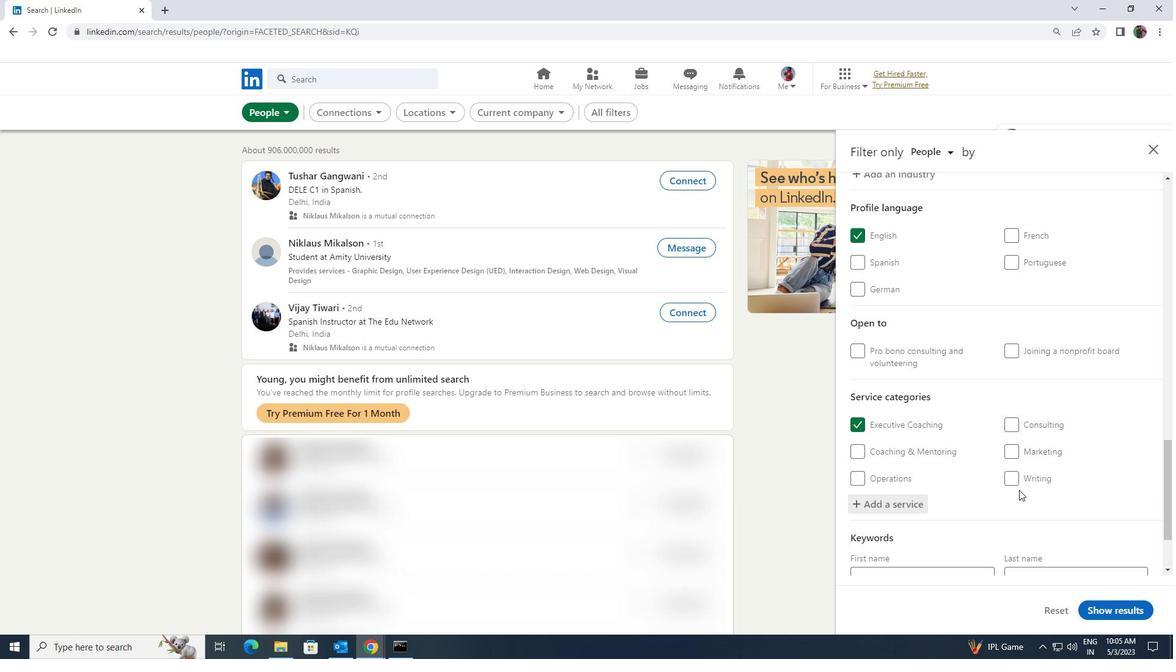 
Action: Mouse moved to (980, 519)
Screenshot: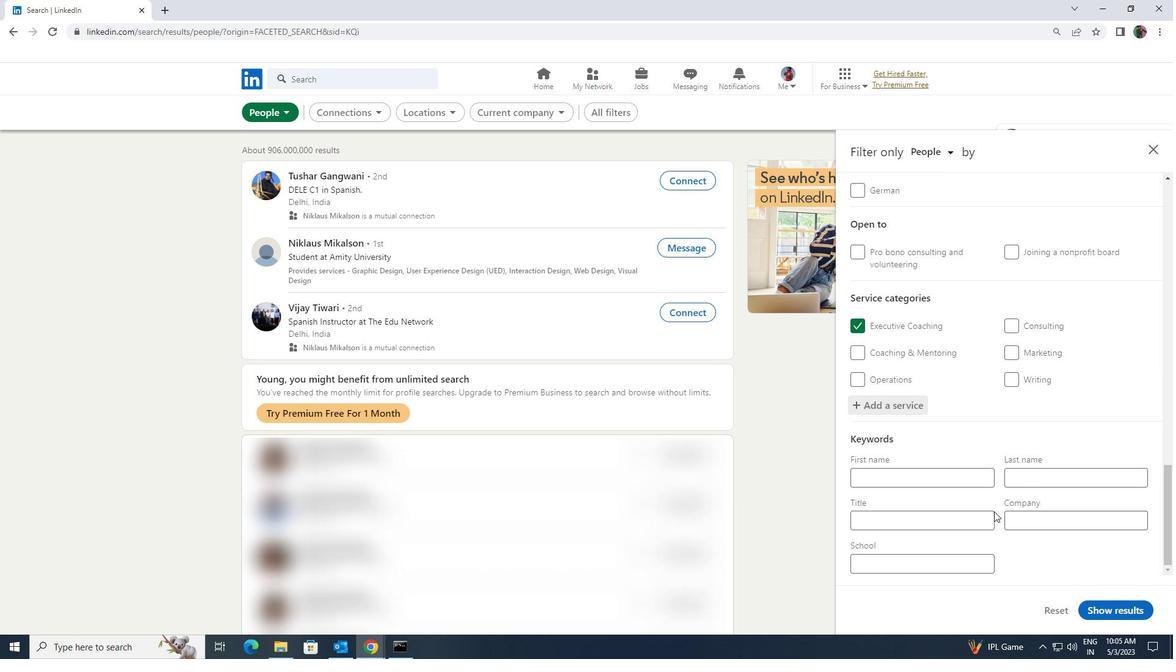 
Action: Mouse pressed left at (980, 519)
Screenshot: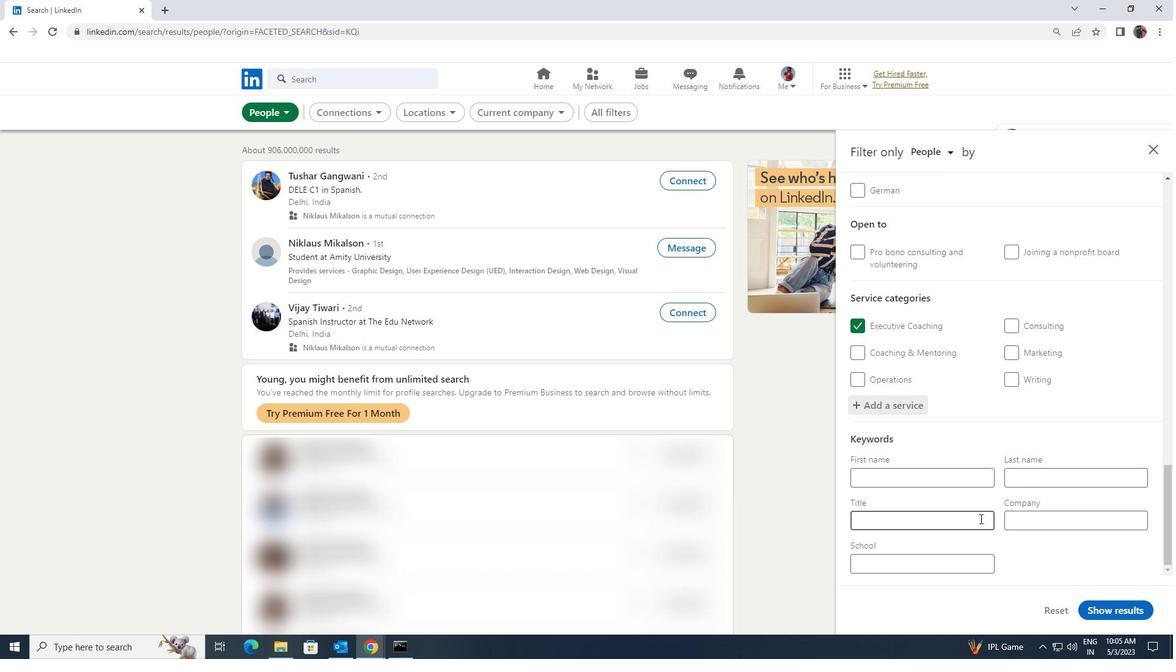 
Action: Key pressed <Key.shift>GRAPHIC<Key.space><Key.shift>DESIGNER
Screenshot: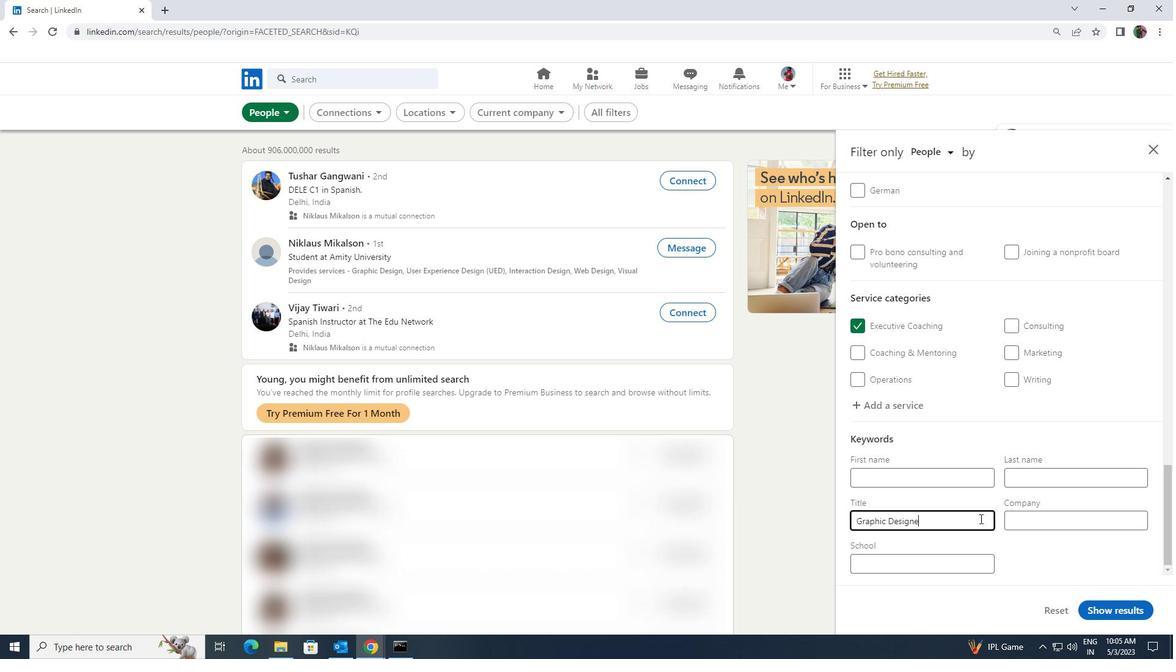 
Action: Mouse moved to (1088, 607)
Screenshot: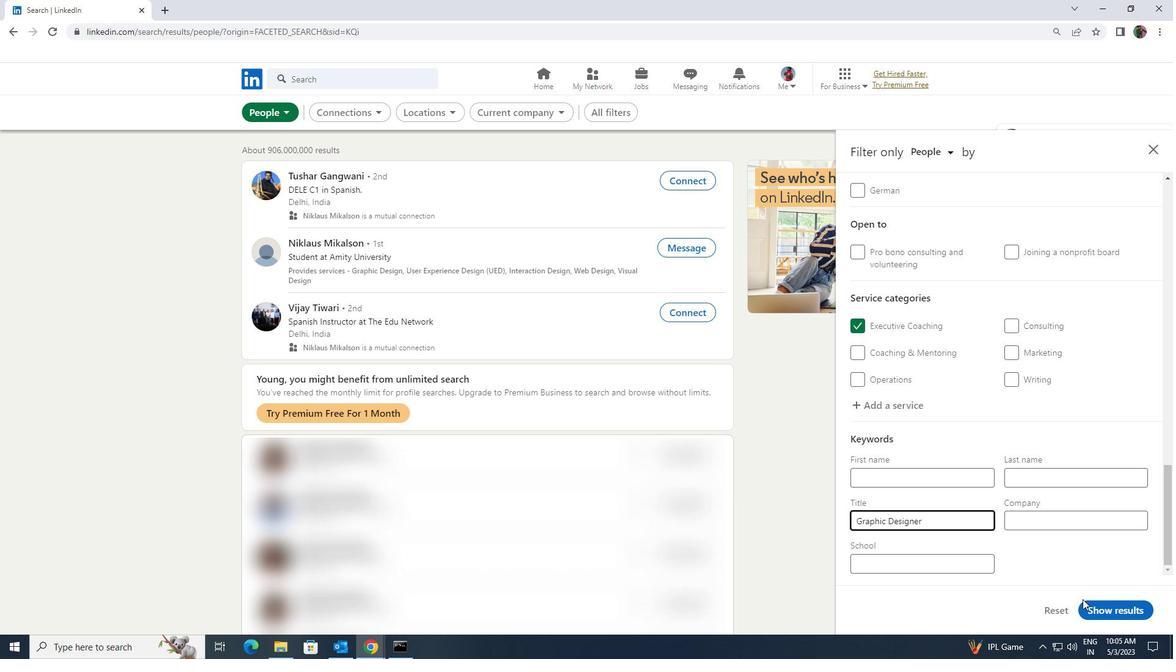 
Action: Mouse pressed left at (1088, 607)
Screenshot: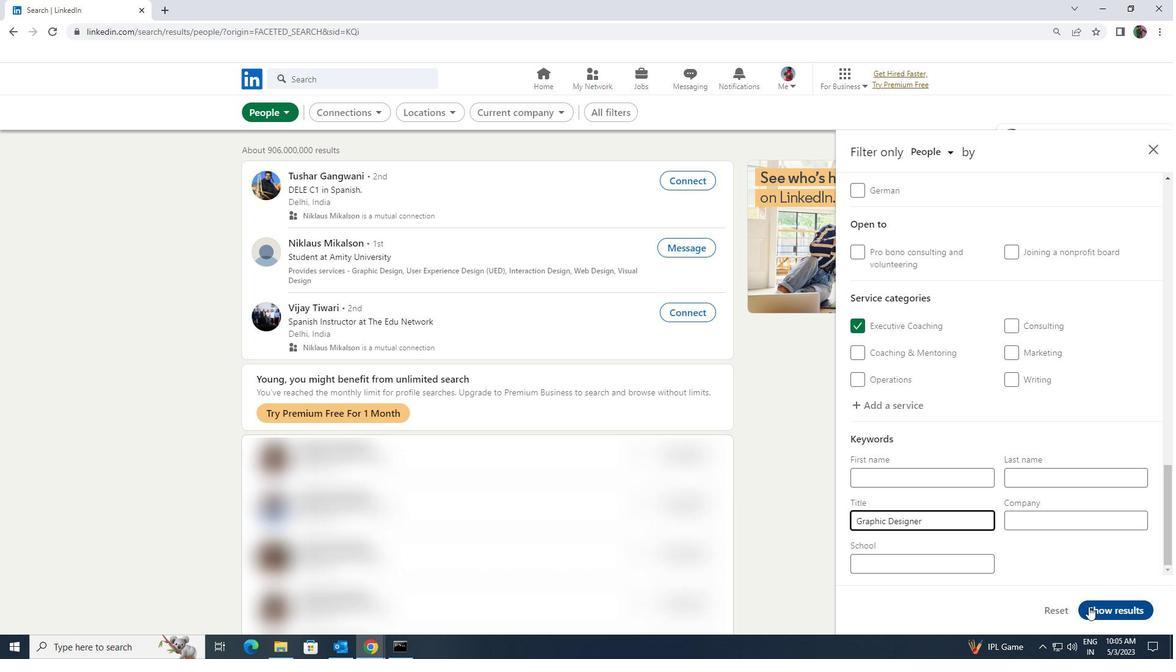 
